 Task: Find connections with filter location Gajraula with filter topic #Culturewith filter profile language French with filter current company Global Freelance Recruiter with filter school Rathinam College of Arts and Science with filter industry Community Development and Urban Planning with filter service category Nonprofit Consulting with filter keywords title Chief Technology Officer (CTO)
Action: Mouse moved to (528, 85)
Screenshot: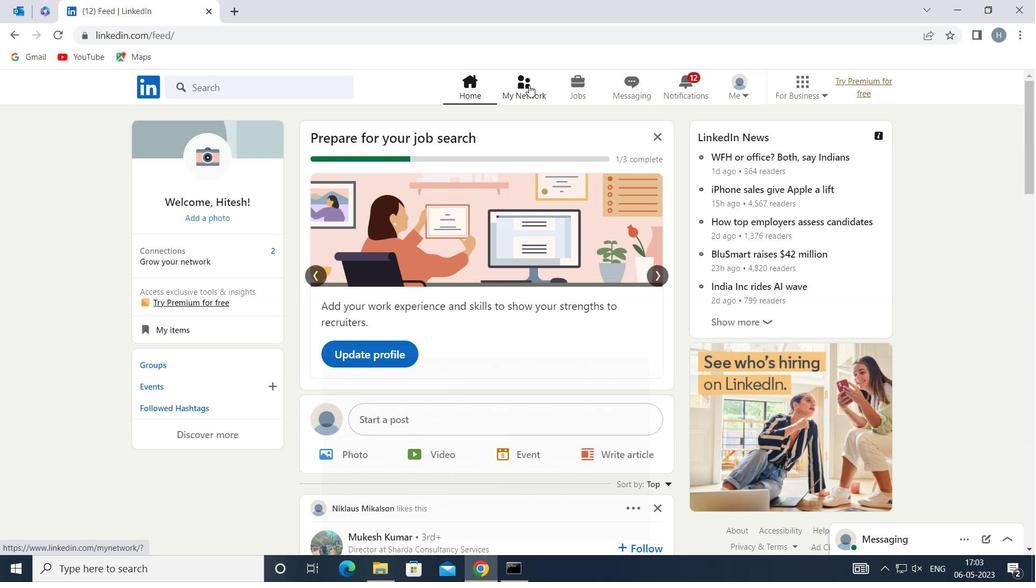 
Action: Mouse pressed left at (528, 85)
Screenshot: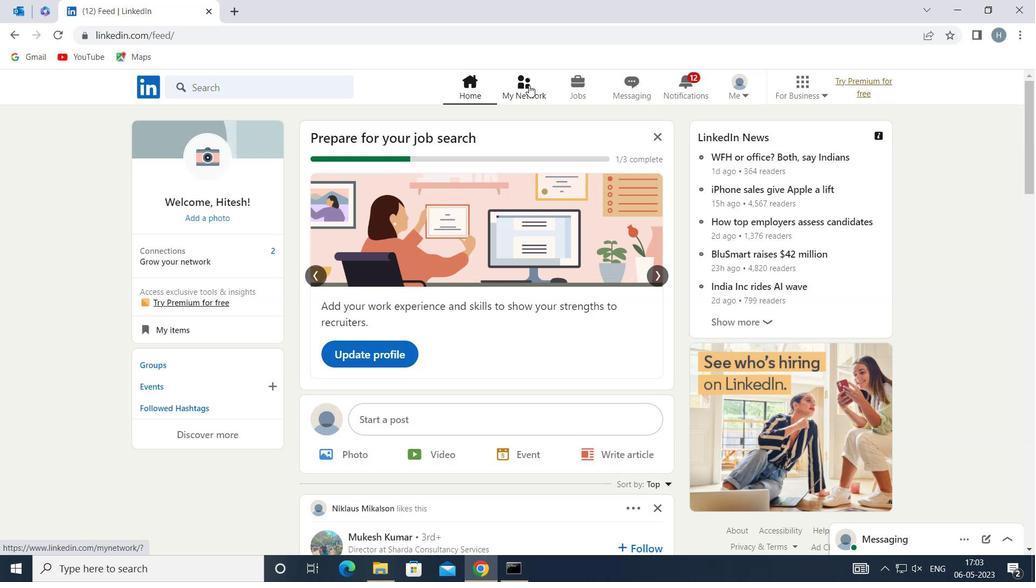 
Action: Mouse moved to (293, 159)
Screenshot: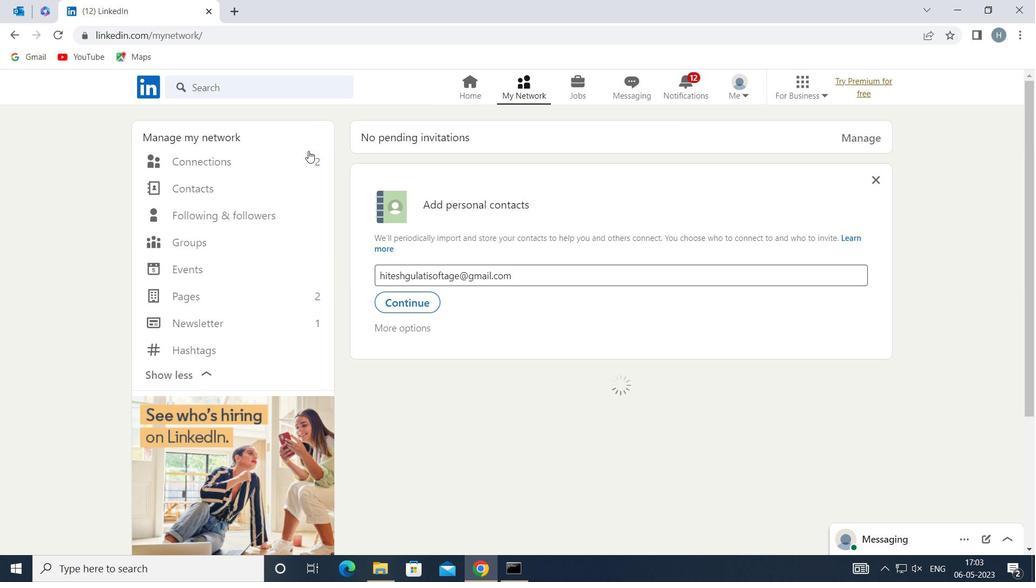 
Action: Mouse pressed left at (293, 159)
Screenshot: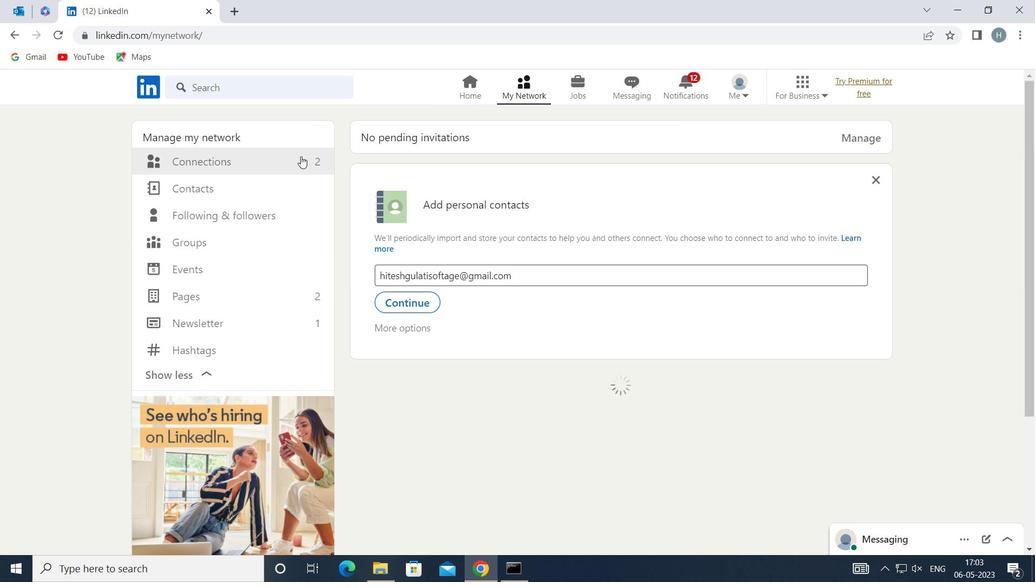 
Action: Mouse moved to (608, 166)
Screenshot: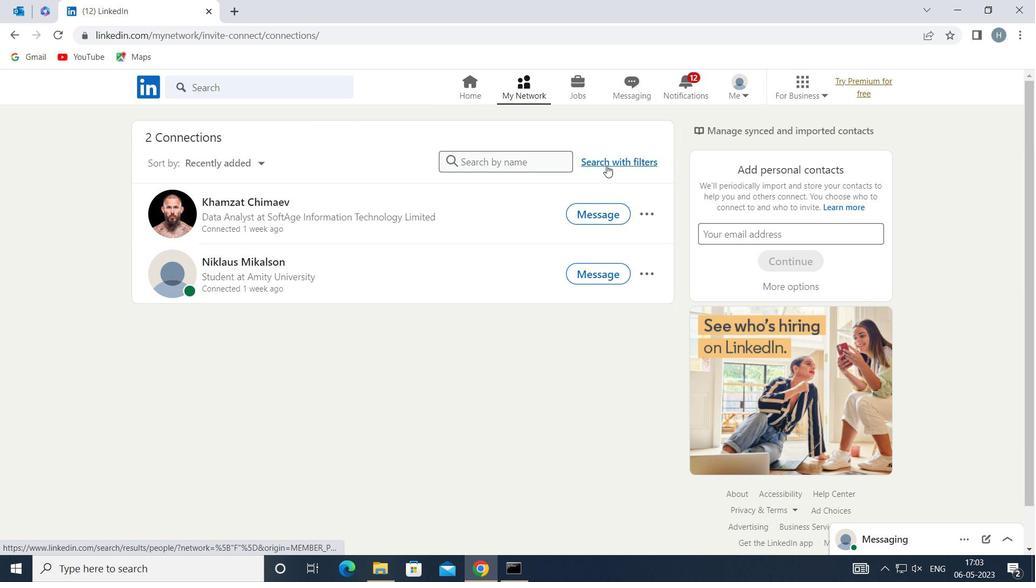 
Action: Mouse pressed left at (608, 166)
Screenshot: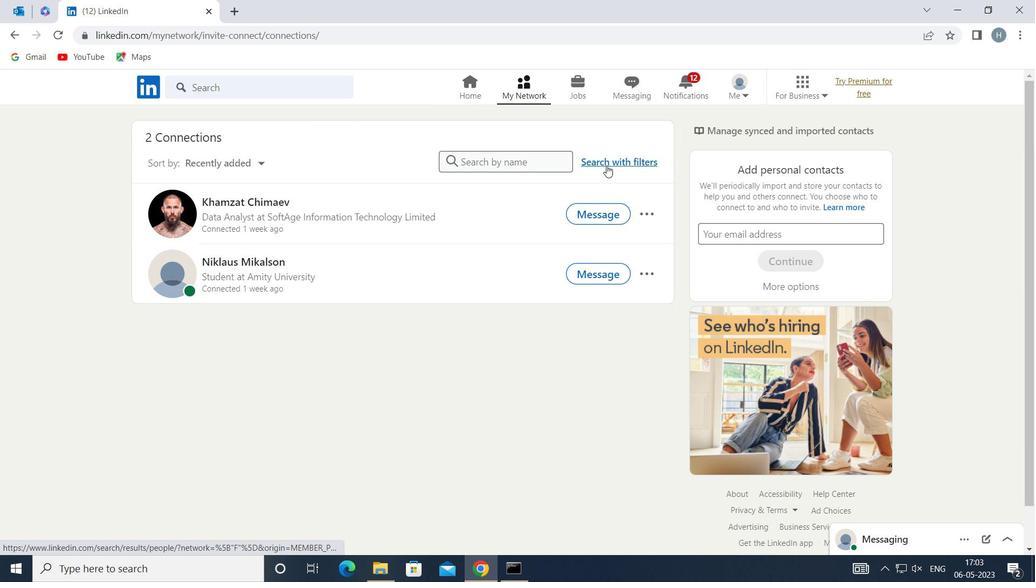 
Action: Mouse moved to (563, 122)
Screenshot: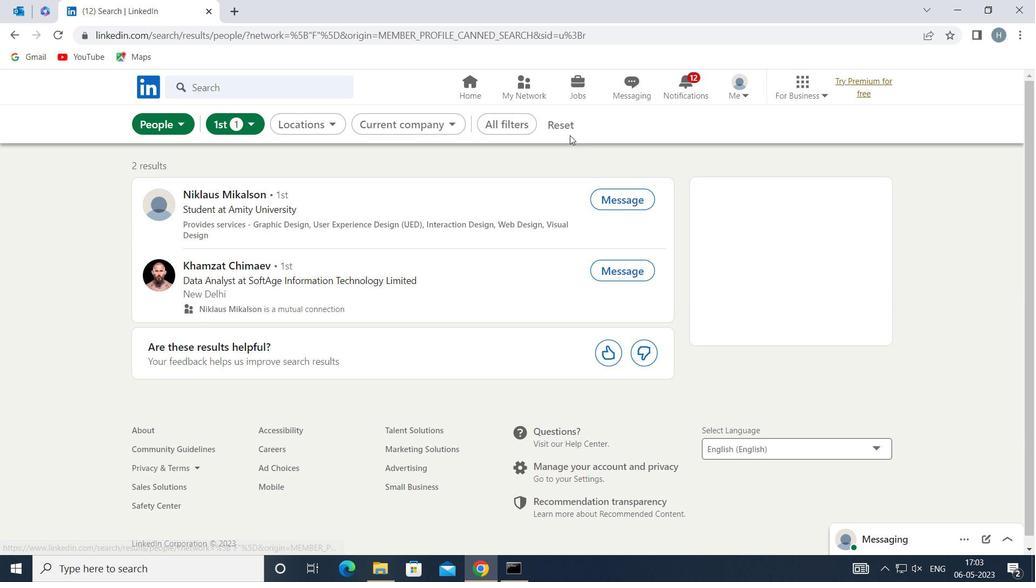 
Action: Mouse pressed left at (563, 122)
Screenshot: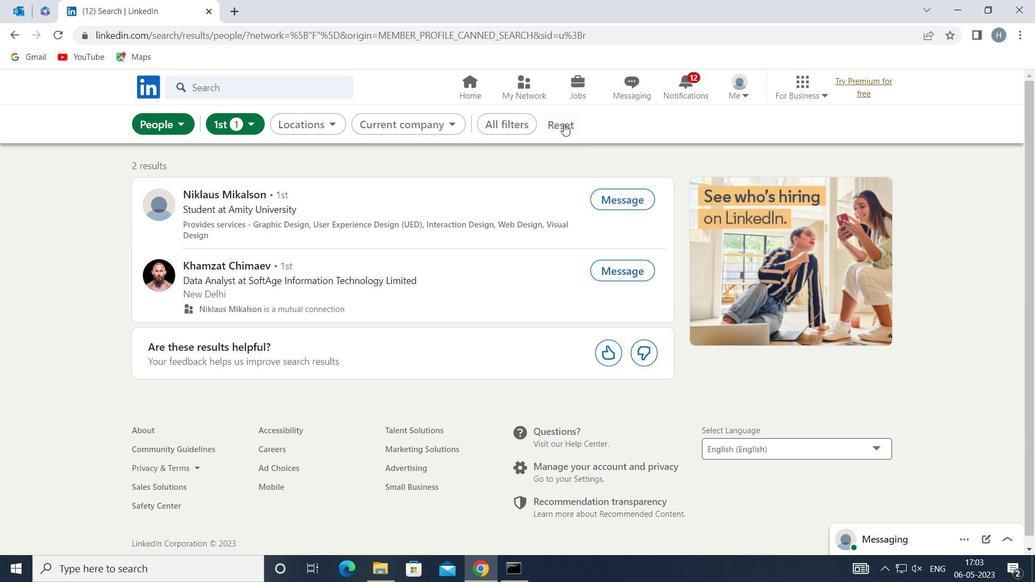 
Action: Mouse moved to (546, 121)
Screenshot: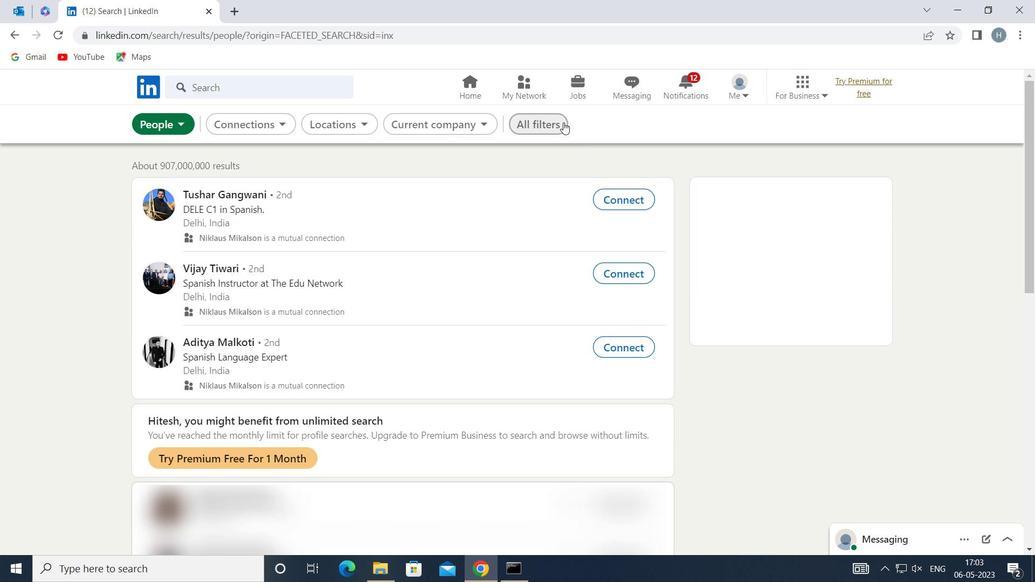 
Action: Mouse pressed left at (546, 121)
Screenshot: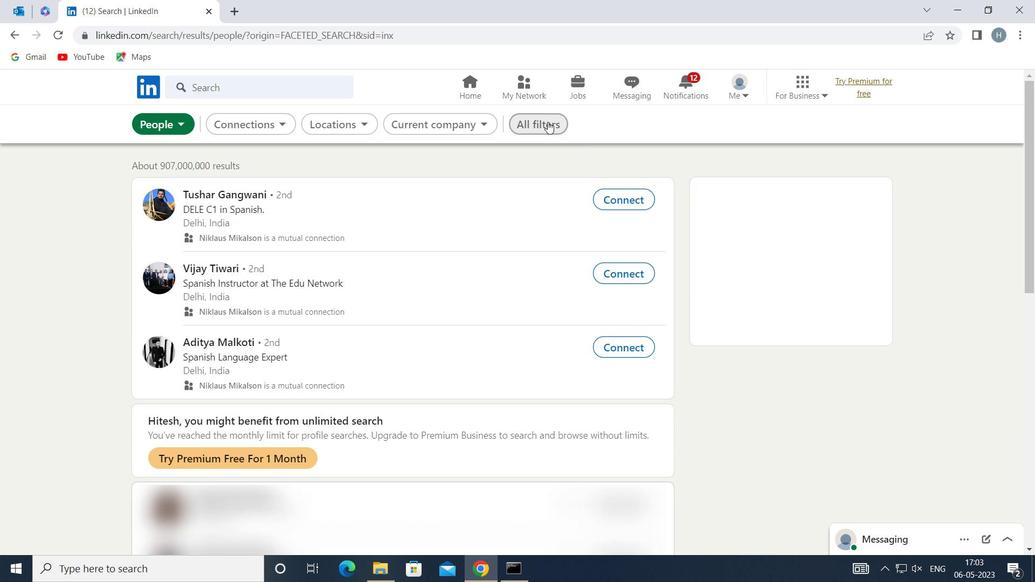 
Action: Mouse moved to (794, 294)
Screenshot: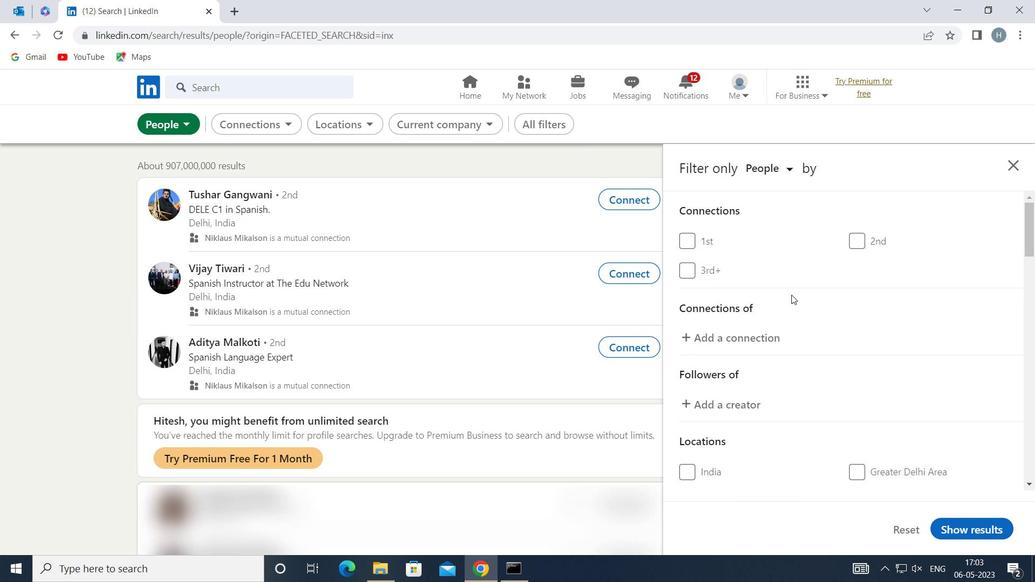 
Action: Mouse scrolled (794, 293) with delta (0, 0)
Screenshot: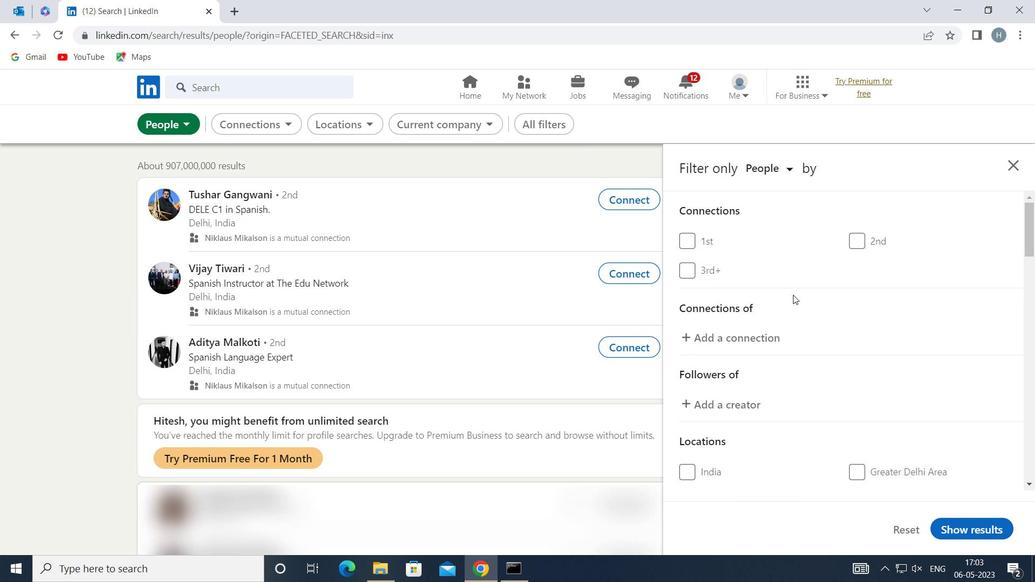 
Action: Mouse scrolled (794, 293) with delta (0, 0)
Screenshot: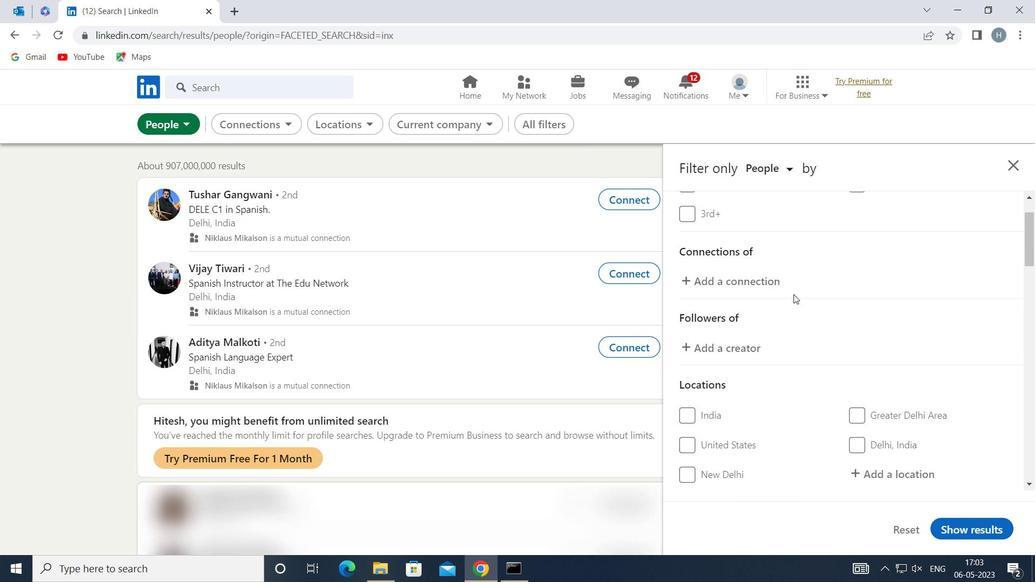 
Action: Mouse scrolled (794, 293) with delta (0, 0)
Screenshot: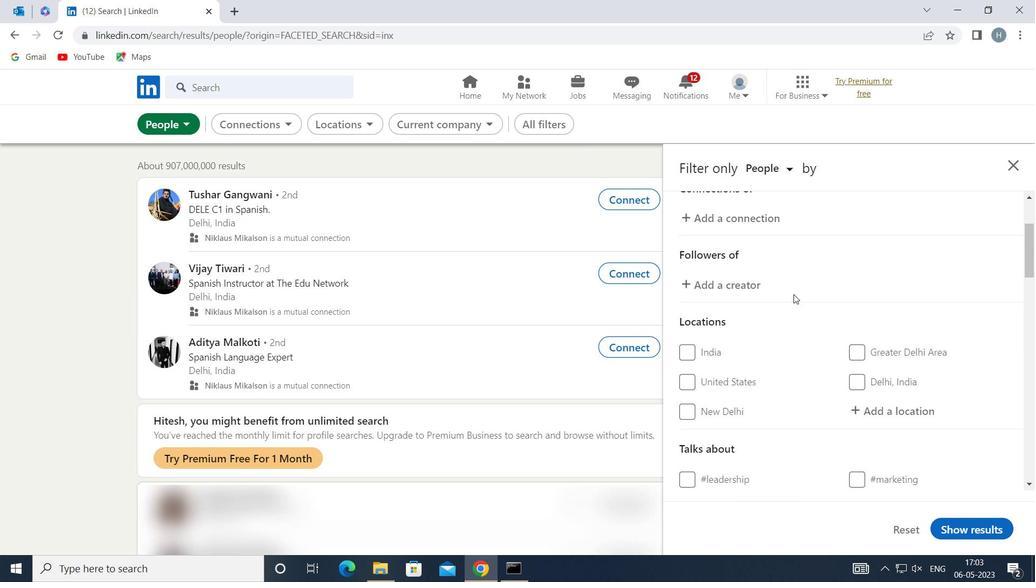 
Action: Mouse moved to (868, 322)
Screenshot: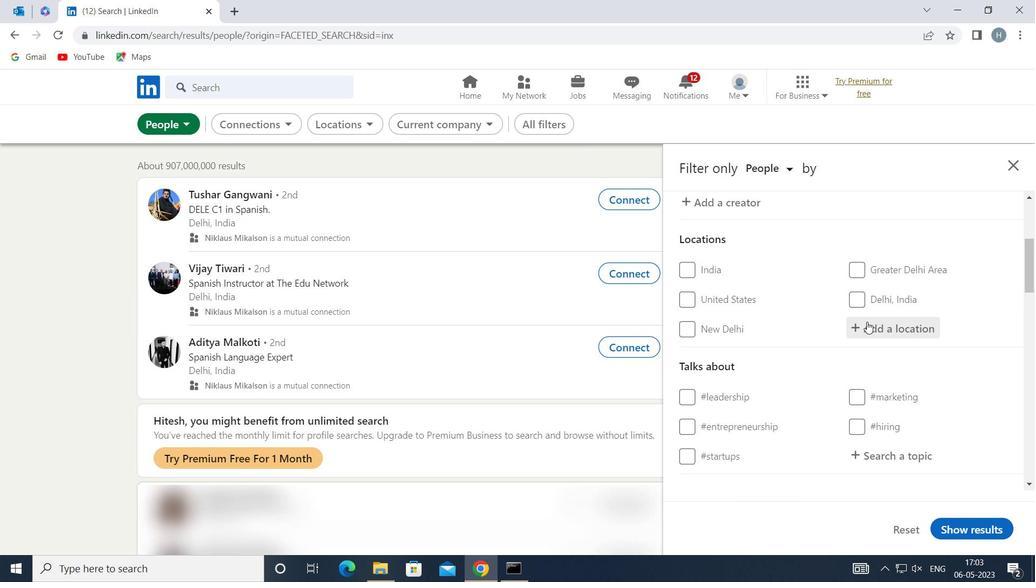 
Action: Mouse pressed left at (868, 322)
Screenshot: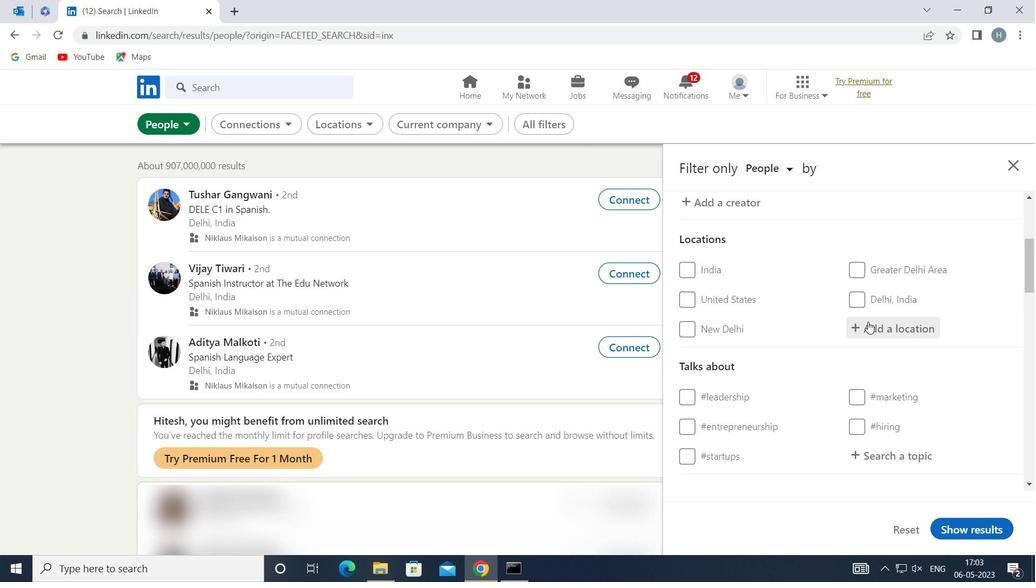 
Action: Mouse moved to (861, 322)
Screenshot: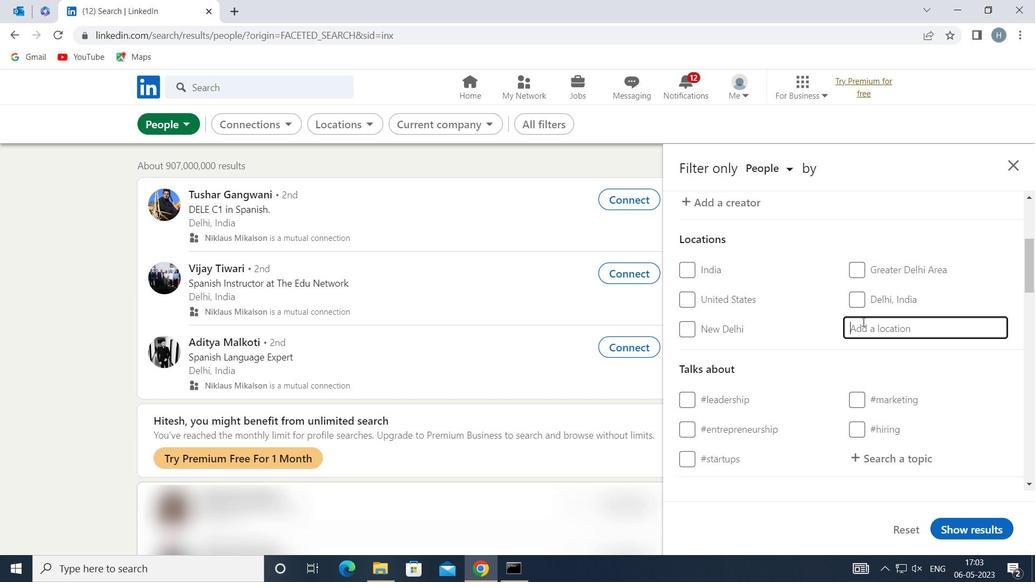 
Action: Key pressed <Key.shift>G
Screenshot: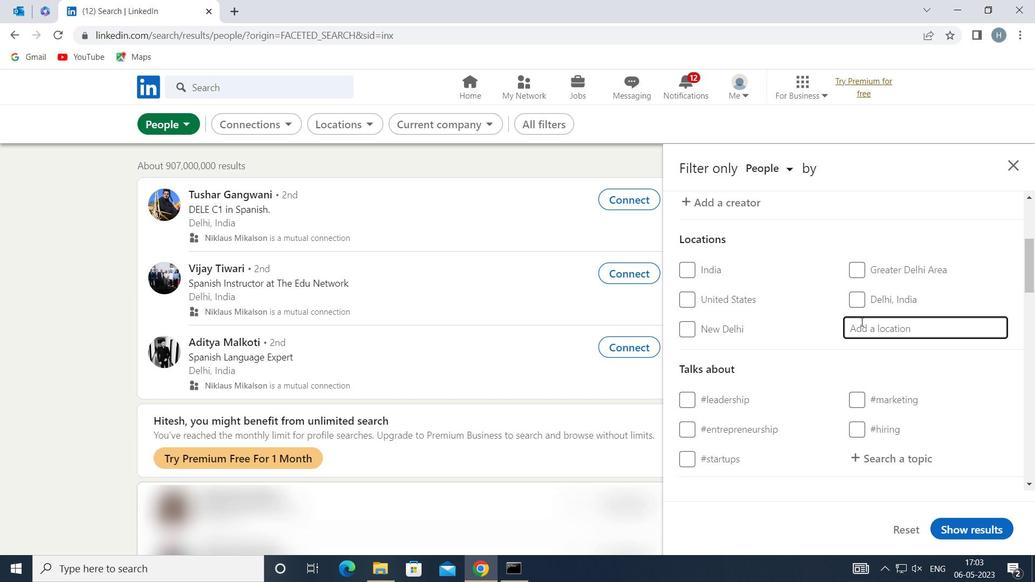 
Action: Mouse moved to (861, 322)
Screenshot: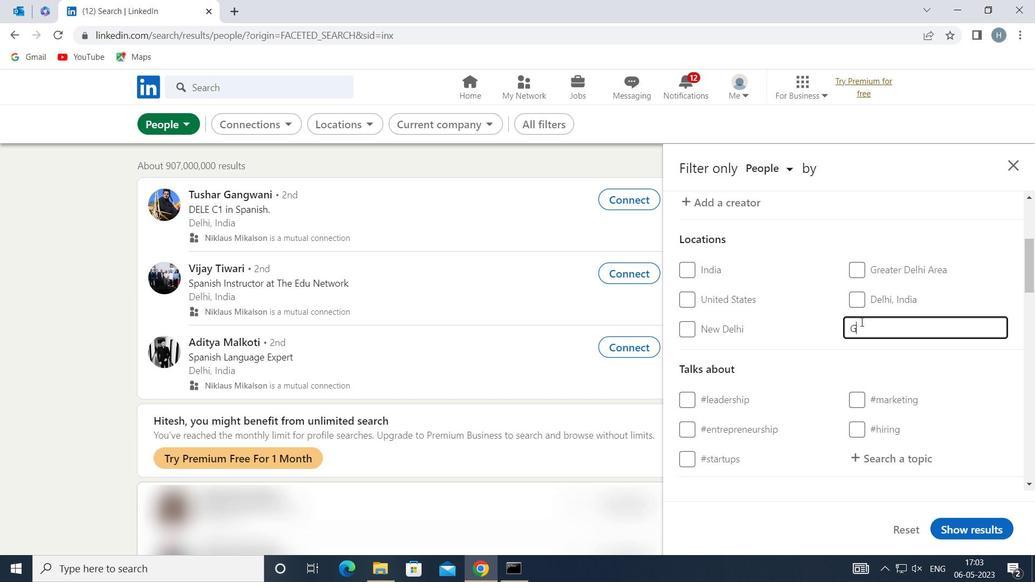 
Action: Key pressed AJRAULA
Screenshot: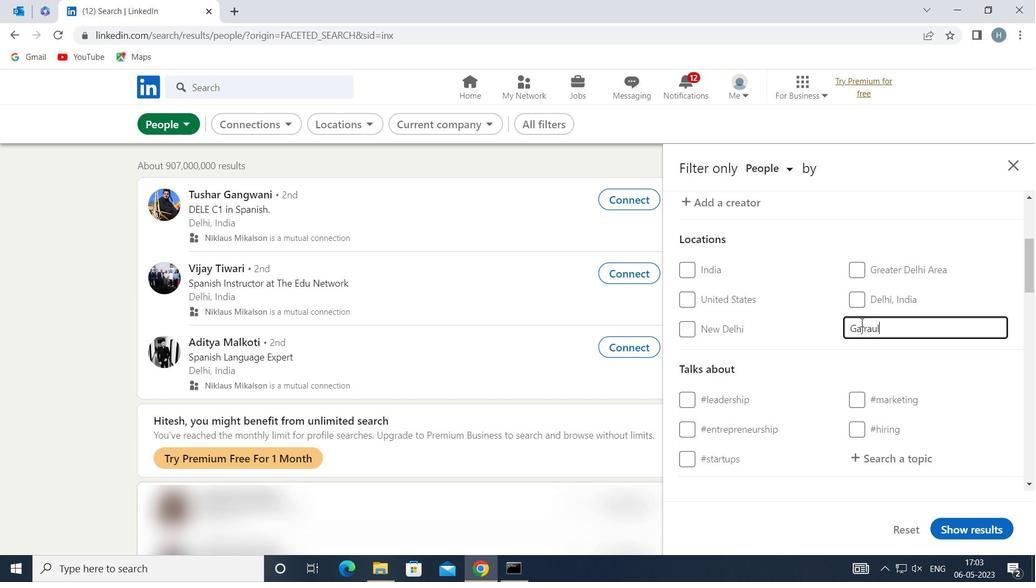 
Action: Mouse moved to (906, 344)
Screenshot: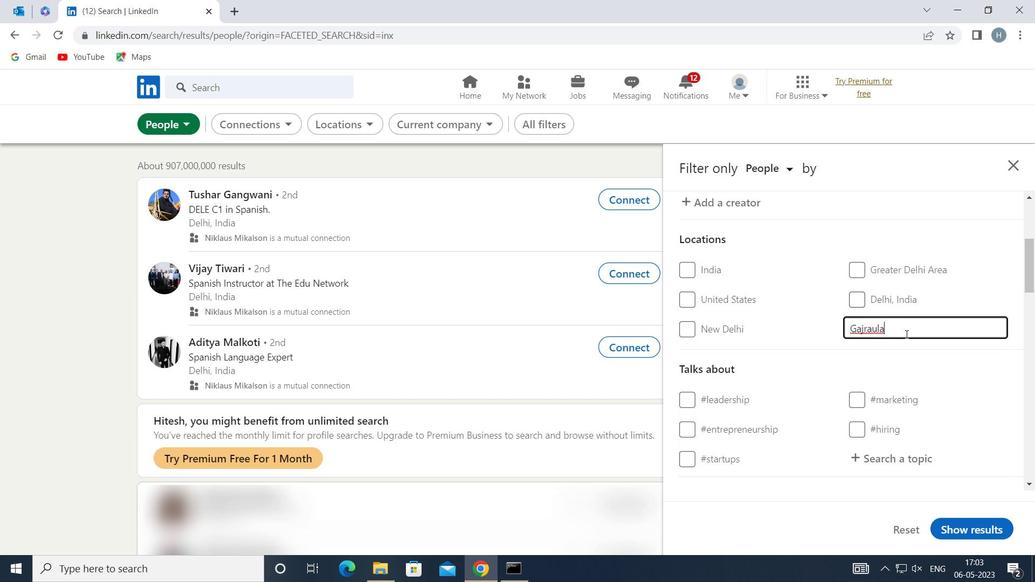 
Action: Mouse pressed left at (906, 344)
Screenshot: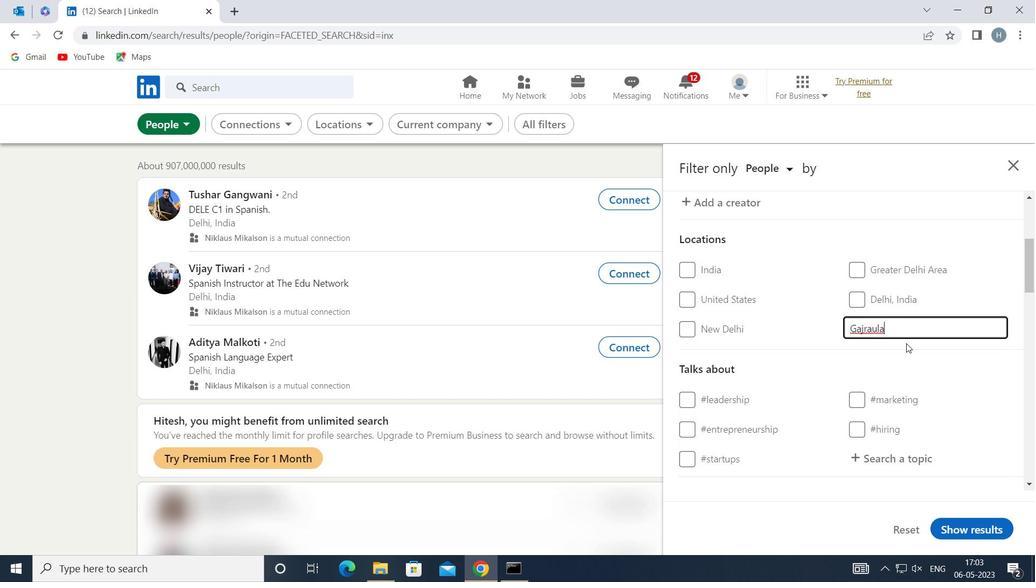 
Action: Mouse moved to (899, 352)
Screenshot: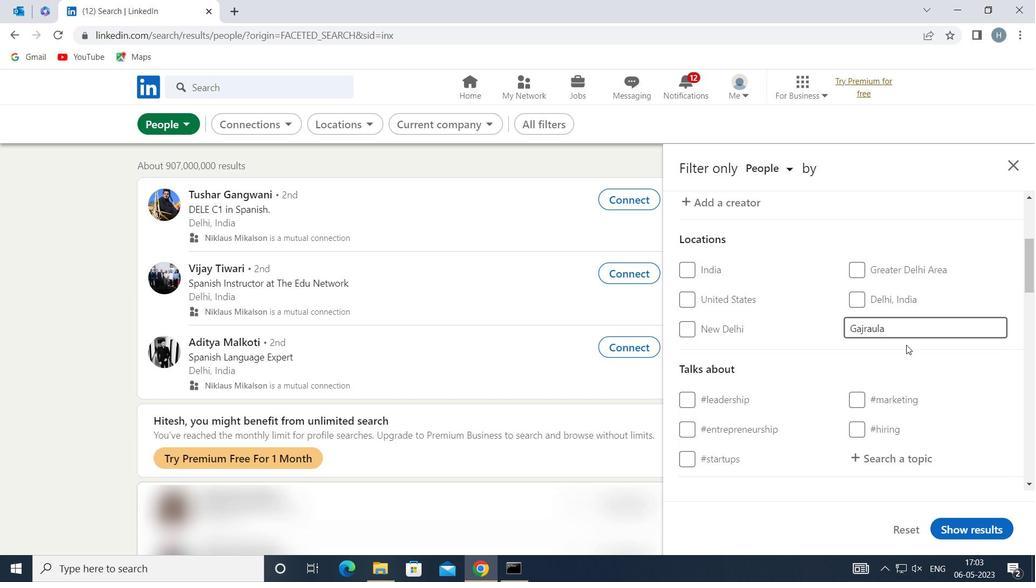 
Action: Mouse scrolled (899, 351) with delta (0, 0)
Screenshot: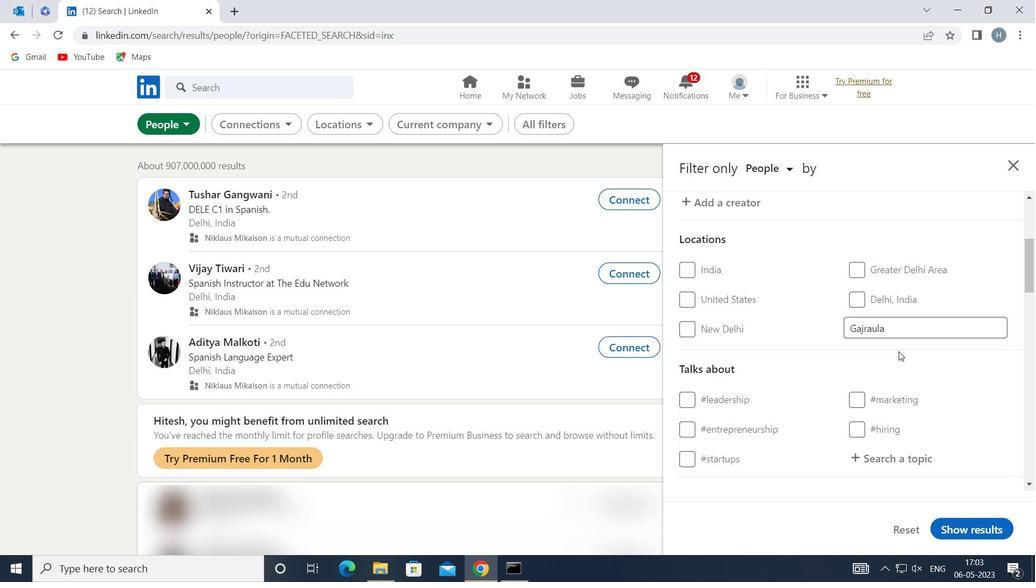 
Action: Mouse moved to (903, 385)
Screenshot: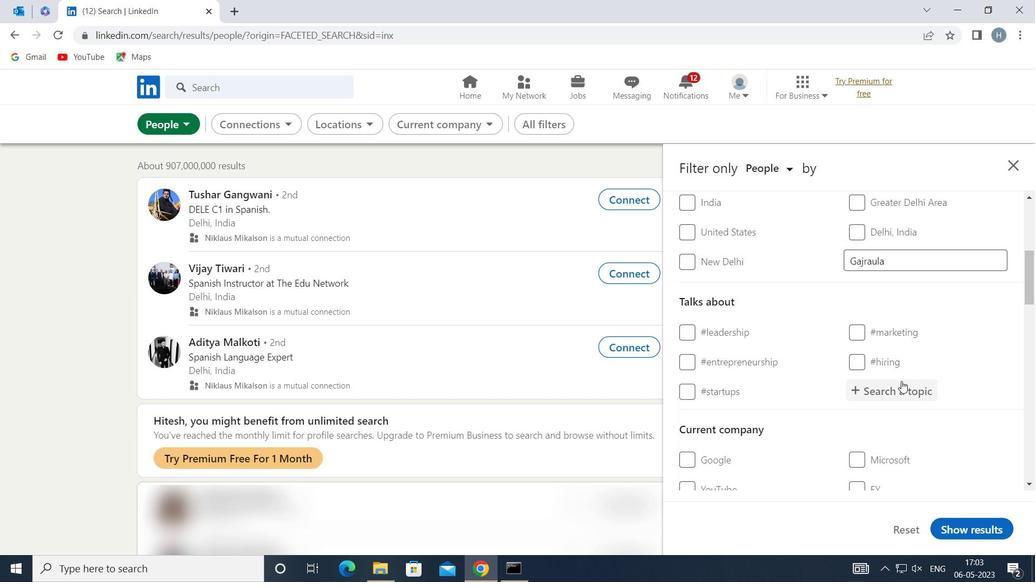 
Action: Mouse pressed left at (903, 385)
Screenshot: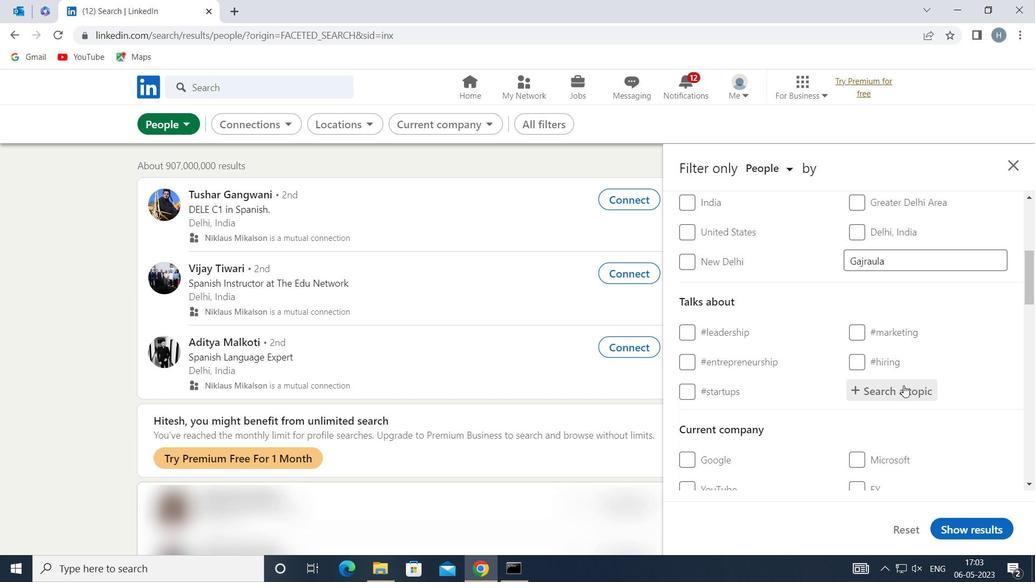 
Action: Key pressed <Key.shift>CULTURE
Screenshot: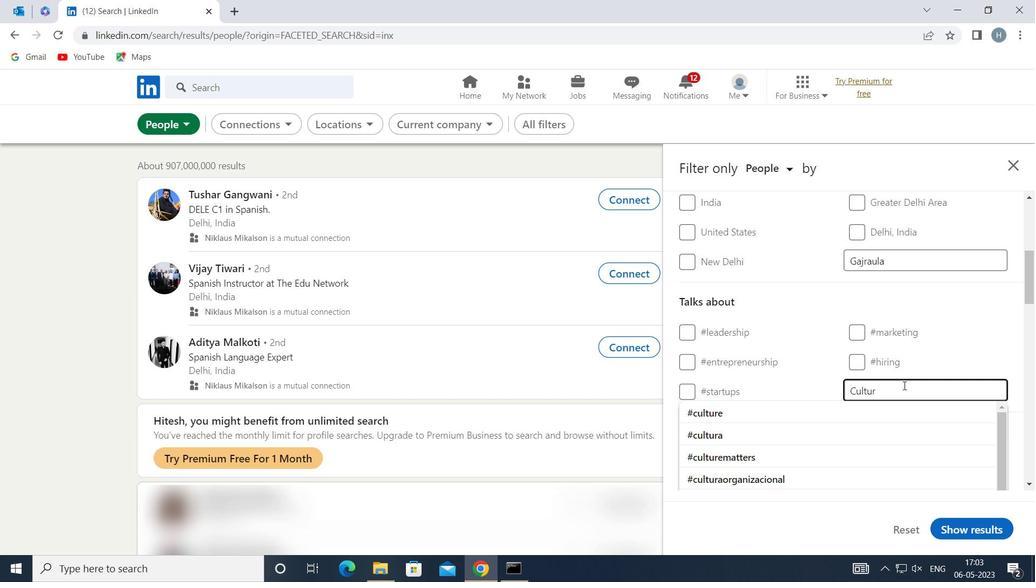 
Action: Mouse moved to (850, 412)
Screenshot: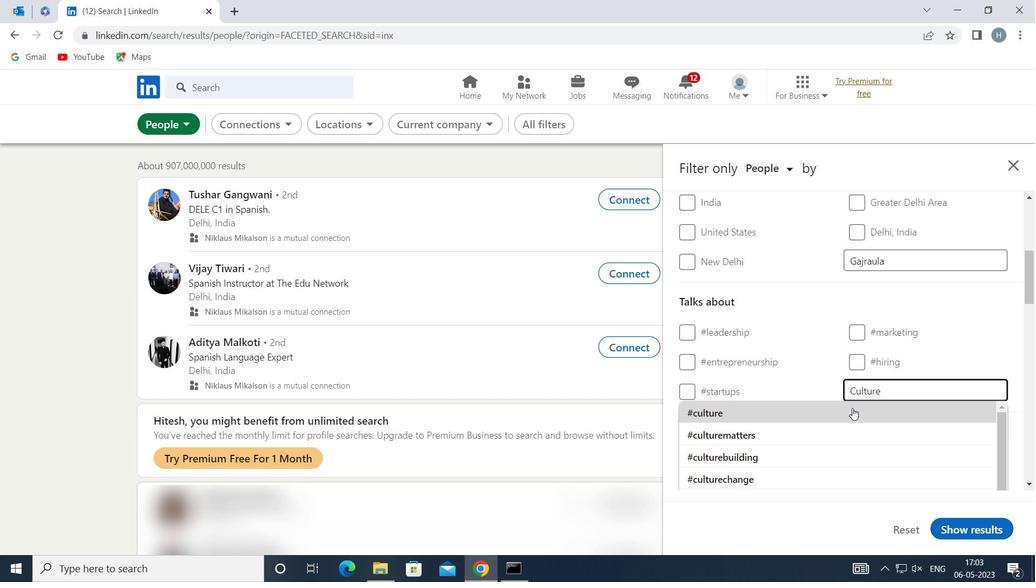 
Action: Mouse pressed left at (850, 412)
Screenshot: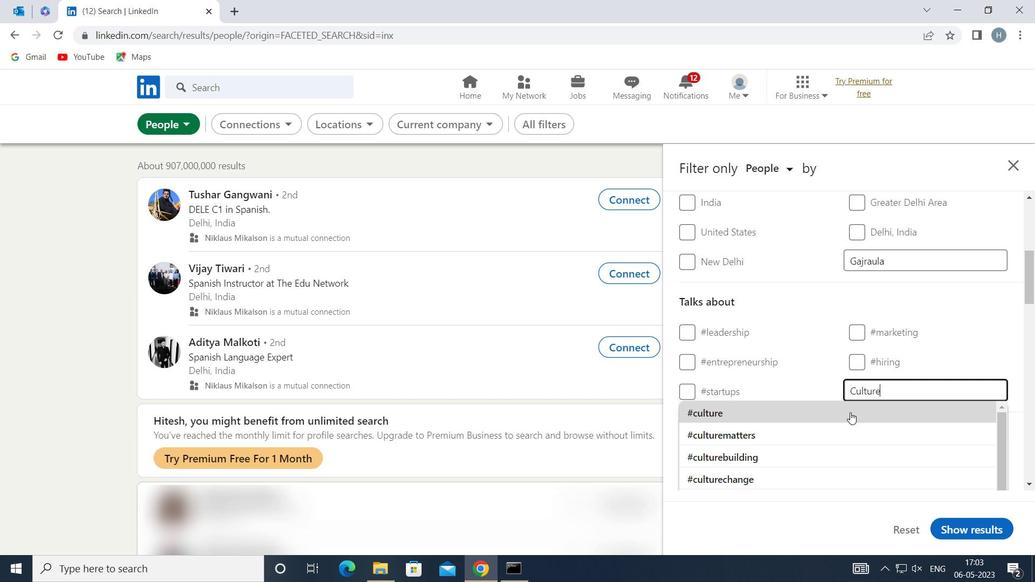 
Action: Mouse moved to (827, 386)
Screenshot: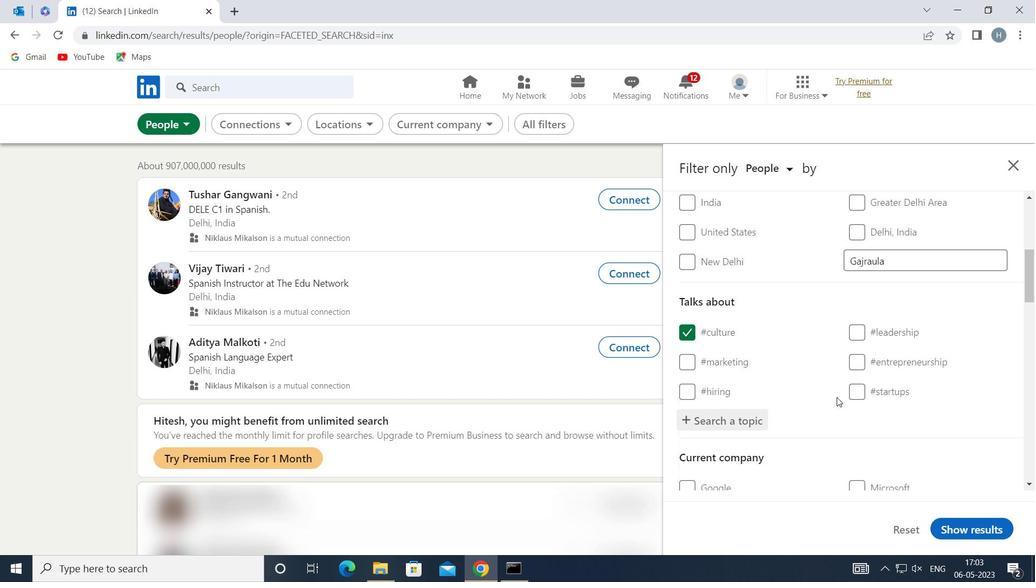 
Action: Mouse scrolled (827, 386) with delta (0, 0)
Screenshot: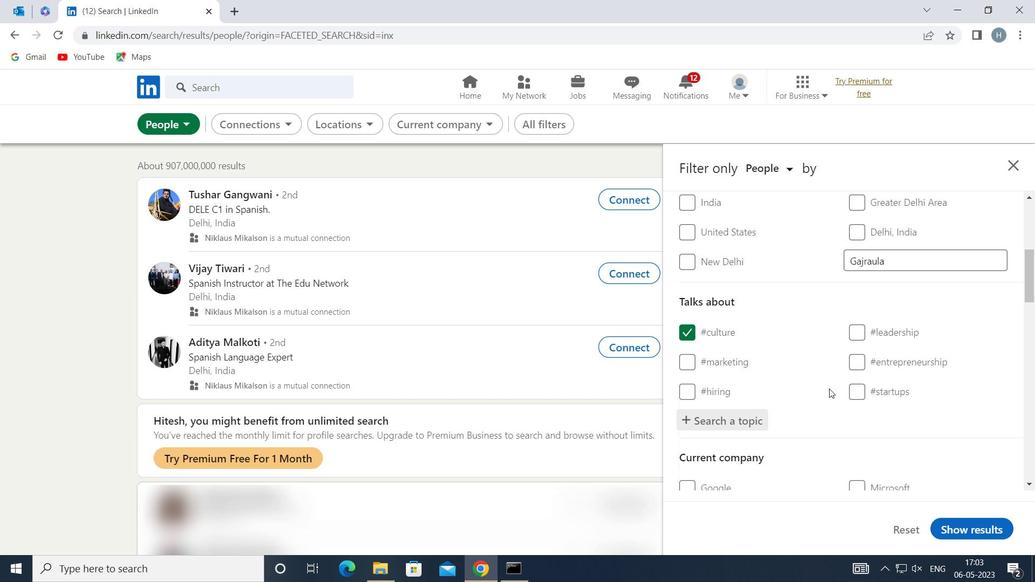 
Action: Mouse moved to (827, 385)
Screenshot: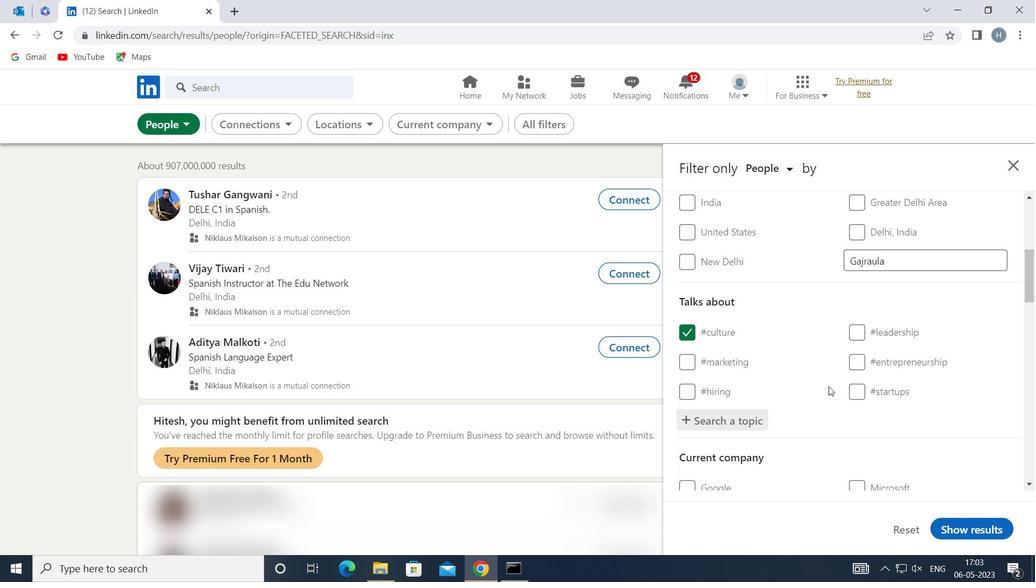 
Action: Mouse scrolled (827, 384) with delta (0, 0)
Screenshot: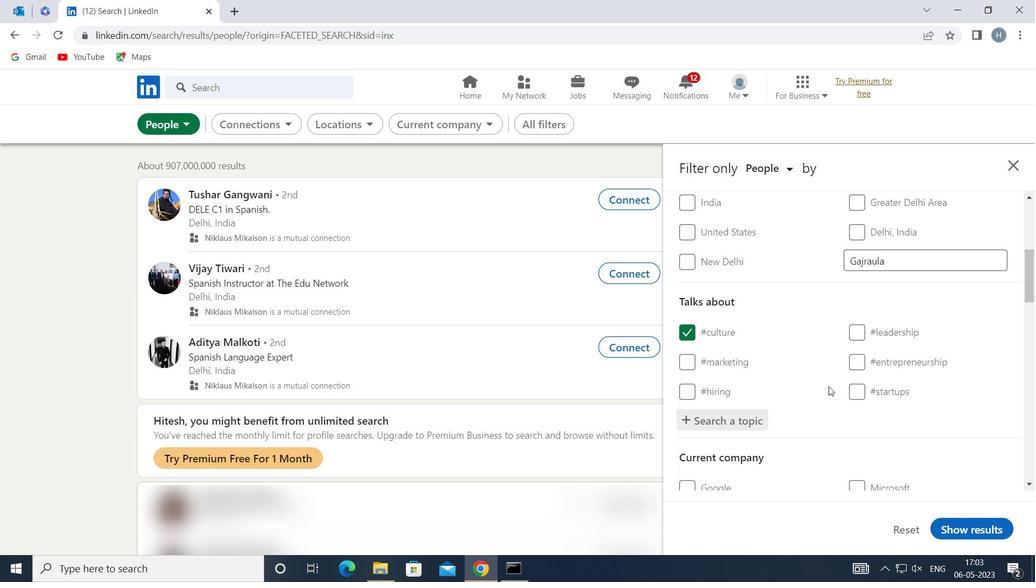 
Action: Mouse moved to (826, 373)
Screenshot: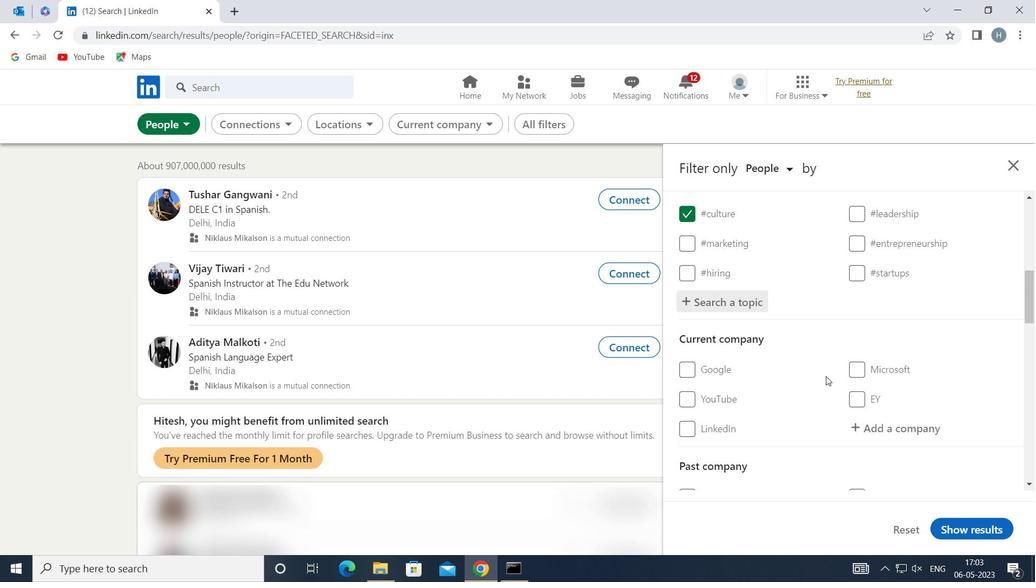 
Action: Mouse scrolled (826, 372) with delta (0, 0)
Screenshot: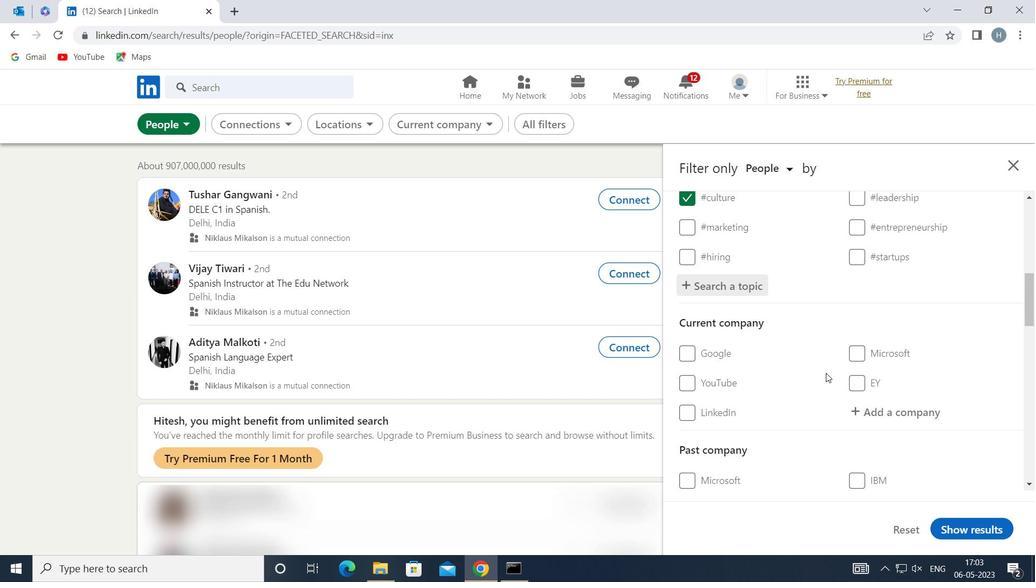 
Action: Mouse moved to (826, 368)
Screenshot: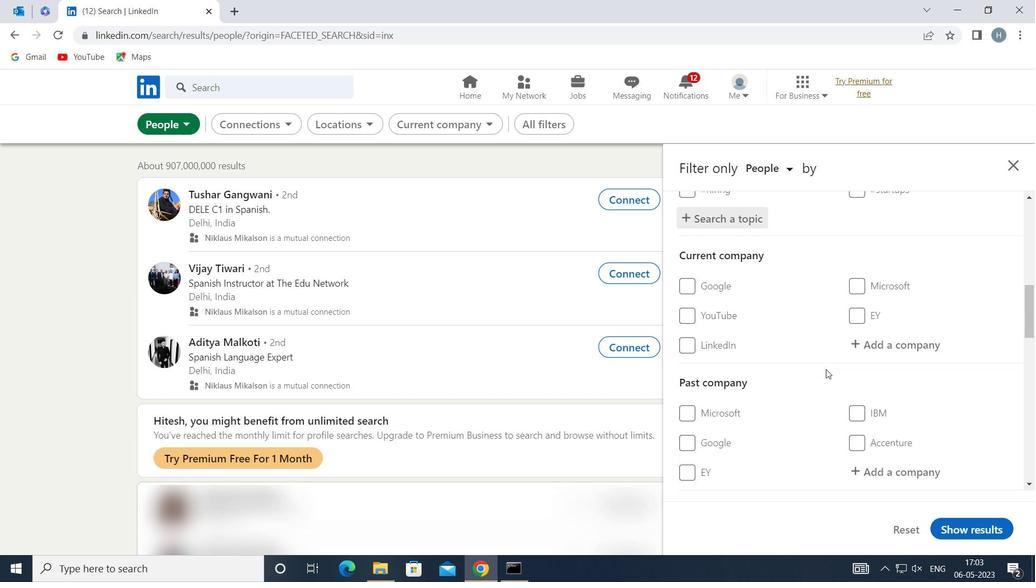 
Action: Mouse scrolled (826, 367) with delta (0, 0)
Screenshot: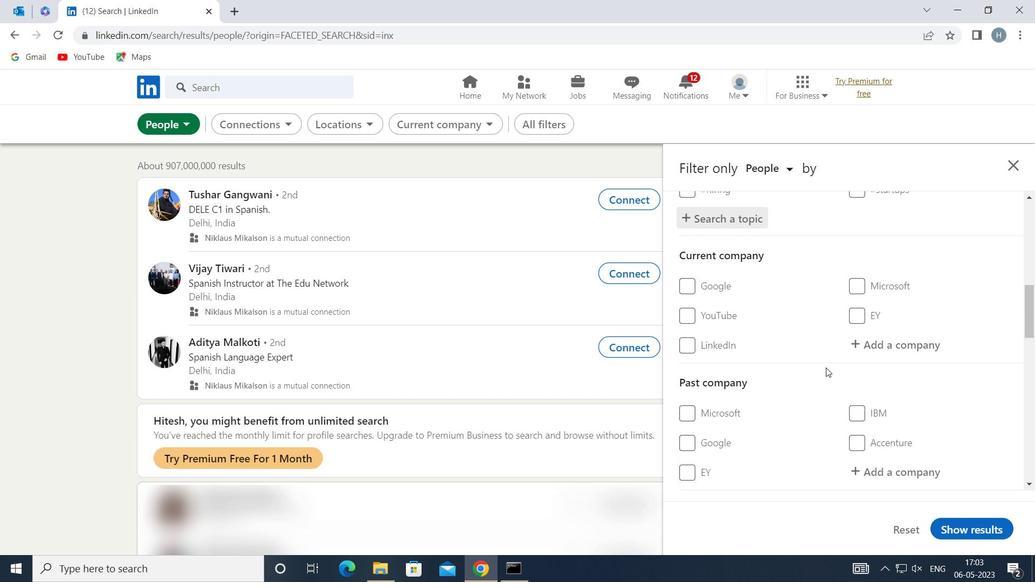 
Action: Mouse moved to (826, 367)
Screenshot: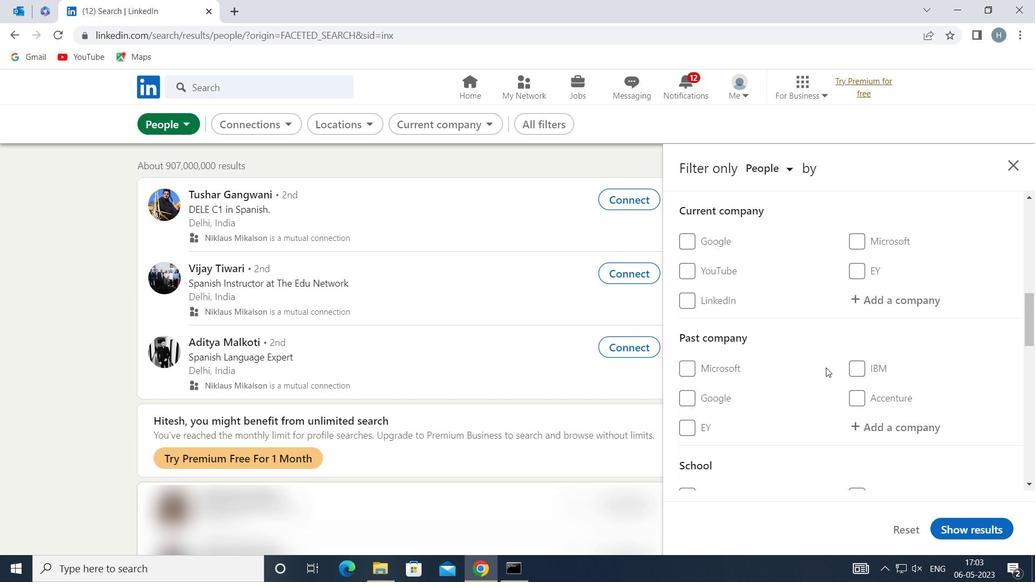 
Action: Mouse scrolled (826, 366) with delta (0, 0)
Screenshot: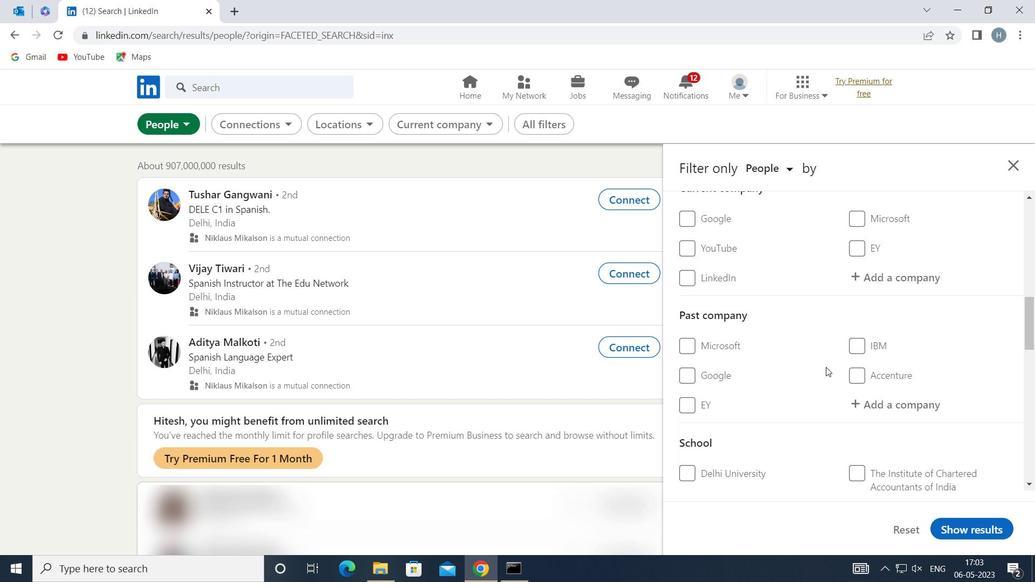 
Action: Mouse moved to (826, 366)
Screenshot: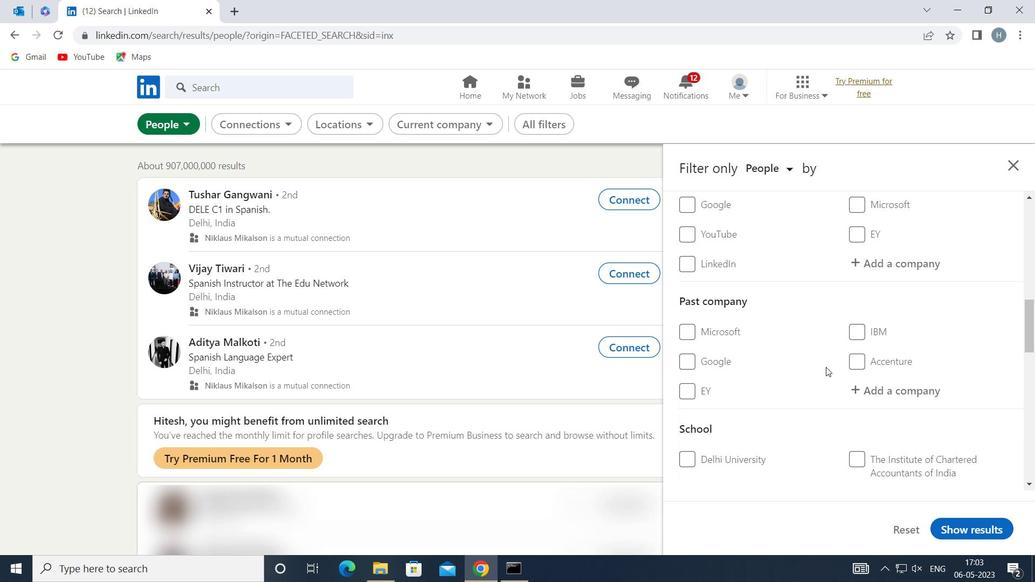 
Action: Mouse scrolled (826, 366) with delta (0, 0)
Screenshot: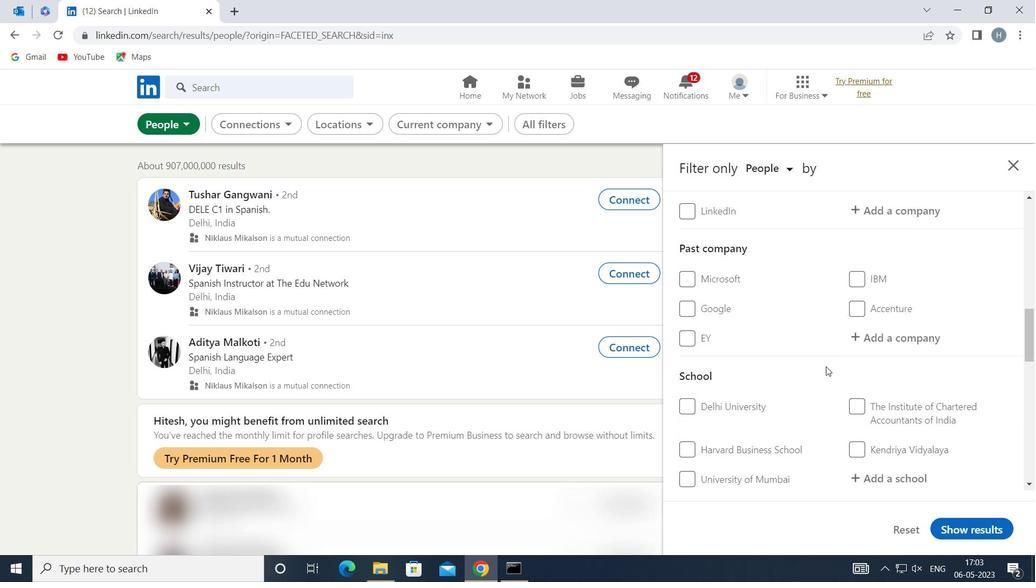 
Action: Mouse scrolled (826, 366) with delta (0, 0)
Screenshot: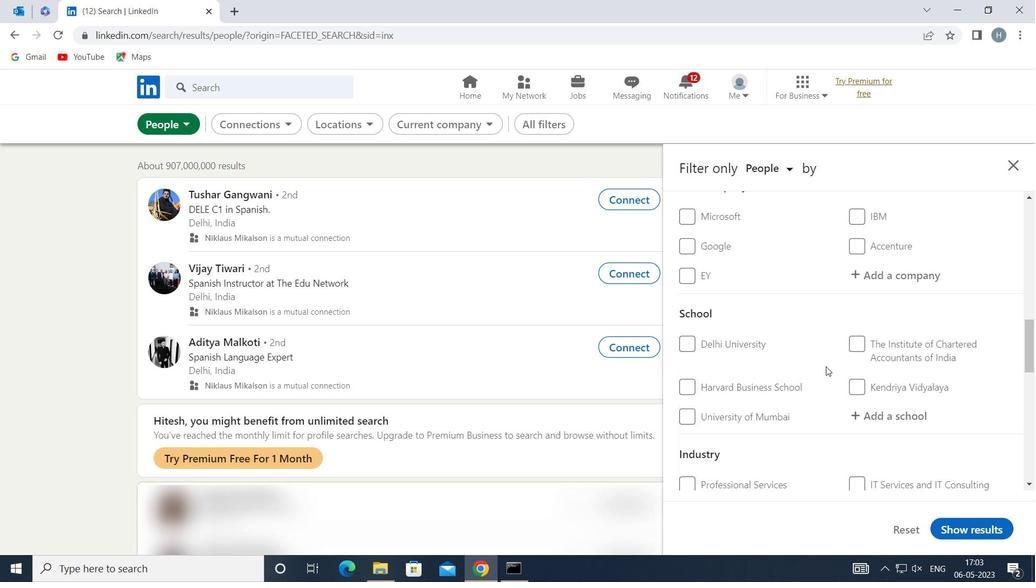 
Action: Mouse scrolled (826, 366) with delta (0, 0)
Screenshot: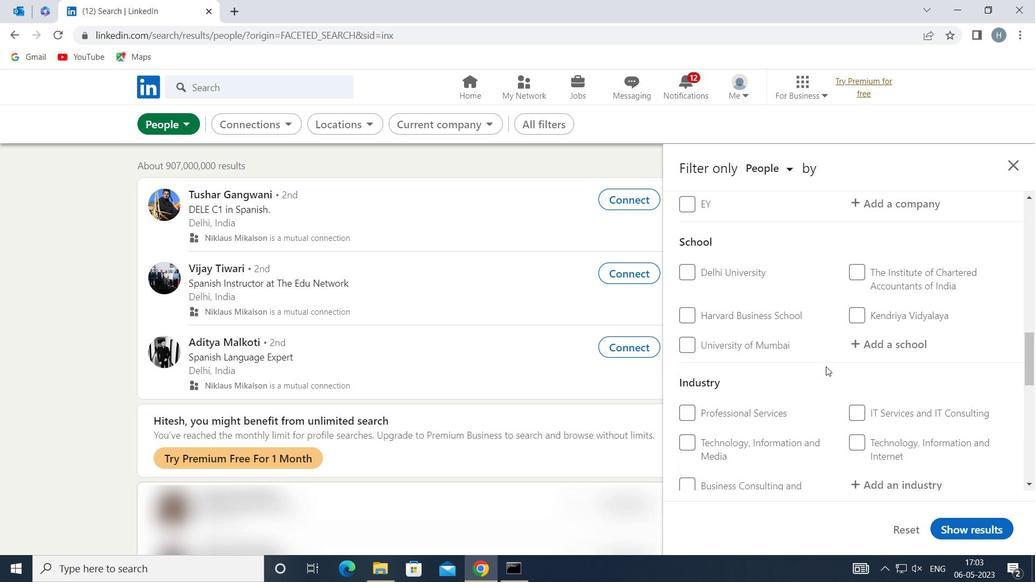 
Action: Mouse scrolled (826, 366) with delta (0, 0)
Screenshot: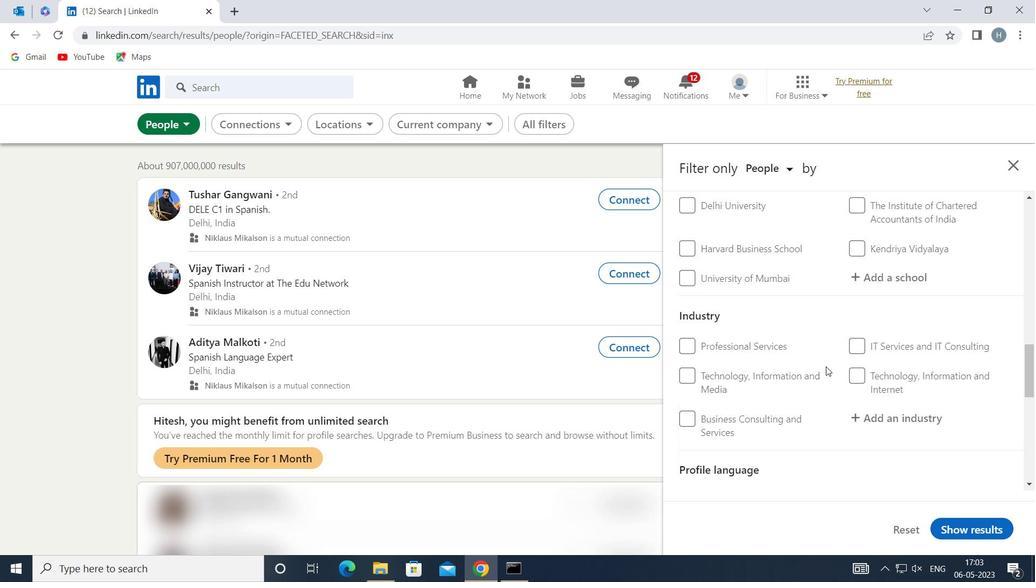 
Action: Mouse scrolled (826, 366) with delta (0, 0)
Screenshot: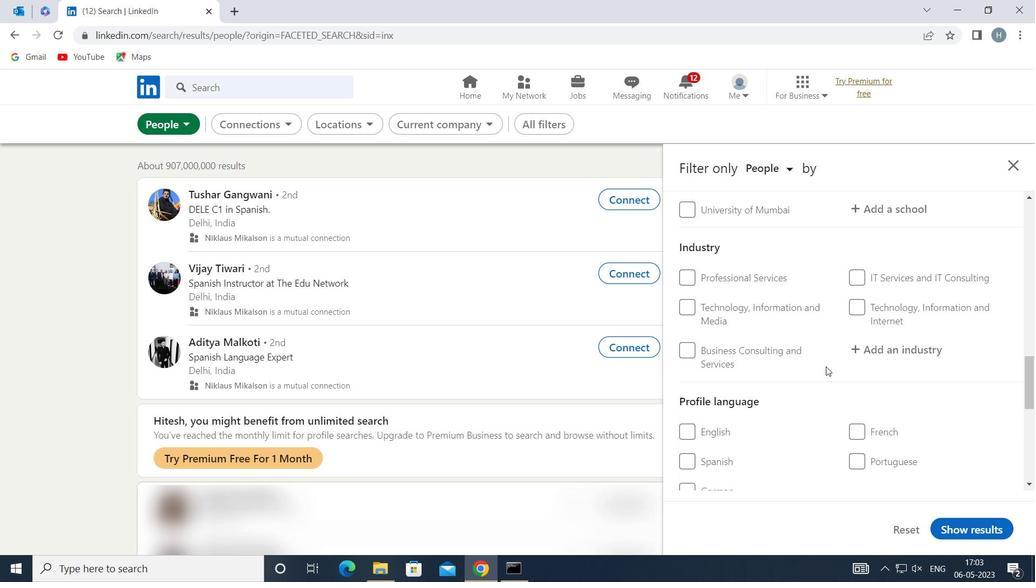 
Action: Mouse moved to (849, 366)
Screenshot: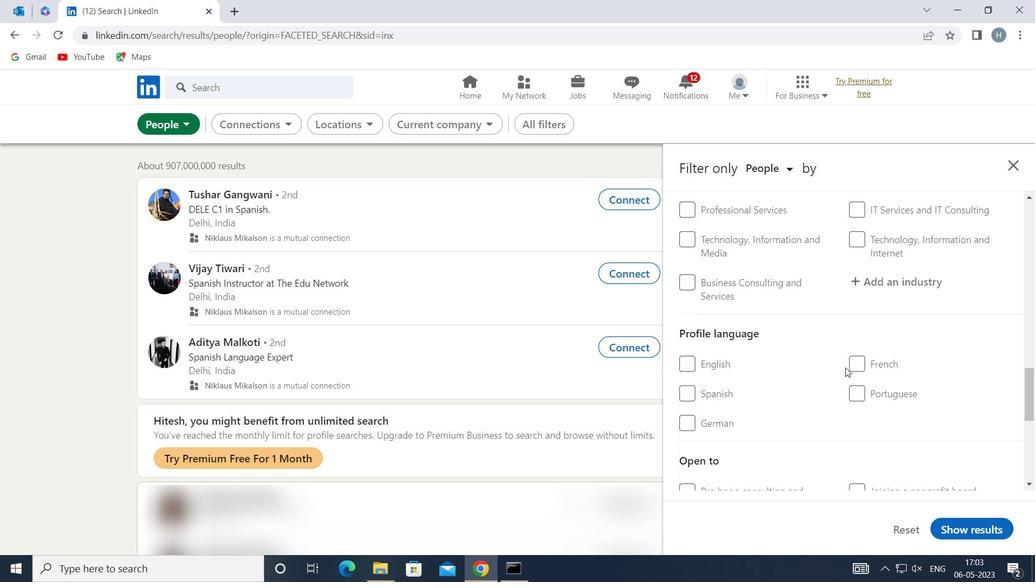 
Action: Mouse pressed left at (849, 366)
Screenshot: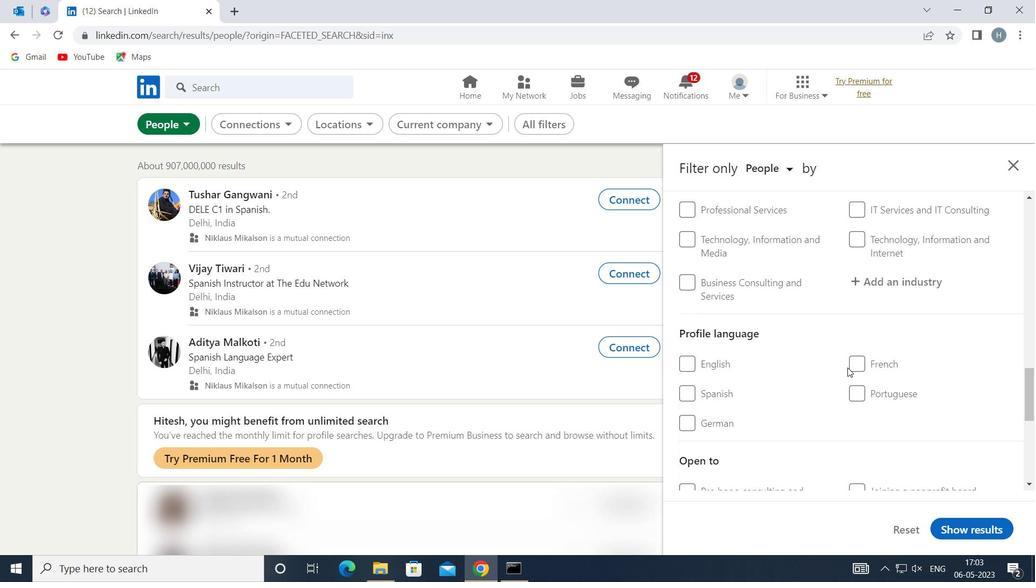 
Action: Mouse moved to (810, 382)
Screenshot: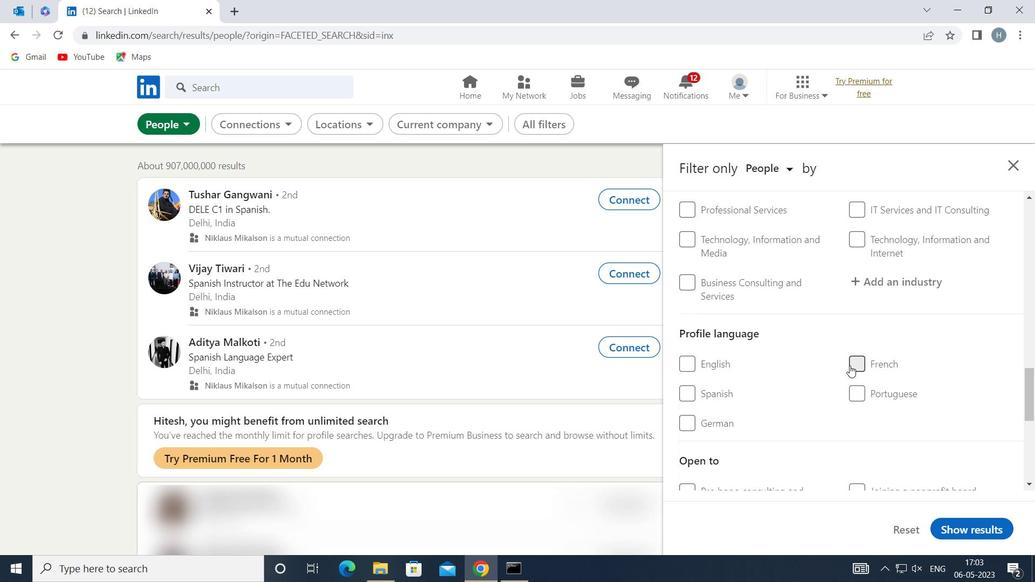 
Action: Mouse scrolled (810, 383) with delta (0, 0)
Screenshot: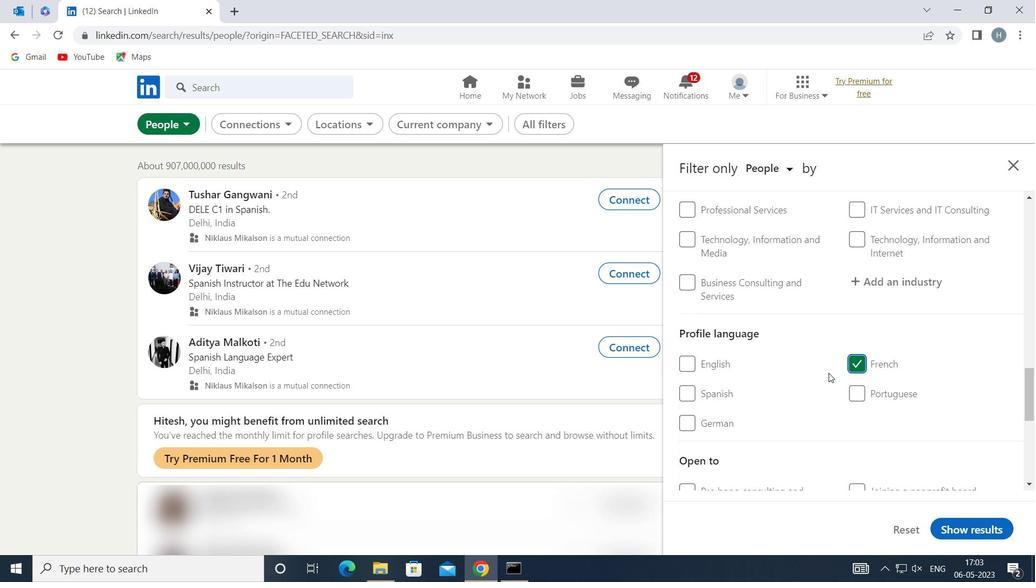 
Action: Mouse scrolled (810, 383) with delta (0, 0)
Screenshot: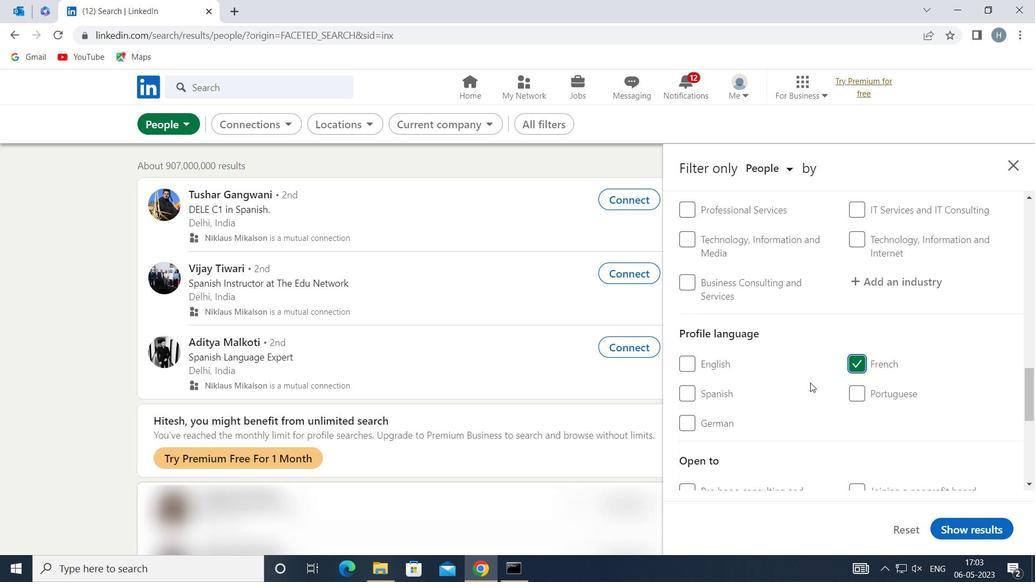
Action: Mouse moved to (809, 381)
Screenshot: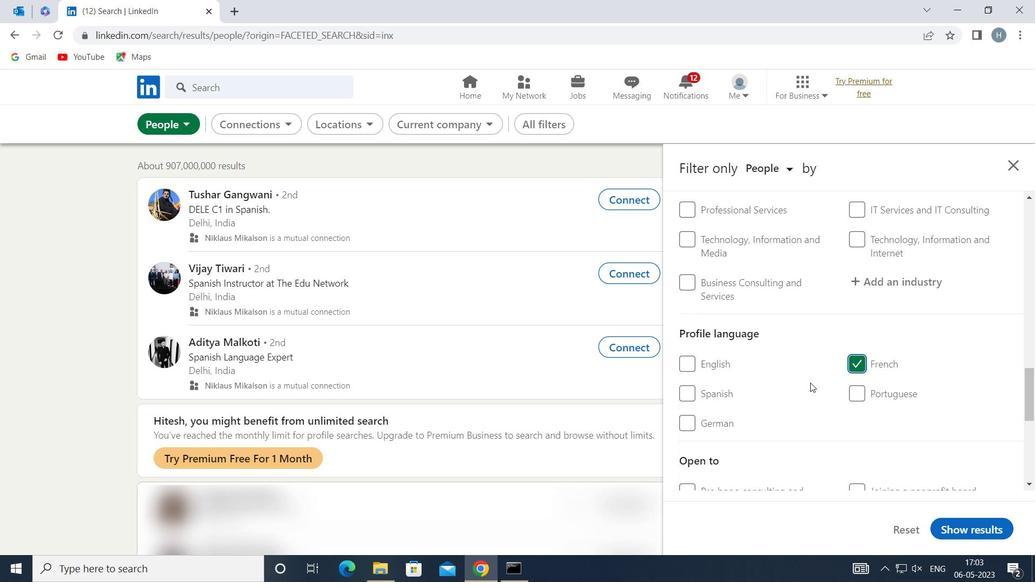
Action: Mouse scrolled (809, 381) with delta (0, 0)
Screenshot: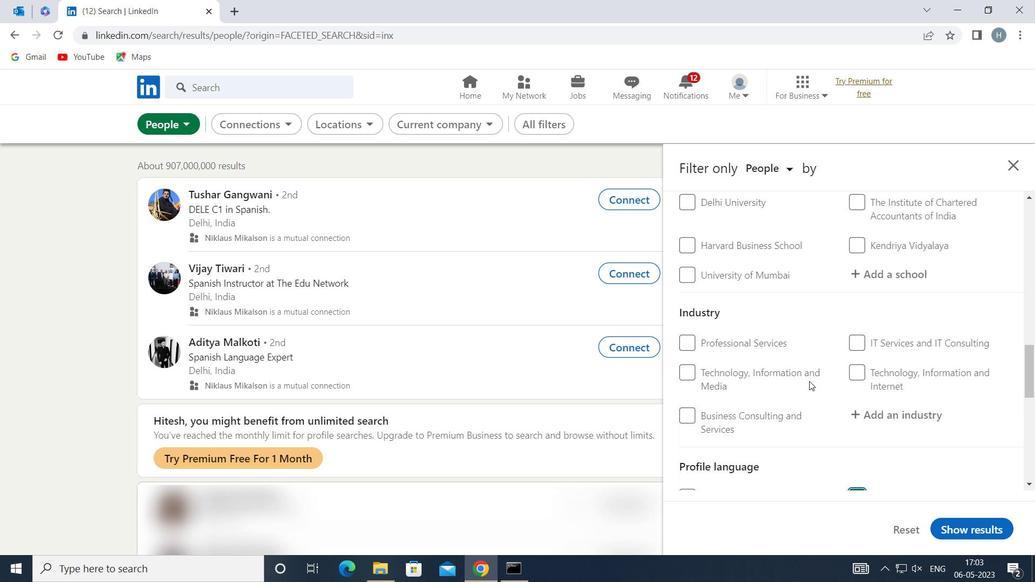 
Action: Mouse scrolled (809, 381) with delta (0, 0)
Screenshot: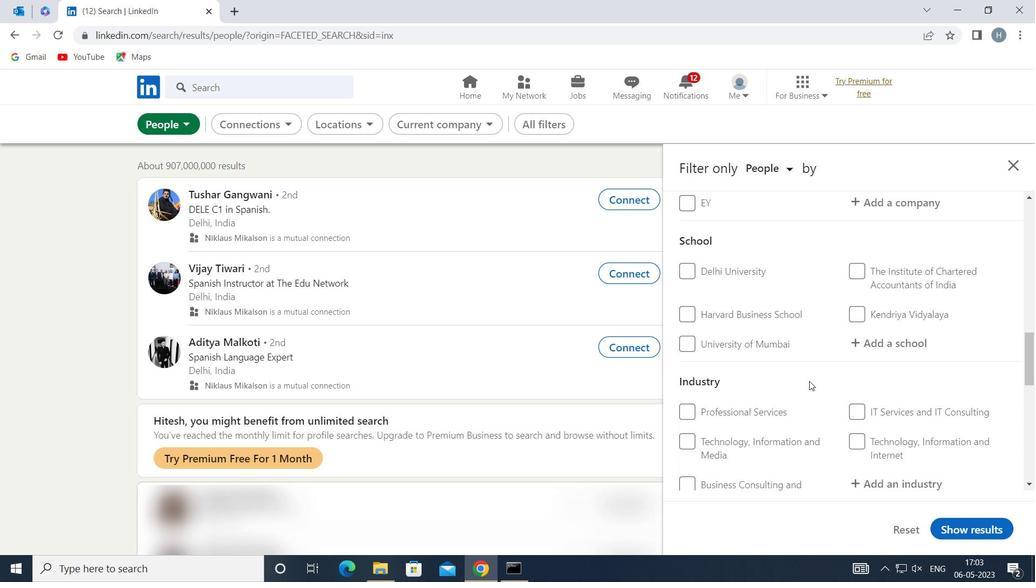 
Action: Mouse scrolled (809, 381) with delta (0, 0)
Screenshot: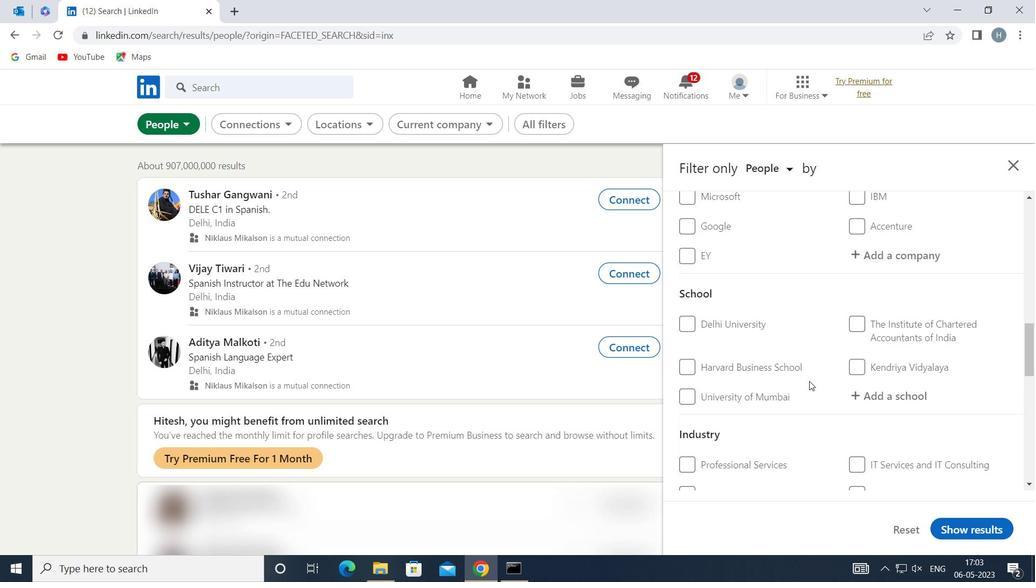 
Action: Mouse scrolled (809, 381) with delta (0, 0)
Screenshot: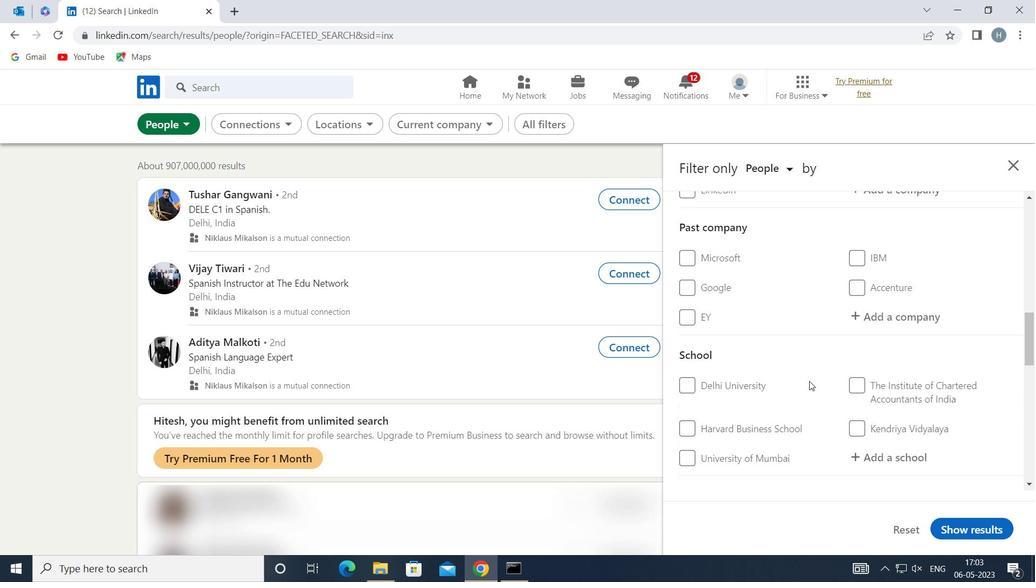 
Action: Mouse scrolled (809, 381) with delta (0, 0)
Screenshot: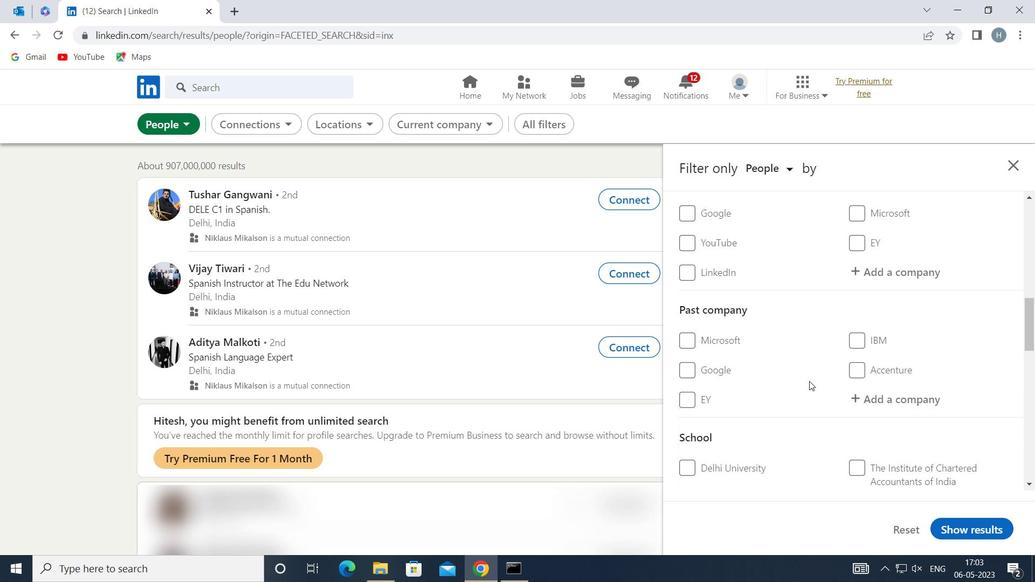 
Action: Mouse scrolled (809, 381) with delta (0, 0)
Screenshot: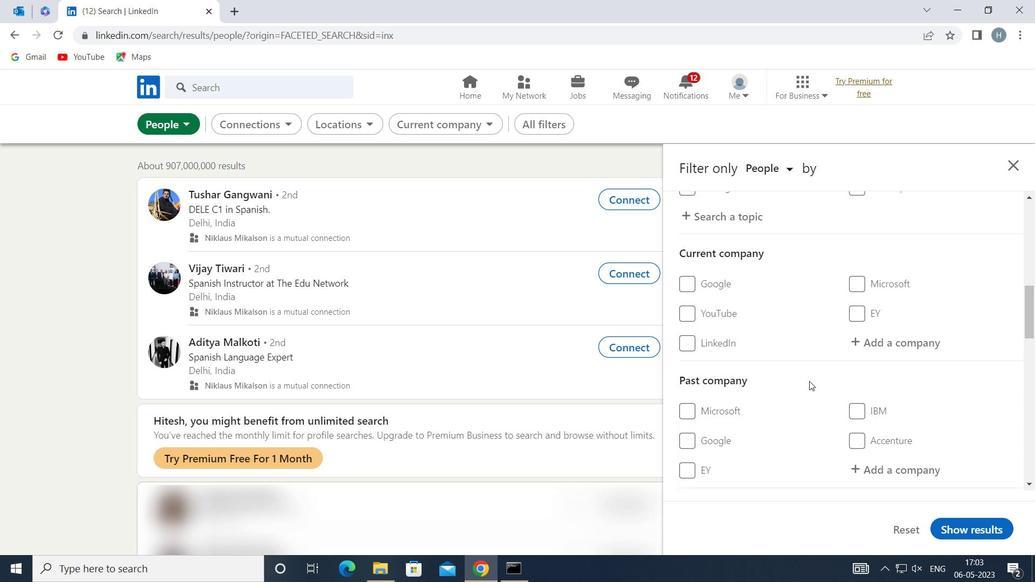 
Action: Mouse moved to (863, 406)
Screenshot: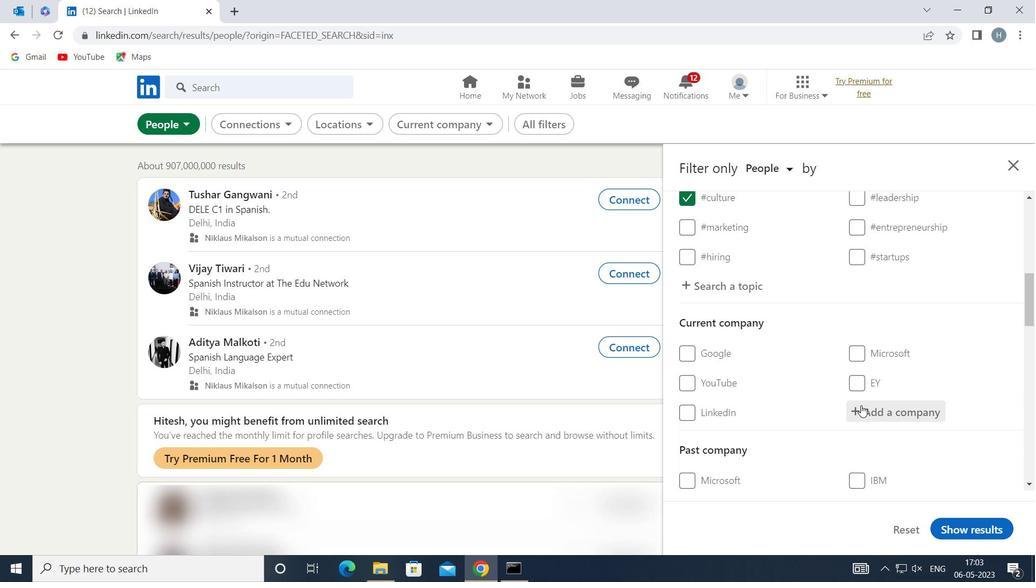 
Action: Mouse pressed left at (863, 406)
Screenshot: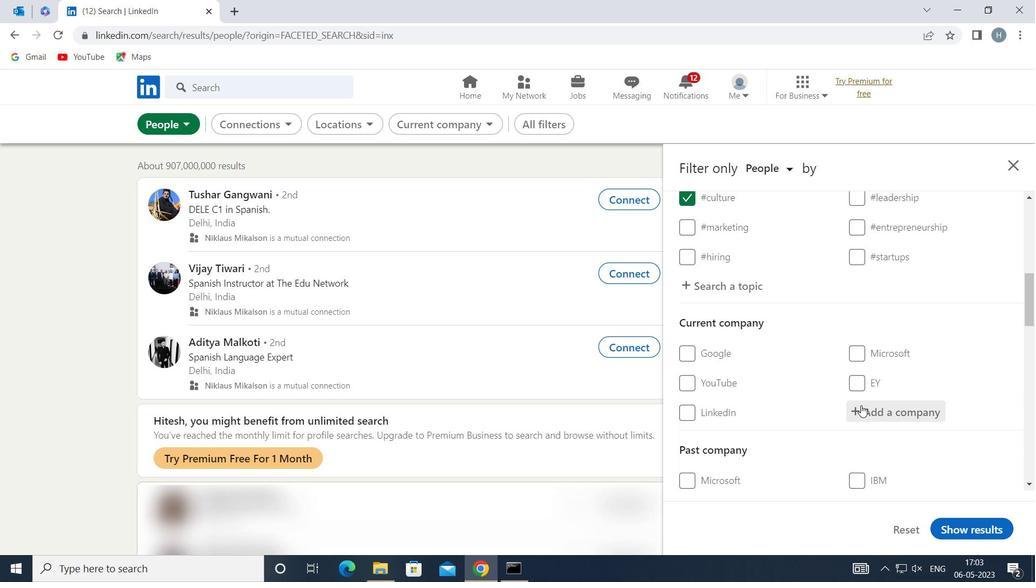 
Action: Mouse moved to (863, 406)
Screenshot: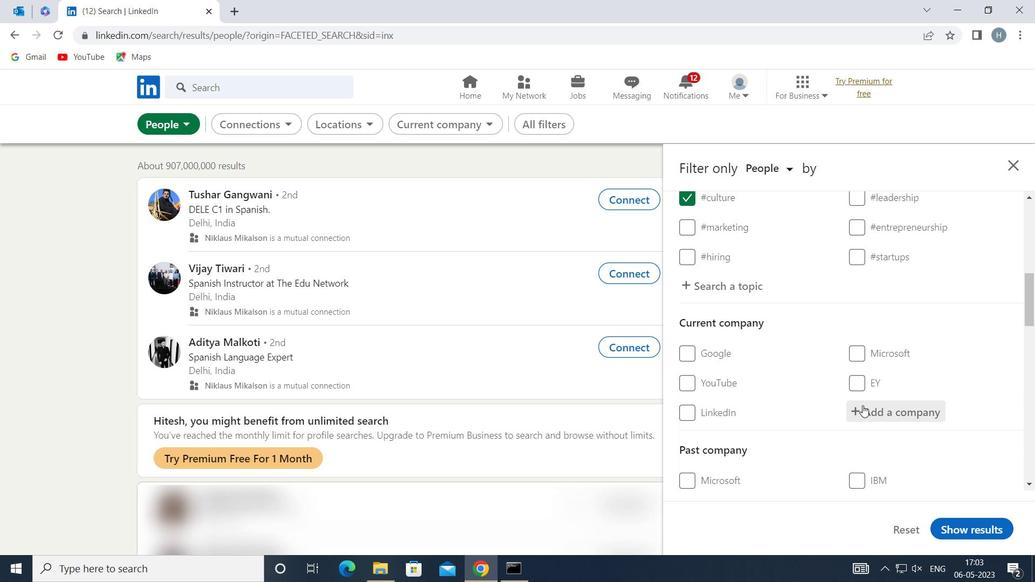
Action: Key pressed <Key.shift>GLOBAL<Key.space><Key.shift>FREELANCE<Key.space>
Screenshot: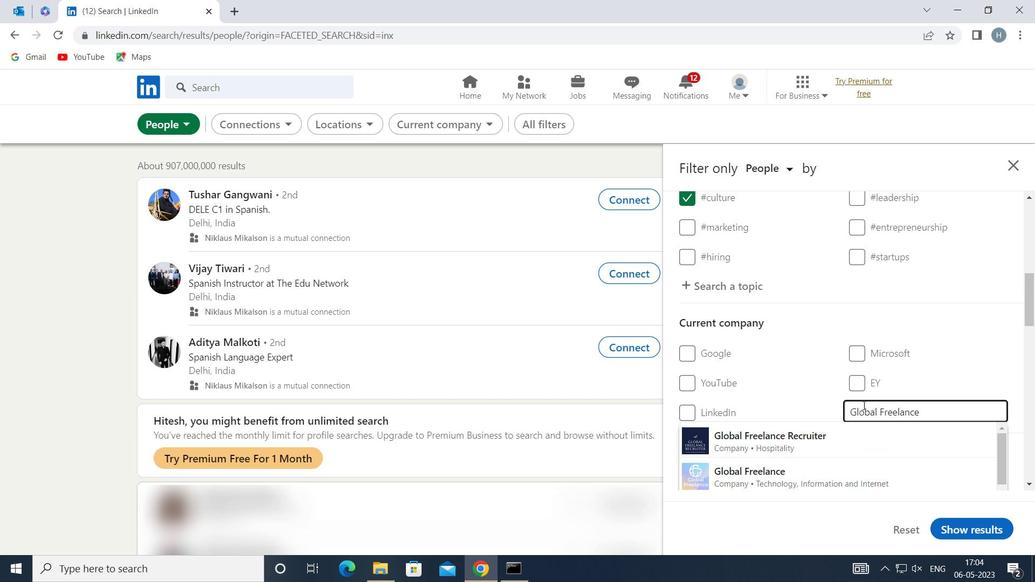 
Action: Mouse moved to (820, 441)
Screenshot: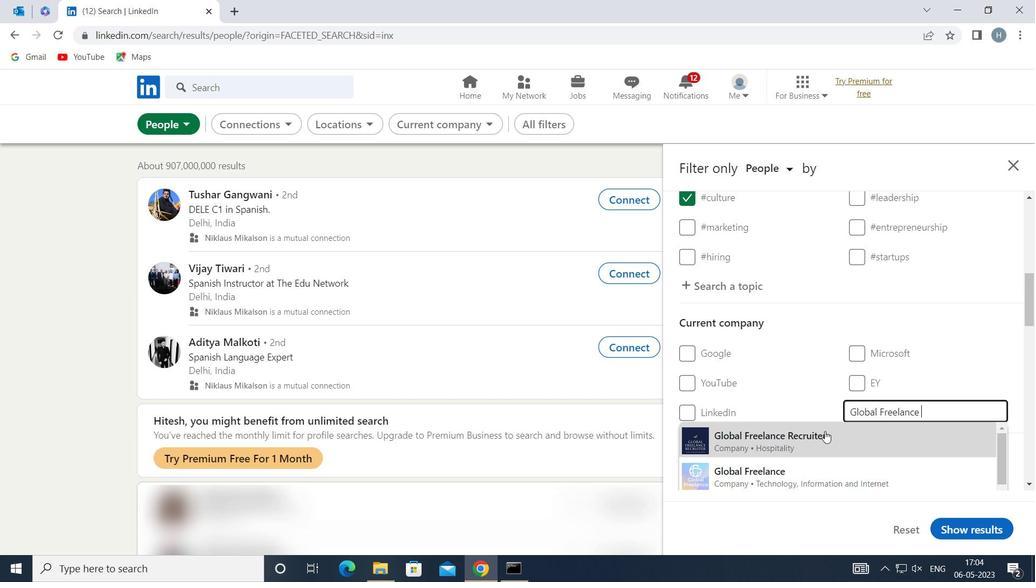 
Action: Mouse pressed left at (820, 441)
Screenshot: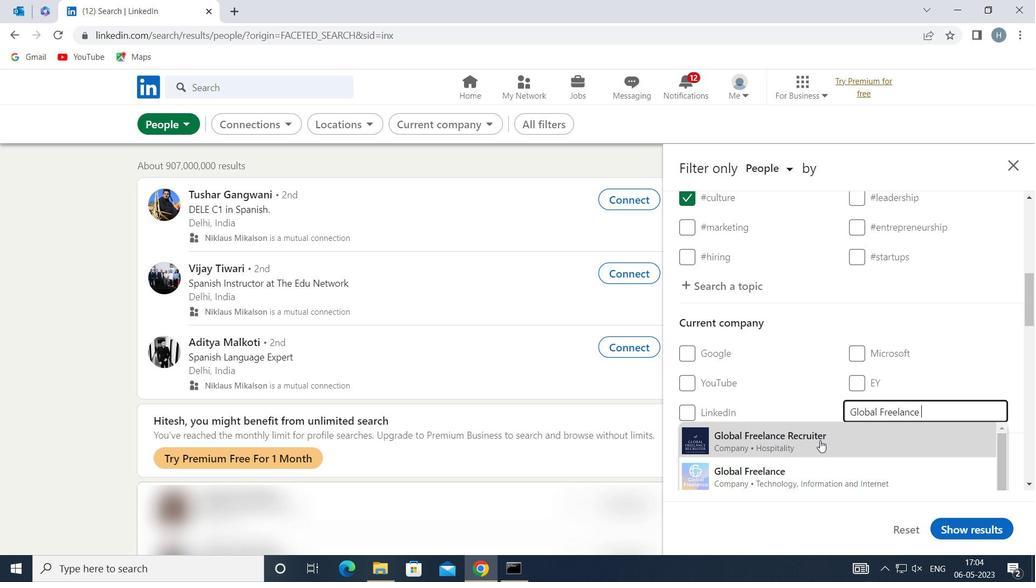 
Action: Mouse moved to (814, 410)
Screenshot: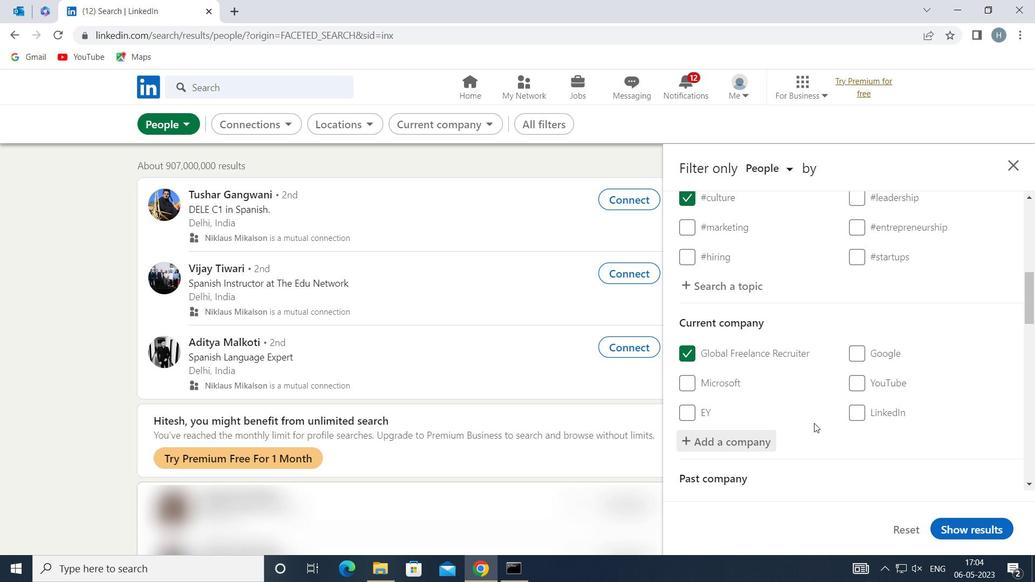 
Action: Mouse scrolled (814, 409) with delta (0, 0)
Screenshot: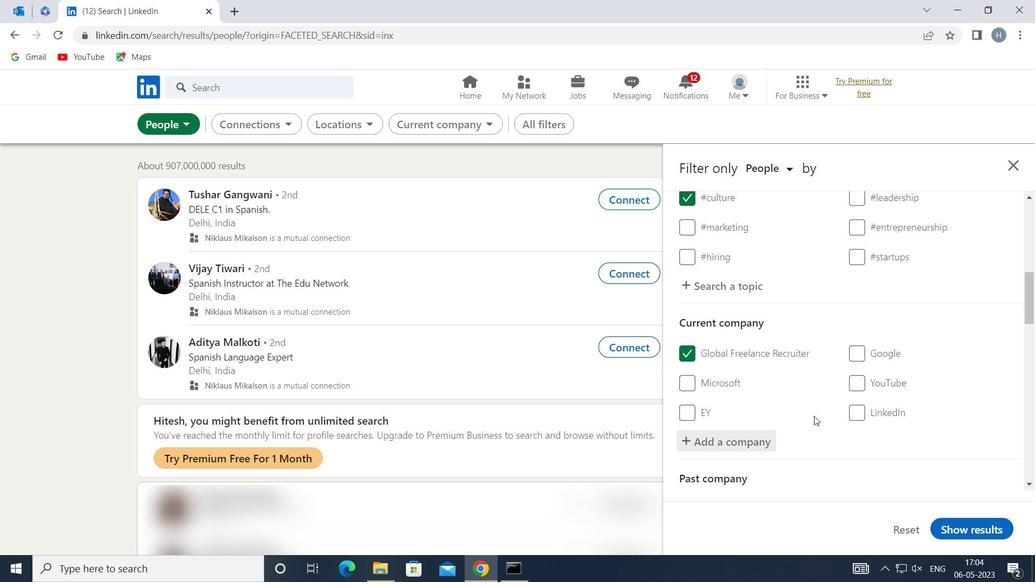 
Action: Mouse scrolled (814, 409) with delta (0, 0)
Screenshot: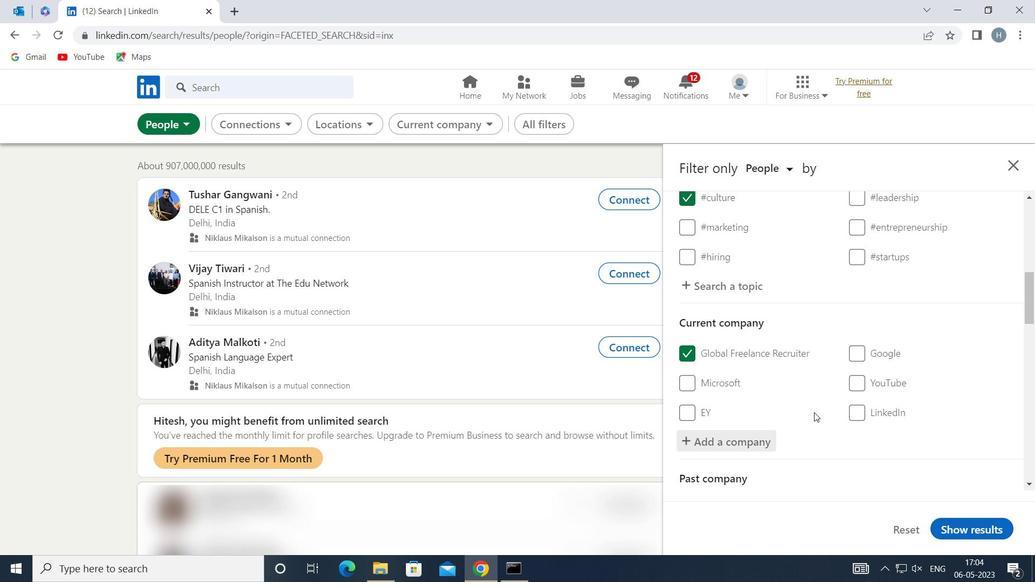 
Action: Mouse moved to (812, 402)
Screenshot: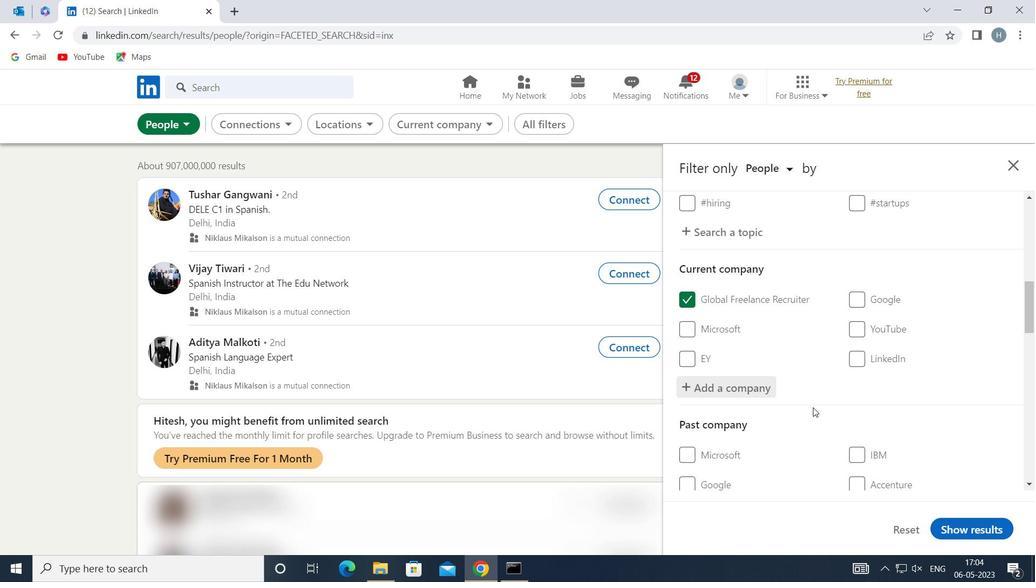 
Action: Mouse scrolled (812, 401) with delta (0, 0)
Screenshot: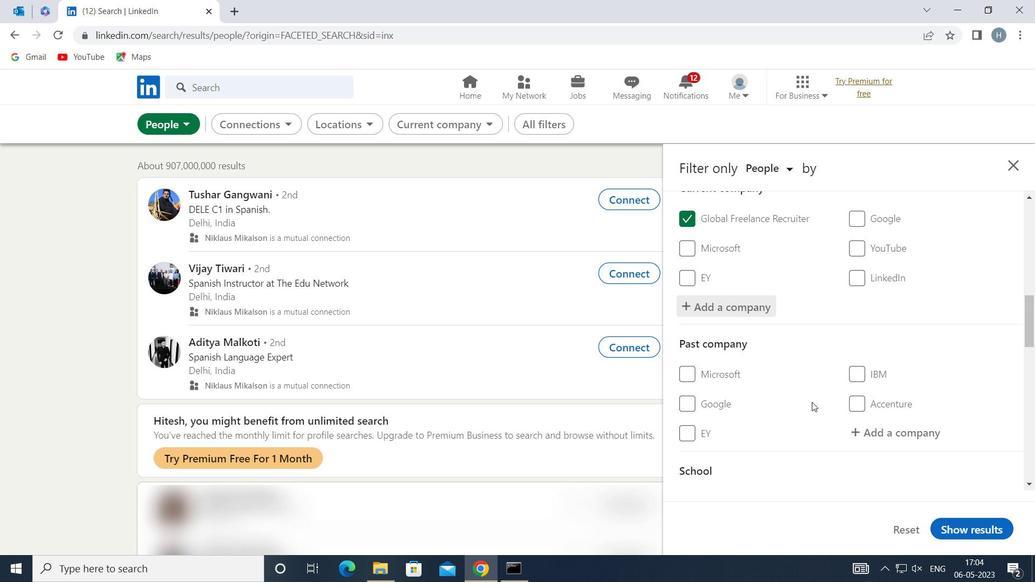 
Action: Mouse moved to (812, 400)
Screenshot: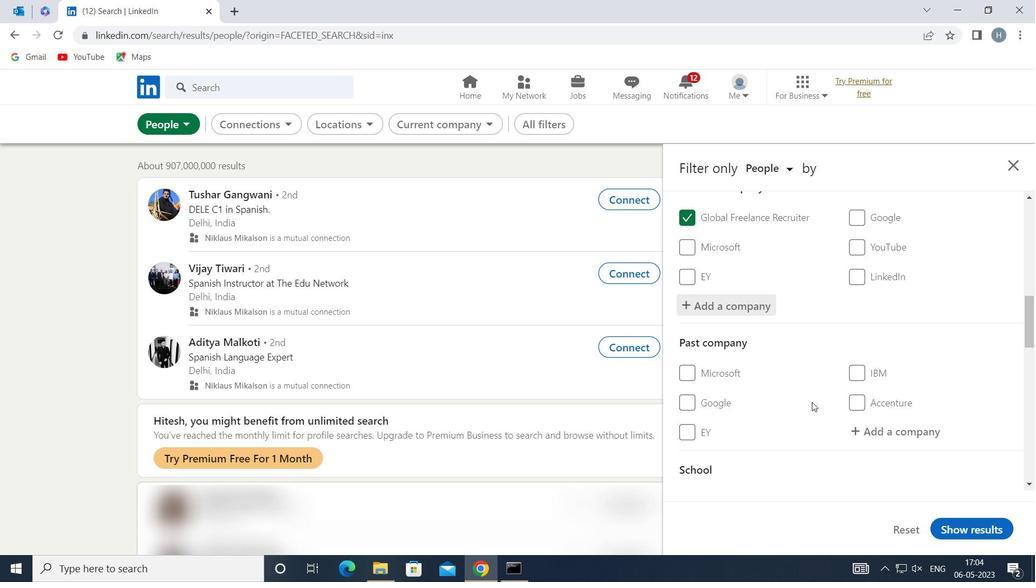 
Action: Mouse scrolled (812, 400) with delta (0, 0)
Screenshot: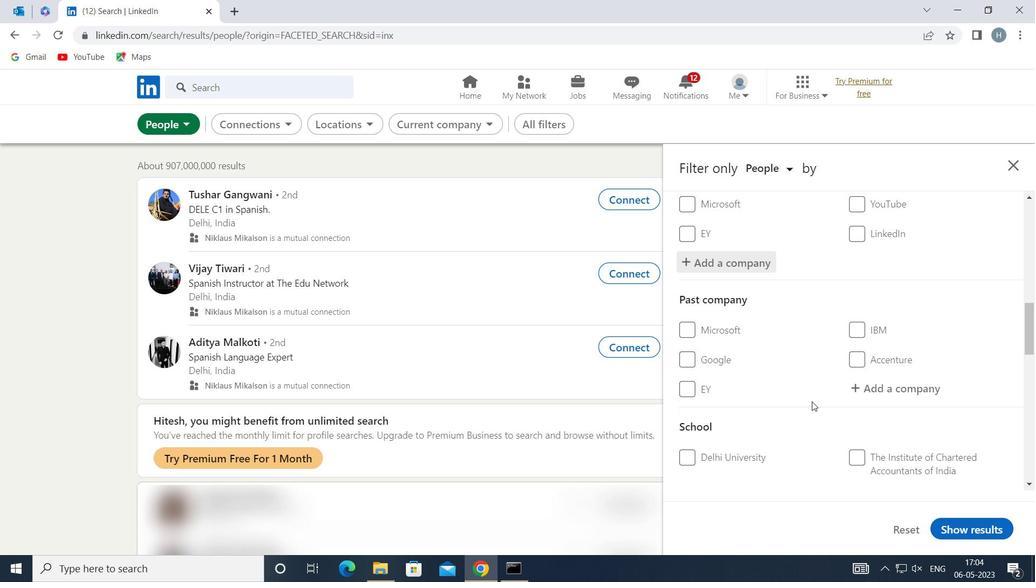
Action: Mouse scrolled (812, 400) with delta (0, 0)
Screenshot: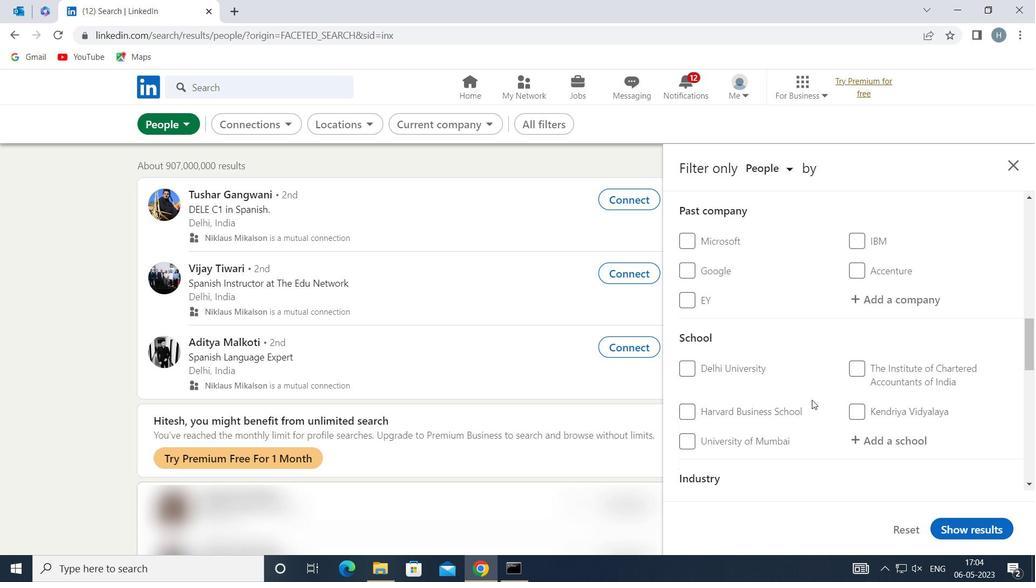 
Action: Mouse moved to (895, 372)
Screenshot: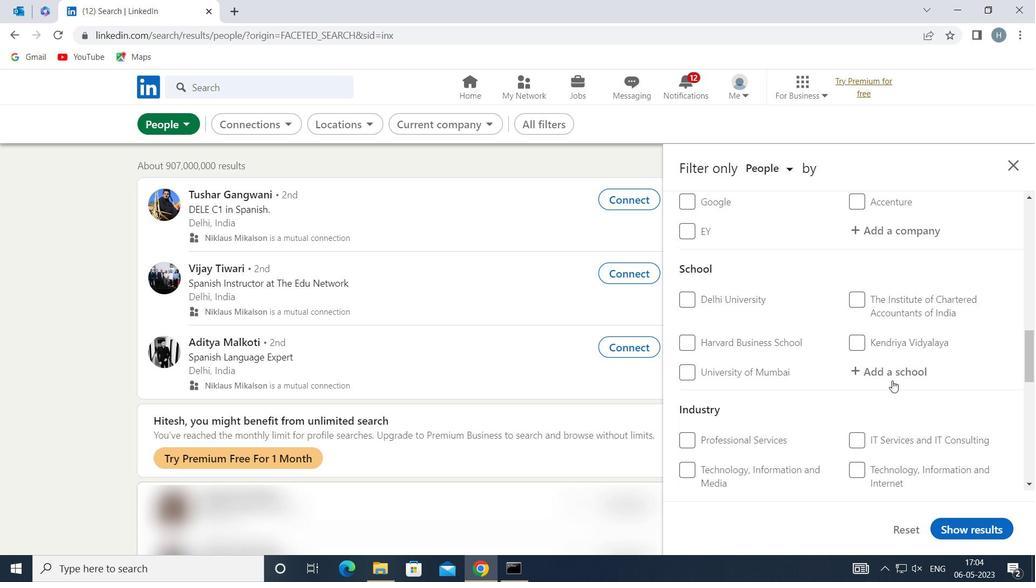 
Action: Mouse pressed left at (895, 372)
Screenshot: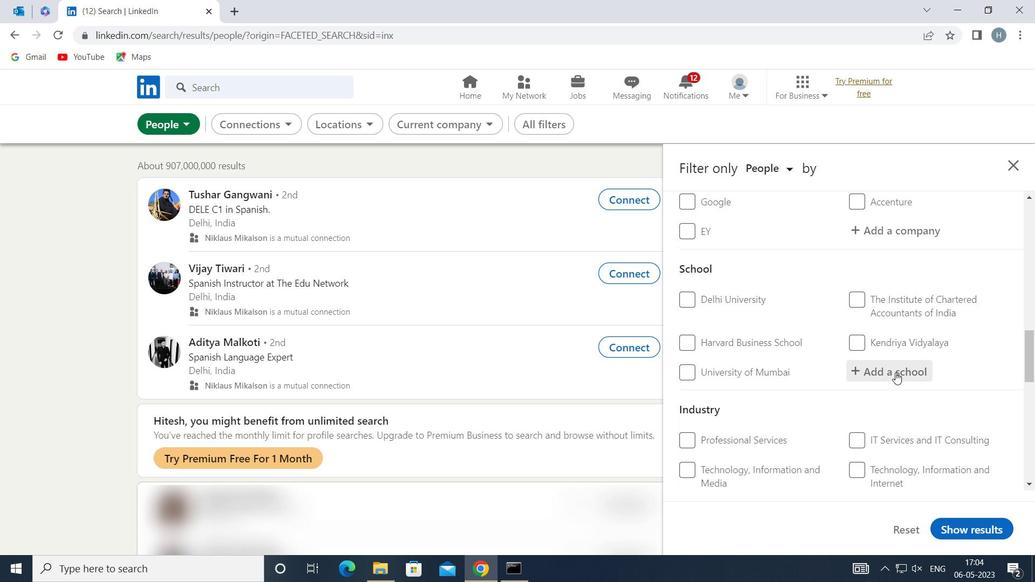 
Action: Mouse moved to (896, 372)
Screenshot: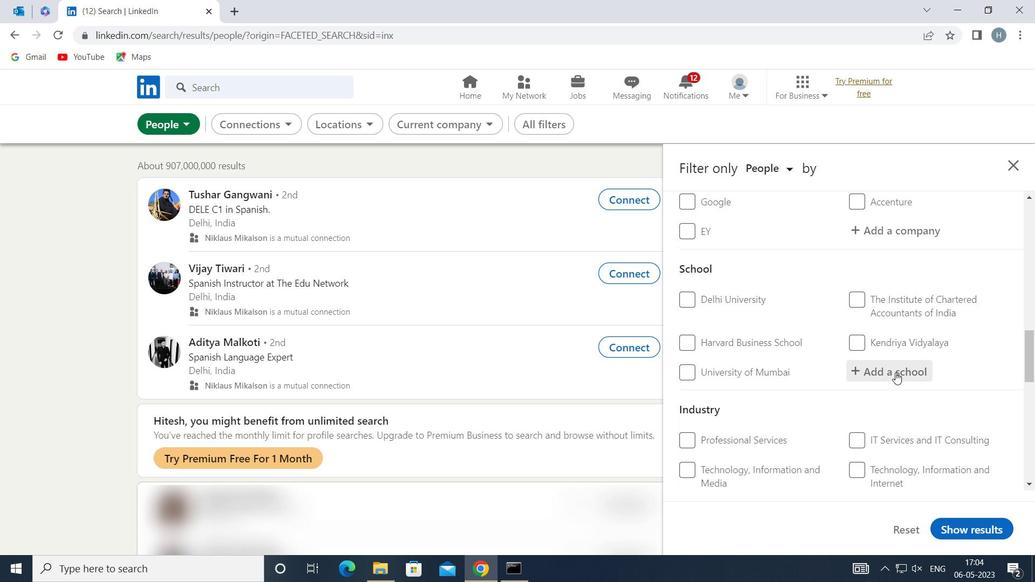 
Action: Key pressed <Key.shift>RATHINAM<Key.space><Key.shift>COLL
Screenshot: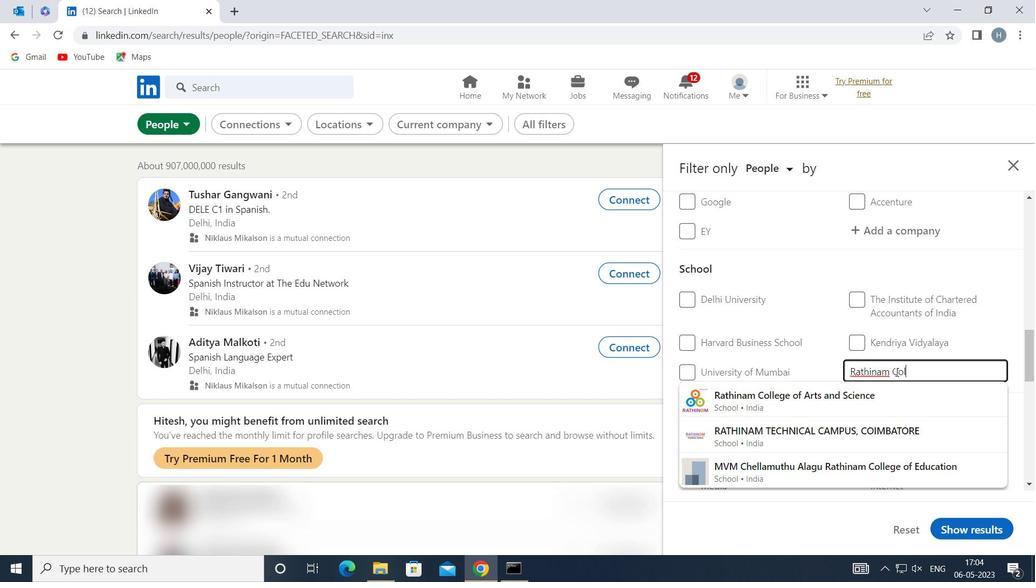 
Action: Mouse moved to (843, 387)
Screenshot: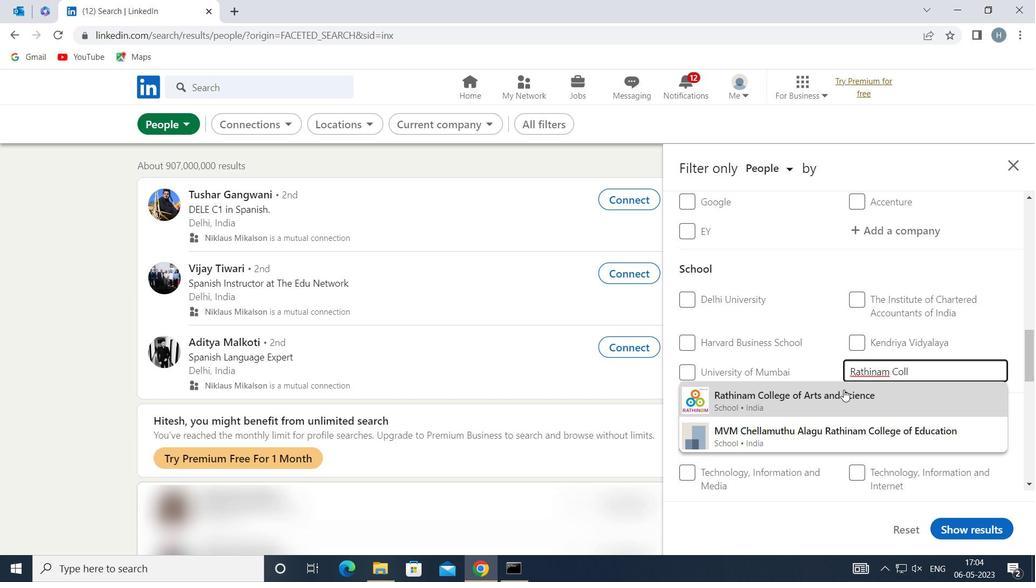 
Action: Mouse pressed left at (843, 387)
Screenshot: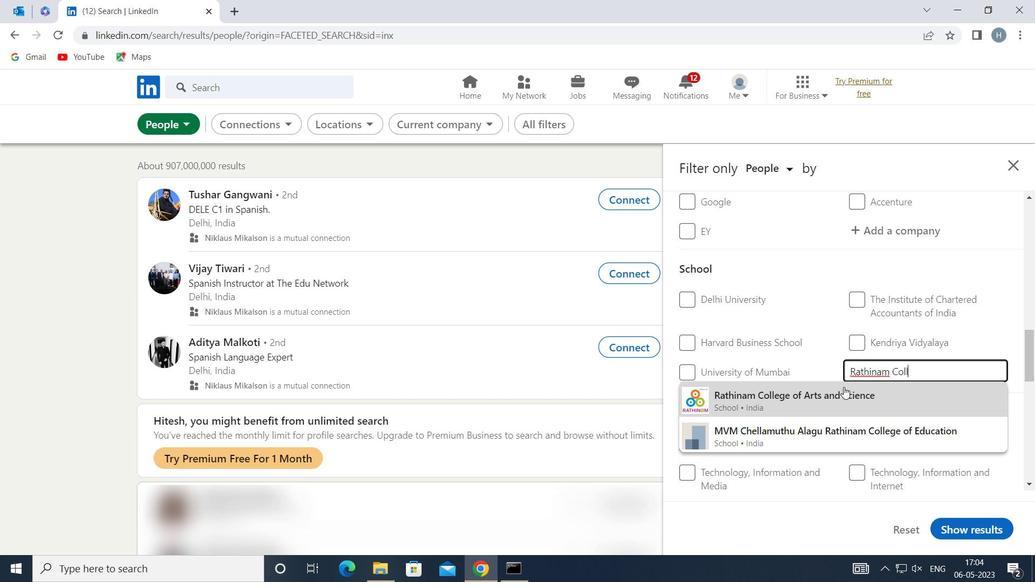 
Action: Mouse moved to (819, 373)
Screenshot: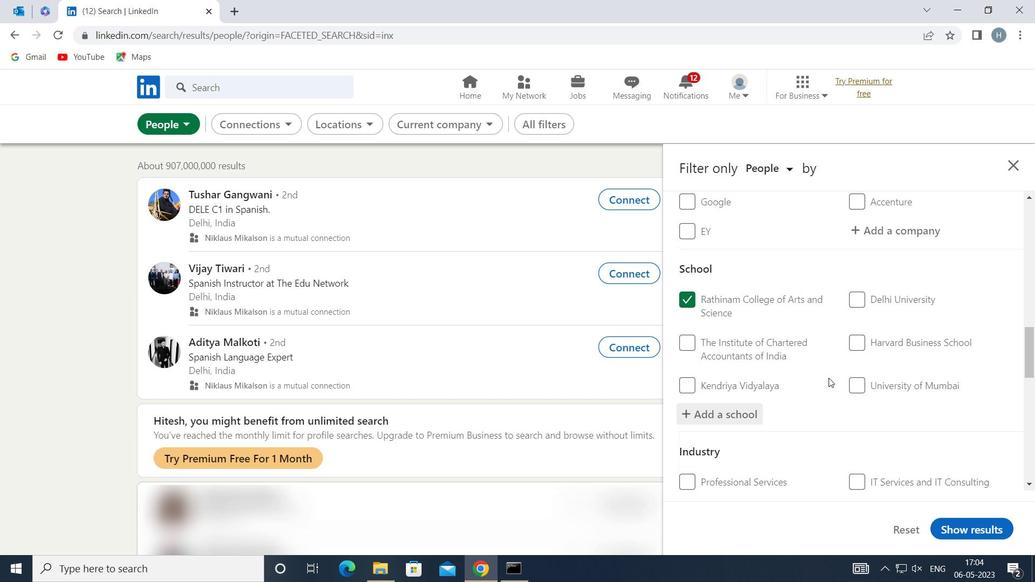 
Action: Mouse scrolled (819, 373) with delta (0, 0)
Screenshot: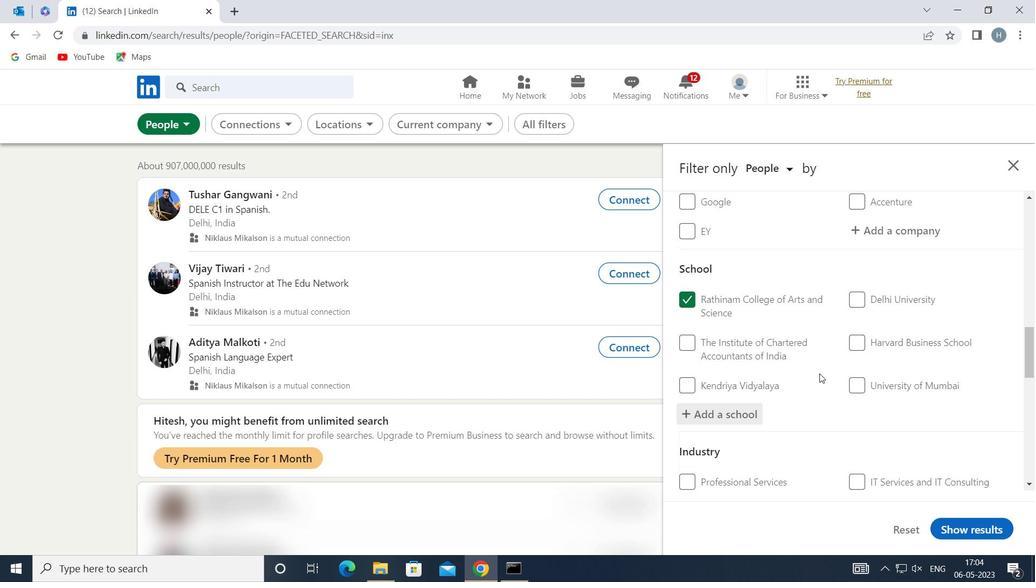 
Action: Mouse scrolled (819, 373) with delta (0, 0)
Screenshot: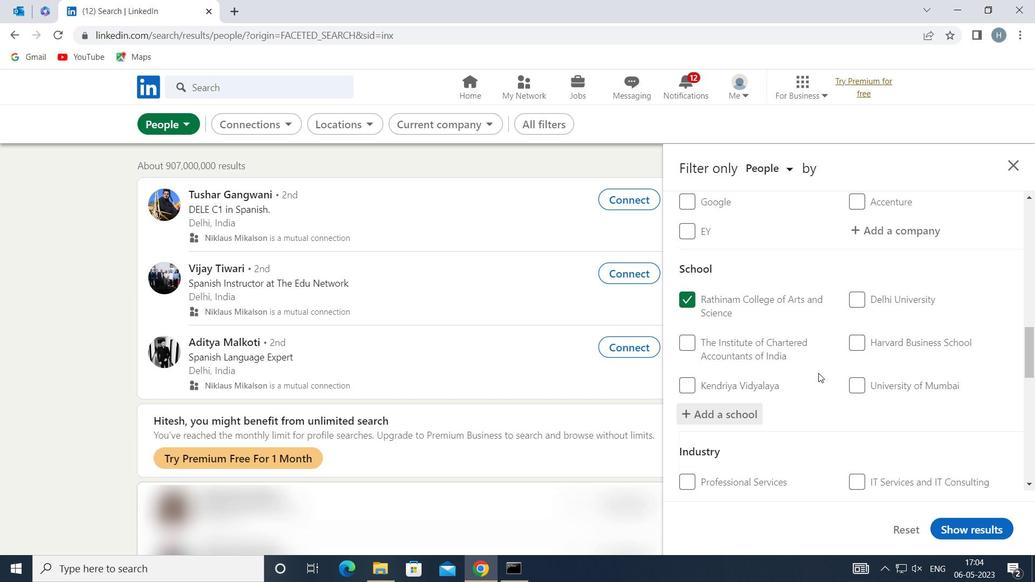 
Action: Mouse moved to (817, 368)
Screenshot: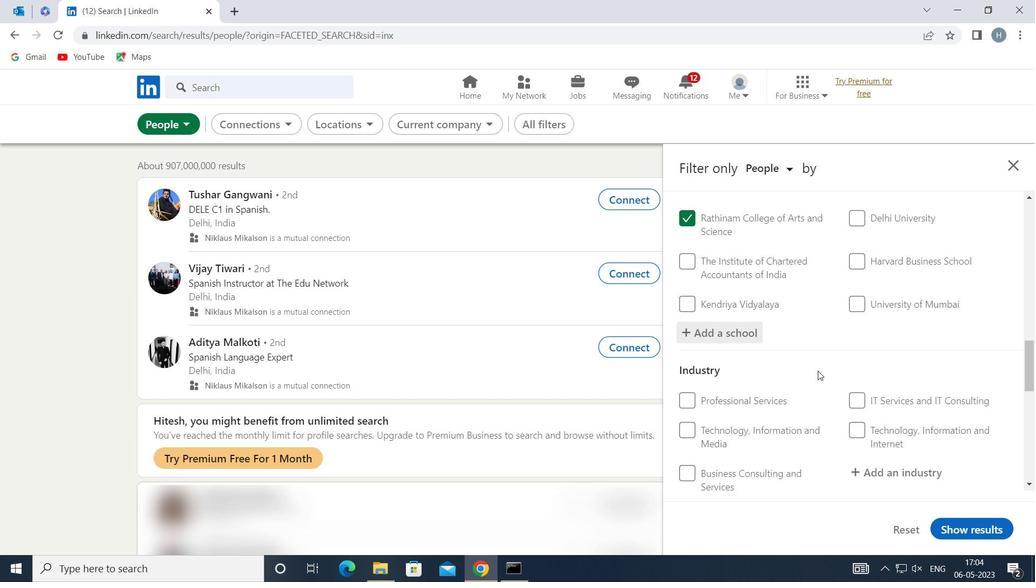 
Action: Mouse scrolled (817, 368) with delta (0, 0)
Screenshot: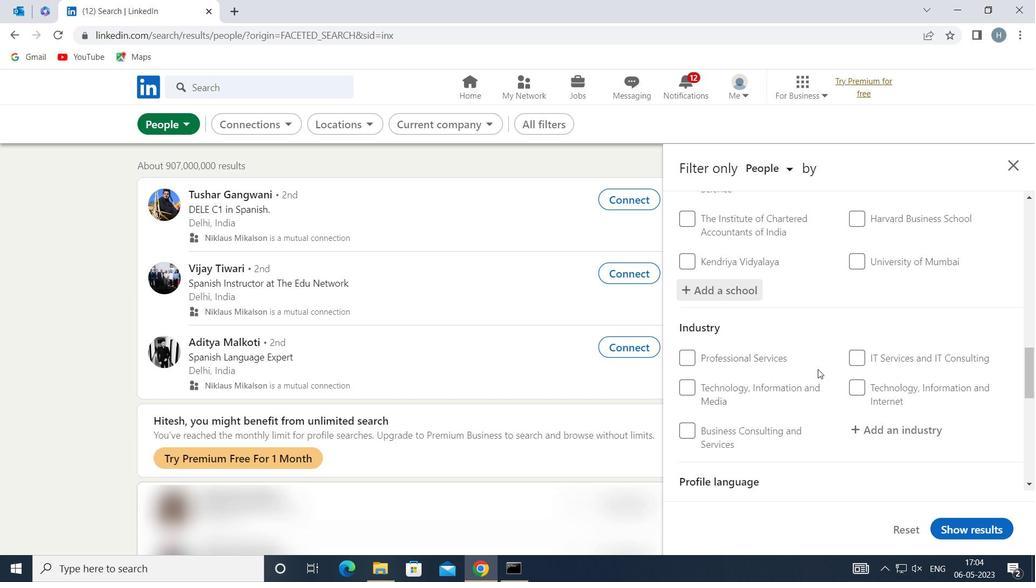 
Action: Mouse moved to (902, 351)
Screenshot: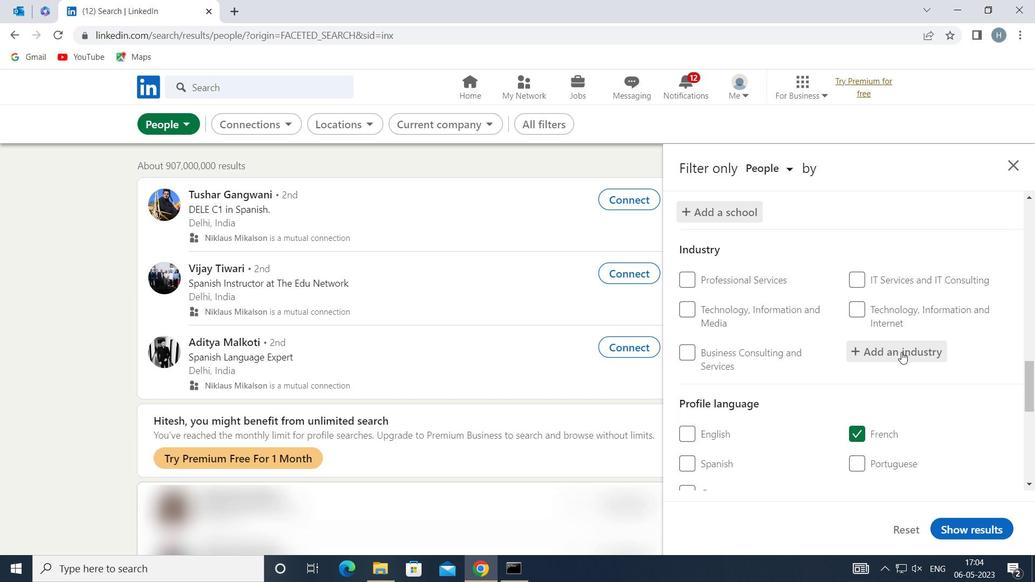 
Action: Mouse pressed left at (902, 351)
Screenshot: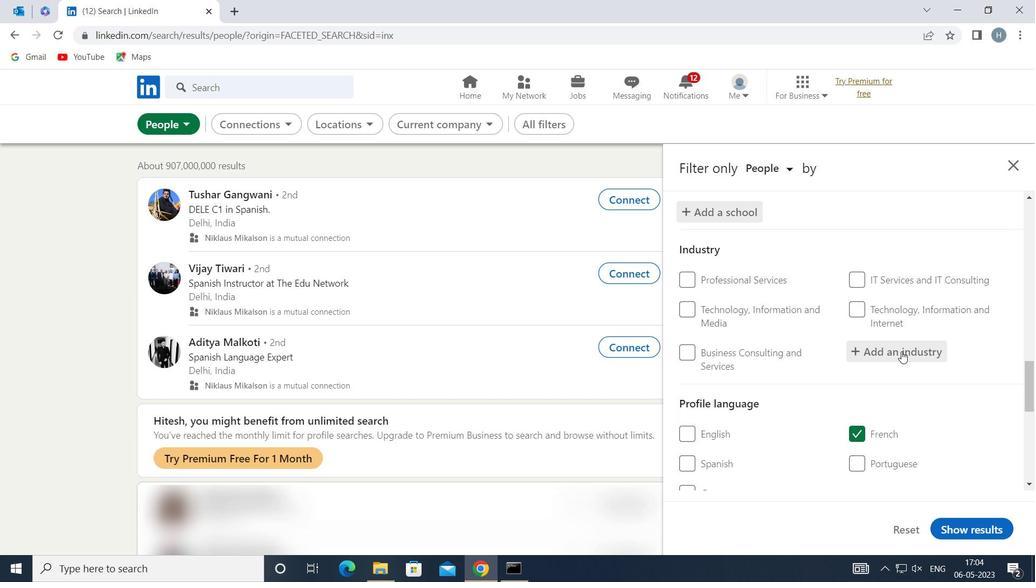 
Action: Key pressed <Key.shift>COMMUNITY<Key.space><Key.shift>D
Screenshot: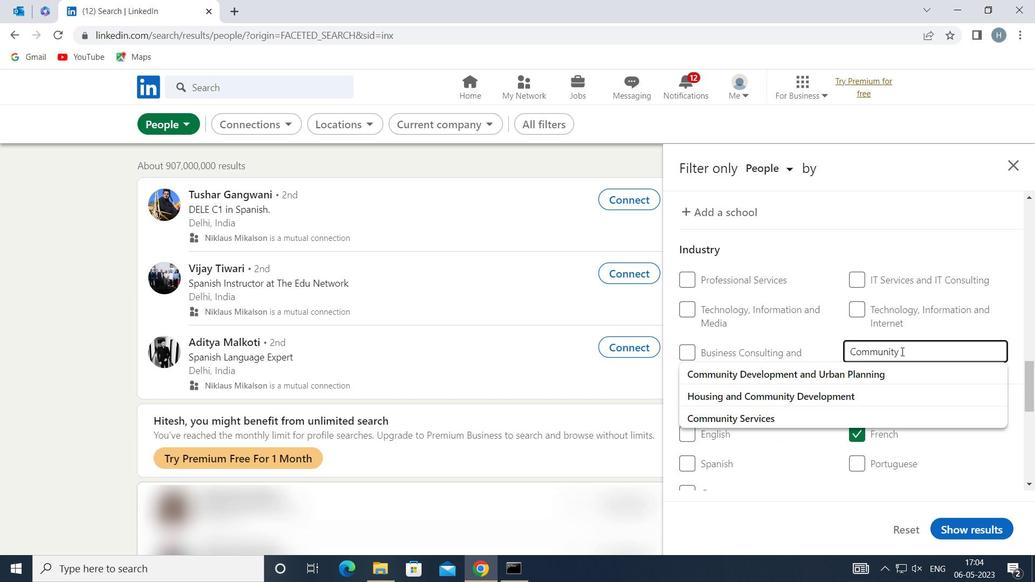 
Action: Mouse moved to (828, 373)
Screenshot: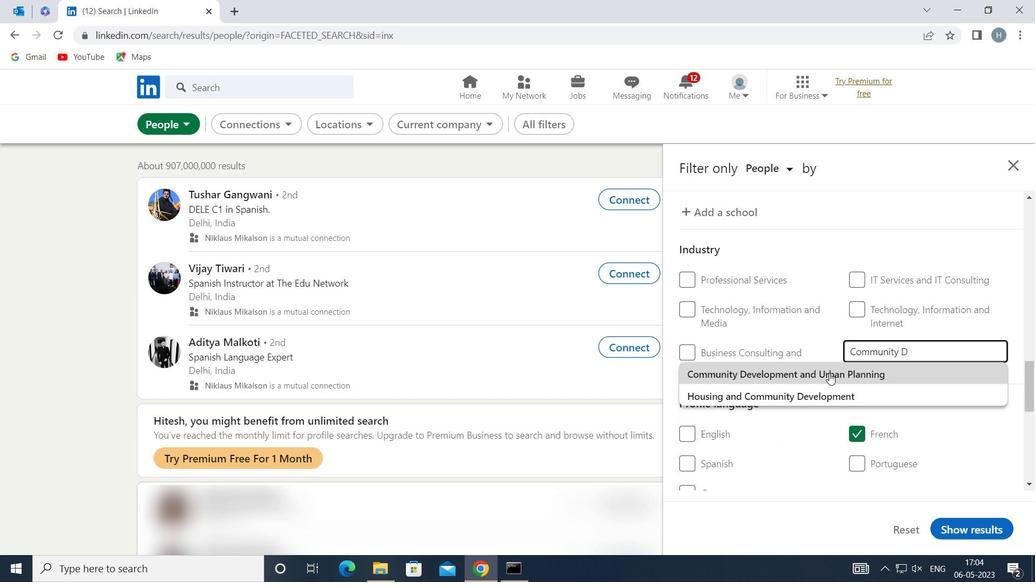 
Action: Mouse pressed left at (828, 373)
Screenshot: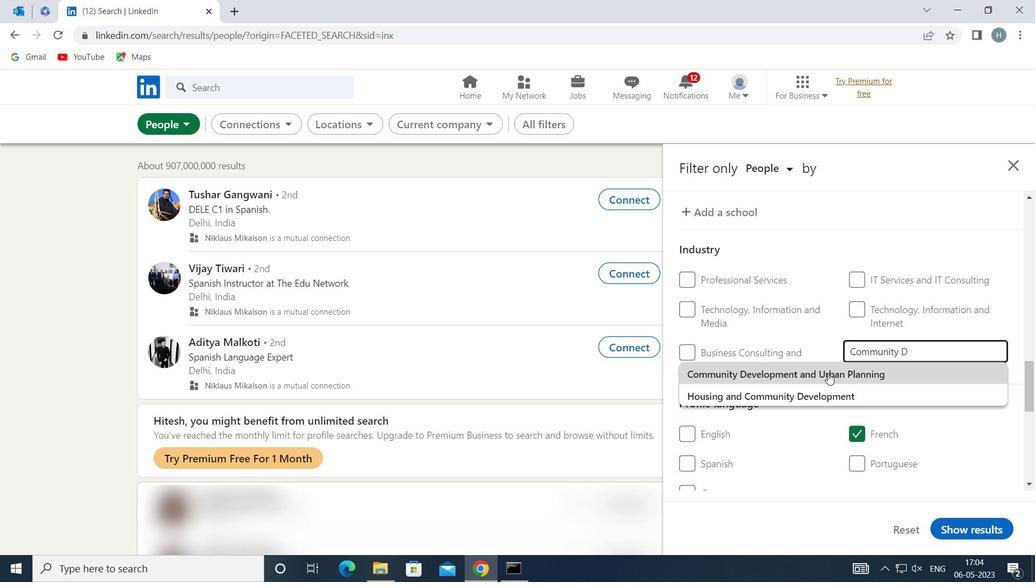 
Action: Mouse moved to (813, 369)
Screenshot: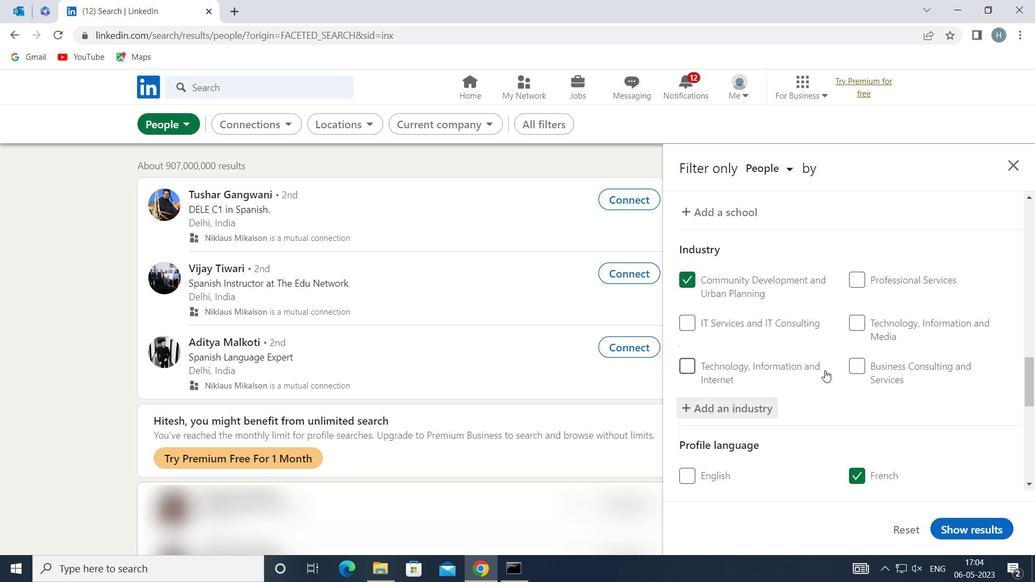 
Action: Mouse scrolled (813, 368) with delta (0, 0)
Screenshot: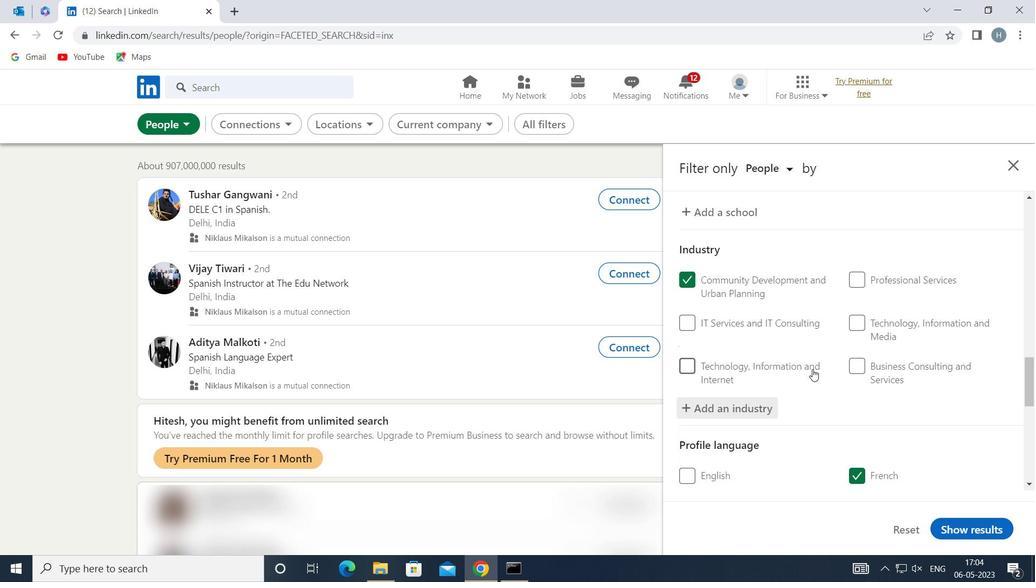 
Action: Mouse scrolled (813, 368) with delta (0, 0)
Screenshot: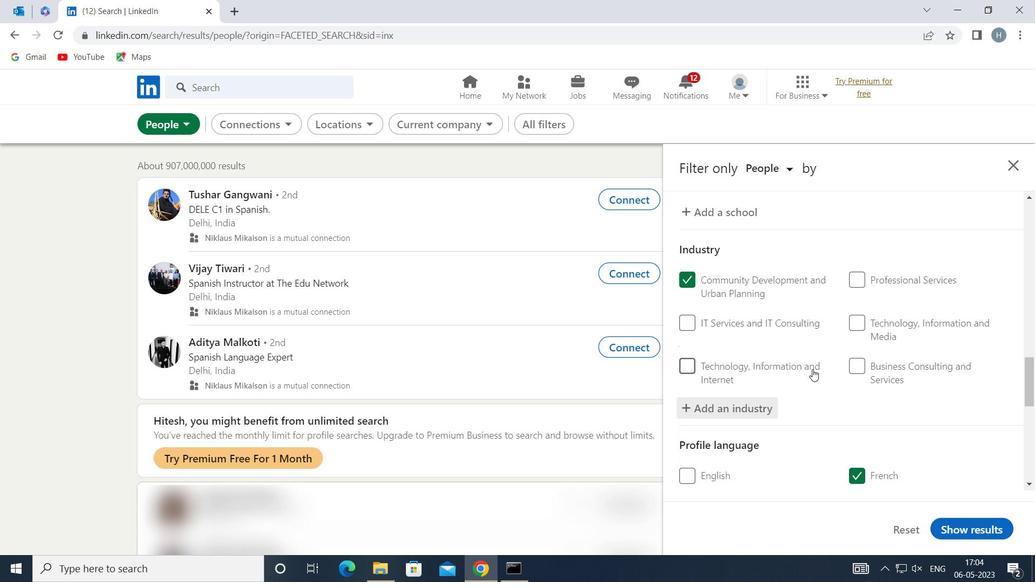 
Action: Mouse moved to (811, 369)
Screenshot: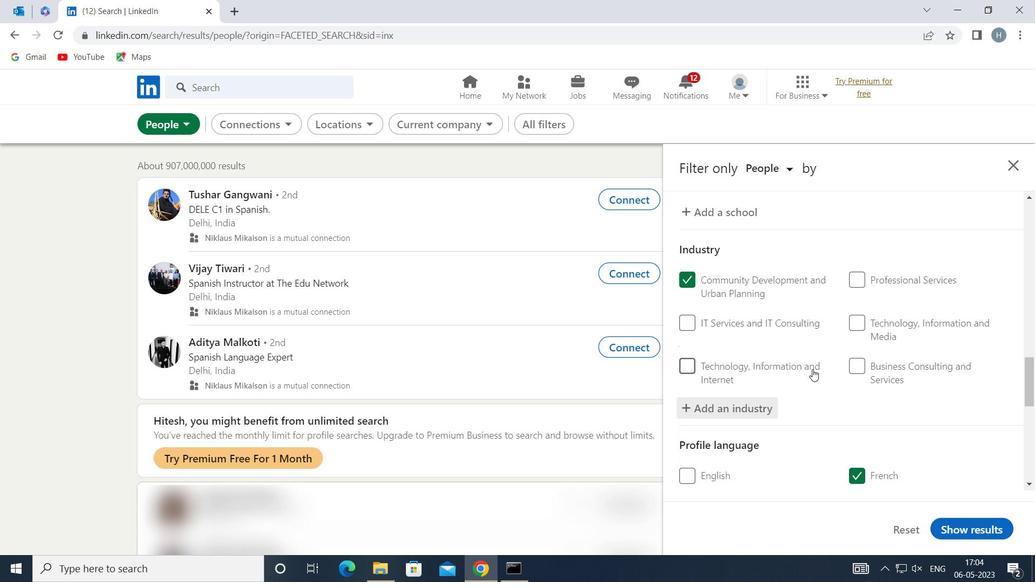 
Action: Mouse scrolled (811, 368) with delta (0, 0)
Screenshot: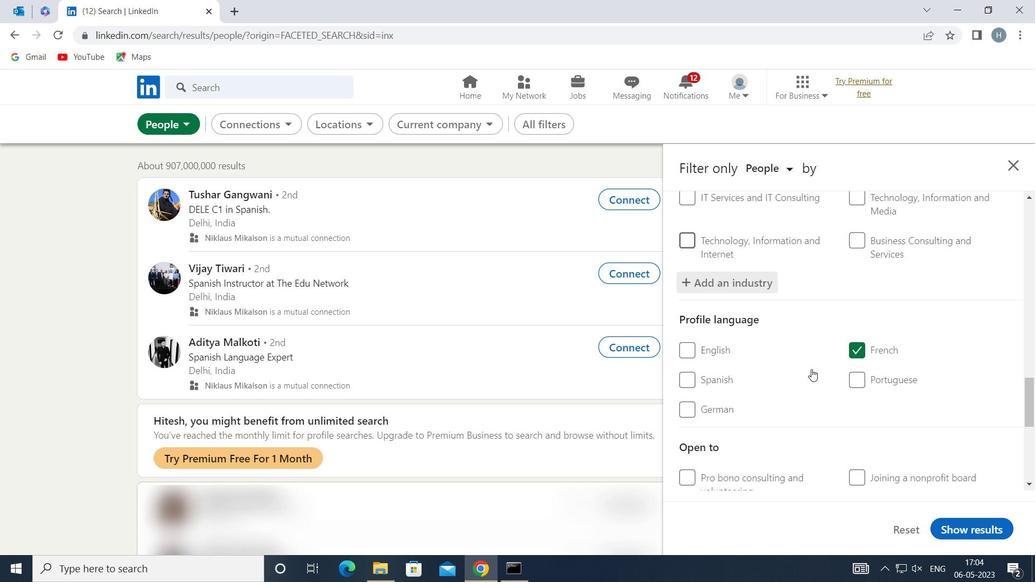 
Action: Mouse moved to (811, 369)
Screenshot: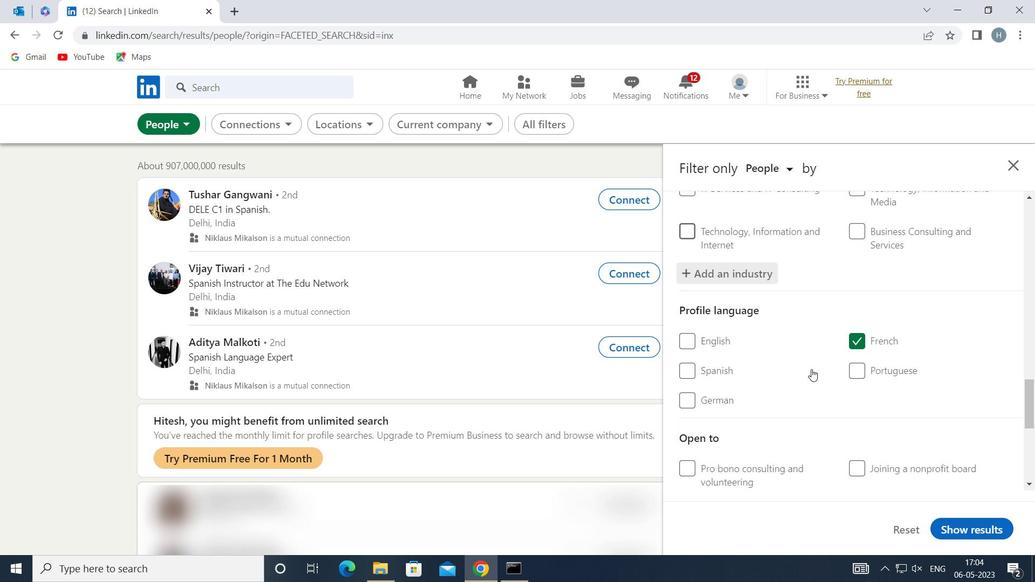
Action: Mouse scrolled (811, 368) with delta (0, 0)
Screenshot: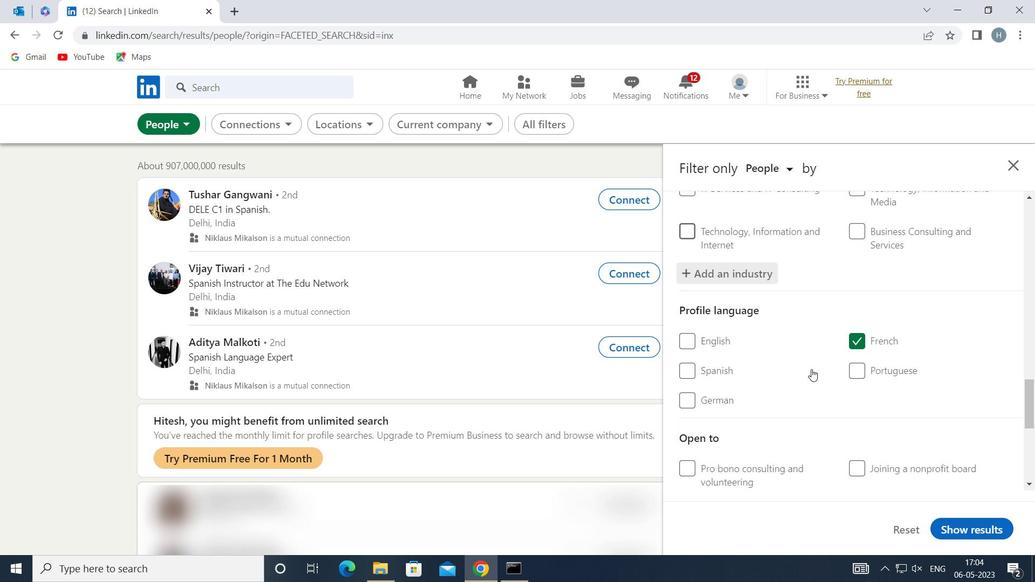 
Action: Mouse scrolled (811, 369) with delta (0, 0)
Screenshot: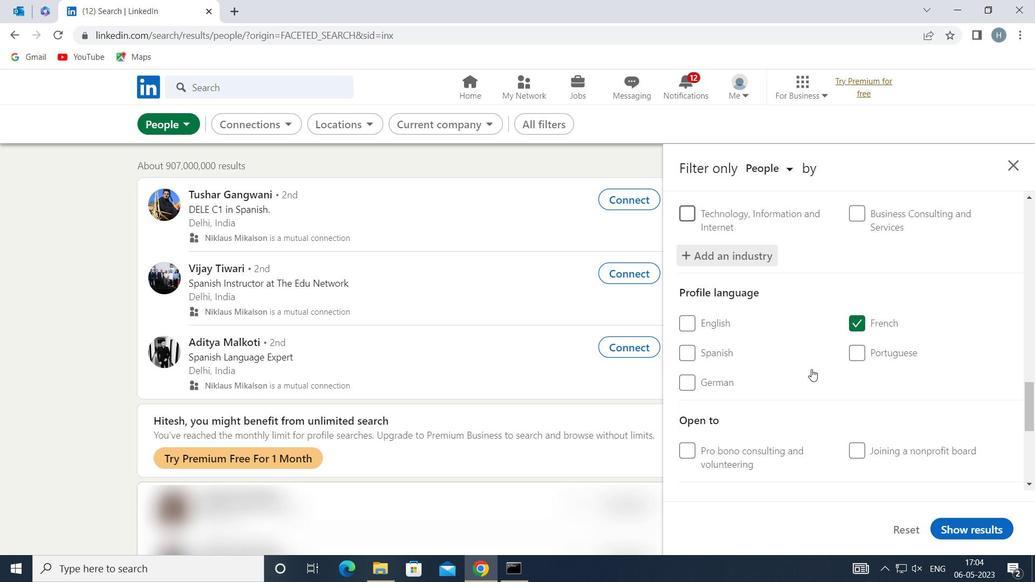 
Action: Mouse moved to (810, 369)
Screenshot: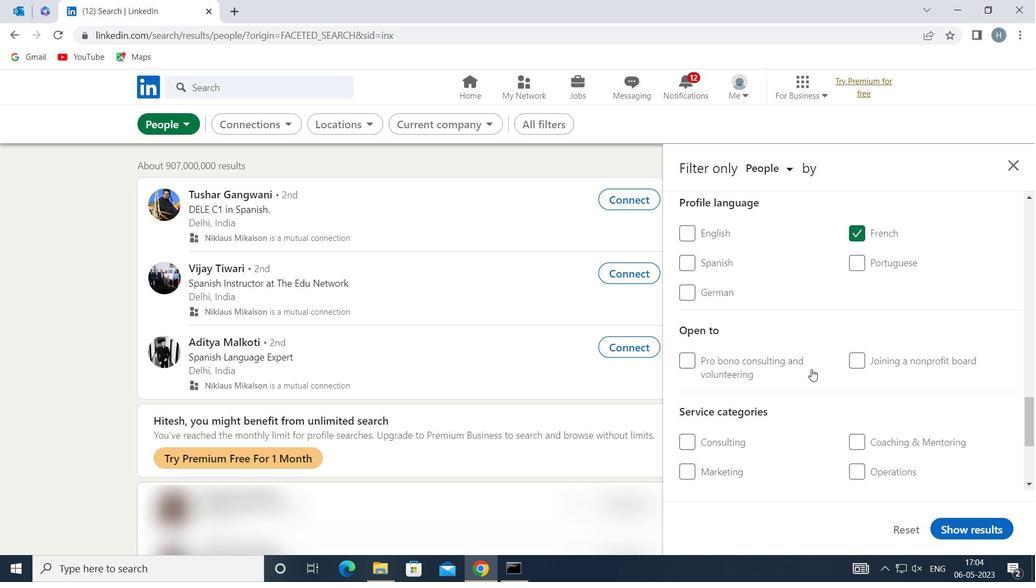 
Action: Mouse scrolled (810, 369) with delta (0, 0)
Screenshot: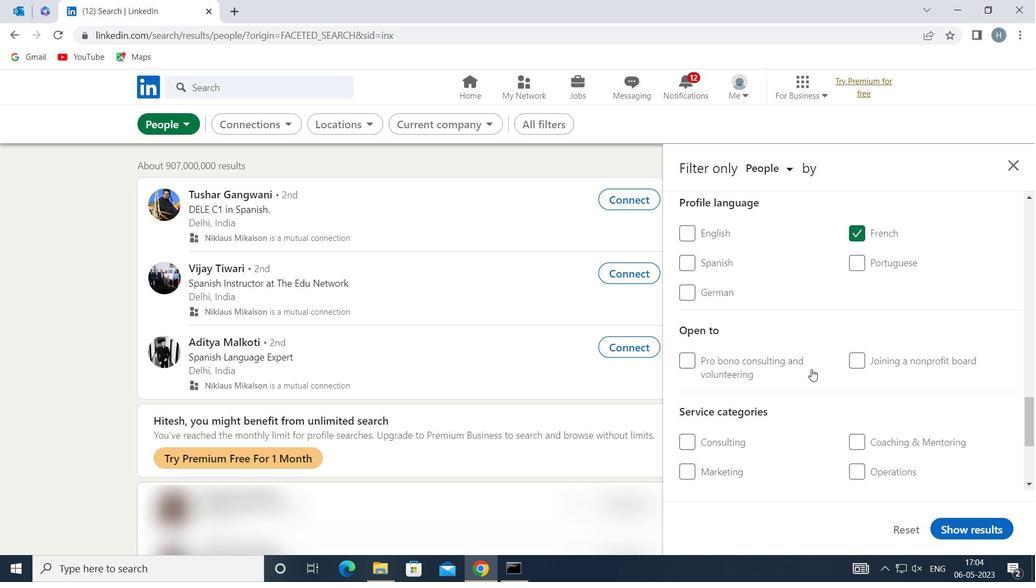 
Action: Mouse moved to (875, 396)
Screenshot: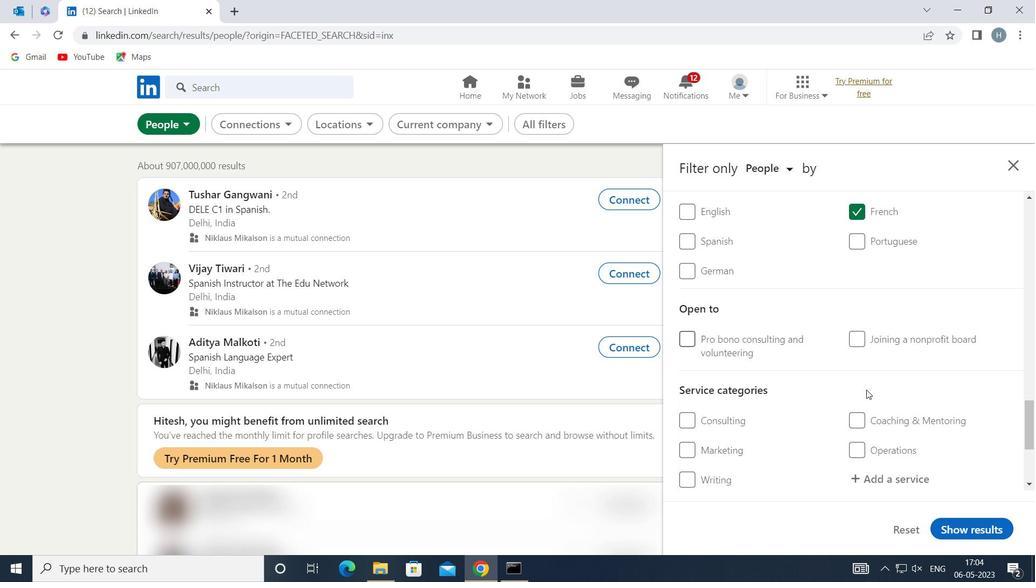 
Action: Mouse scrolled (875, 395) with delta (0, 0)
Screenshot: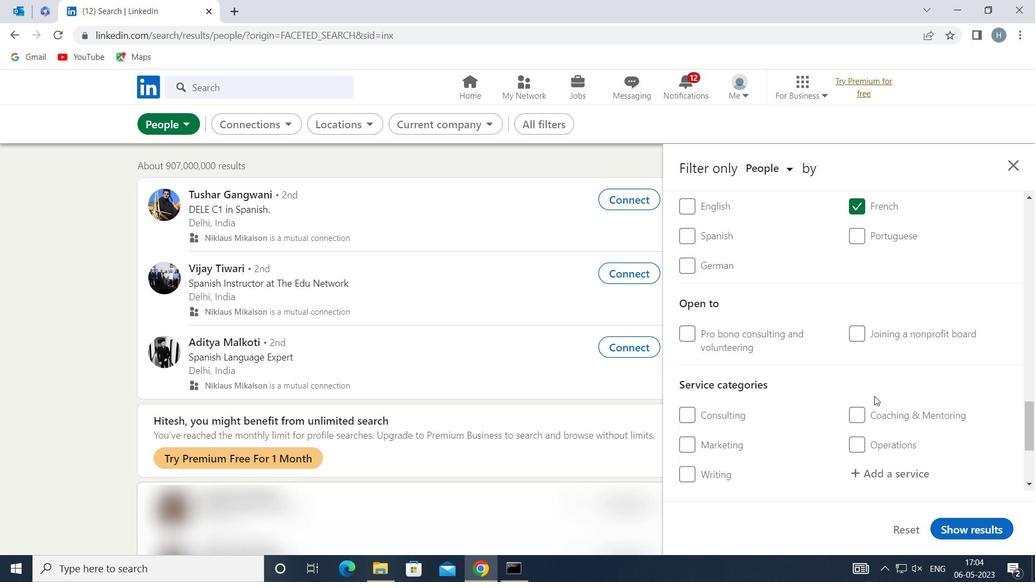 
Action: Mouse moved to (883, 401)
Screenshot: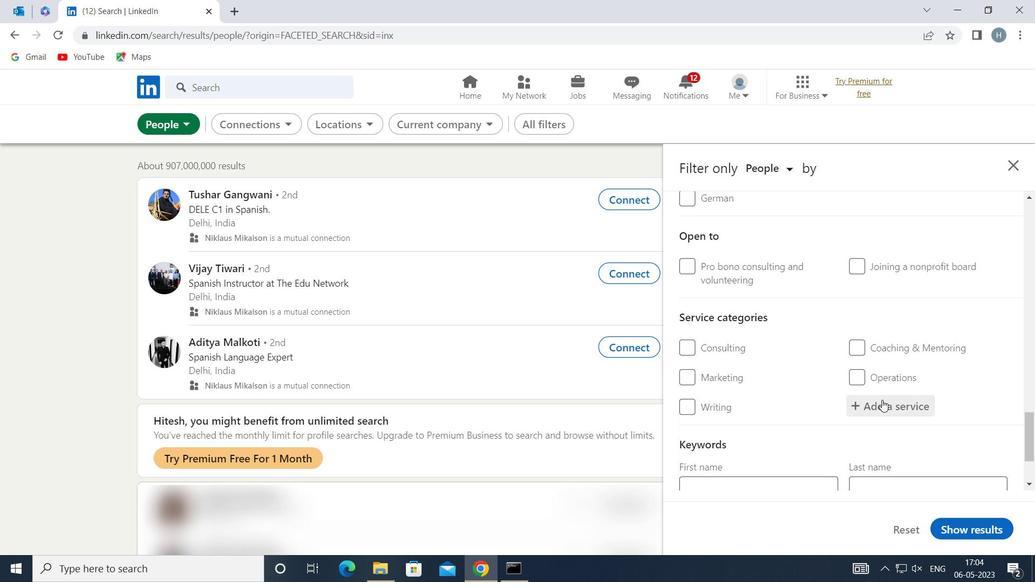 
Action: Mouse pressed left at (883, 401)
Screenshot: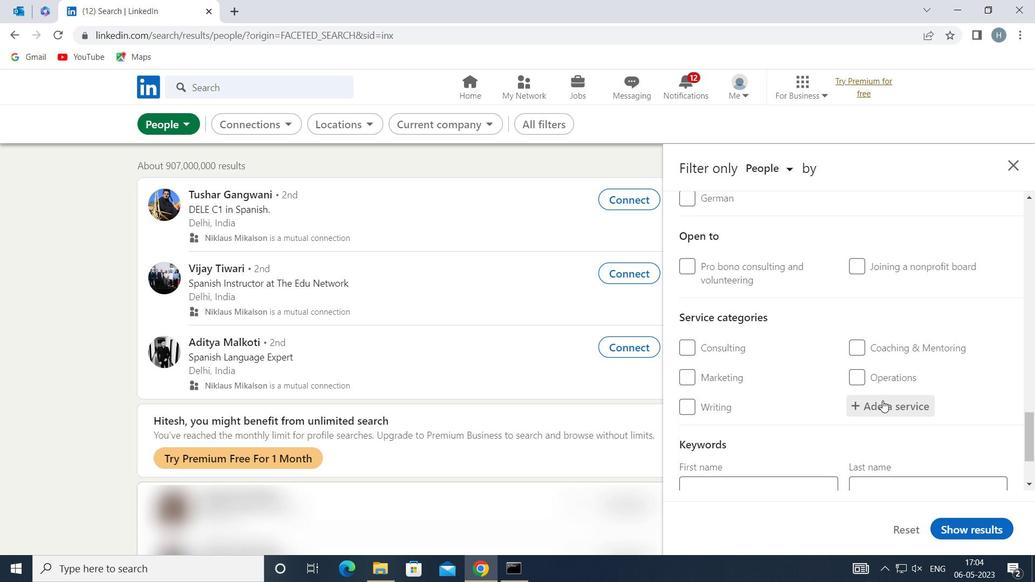 
Action: Mouse moved to (884, 401)
Screenshot: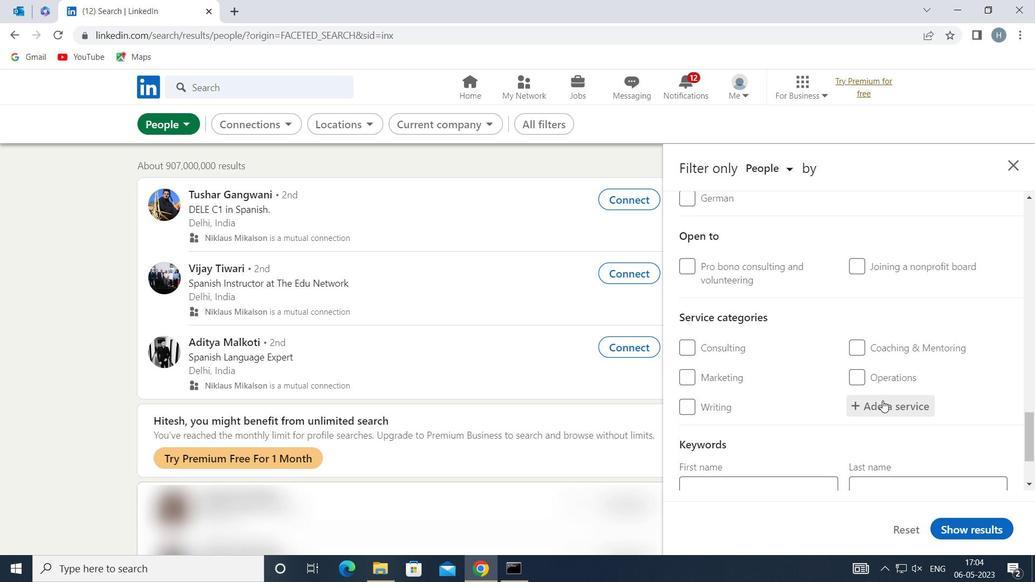 
Action: Key pressed <Key.shift>NON
Screenshot: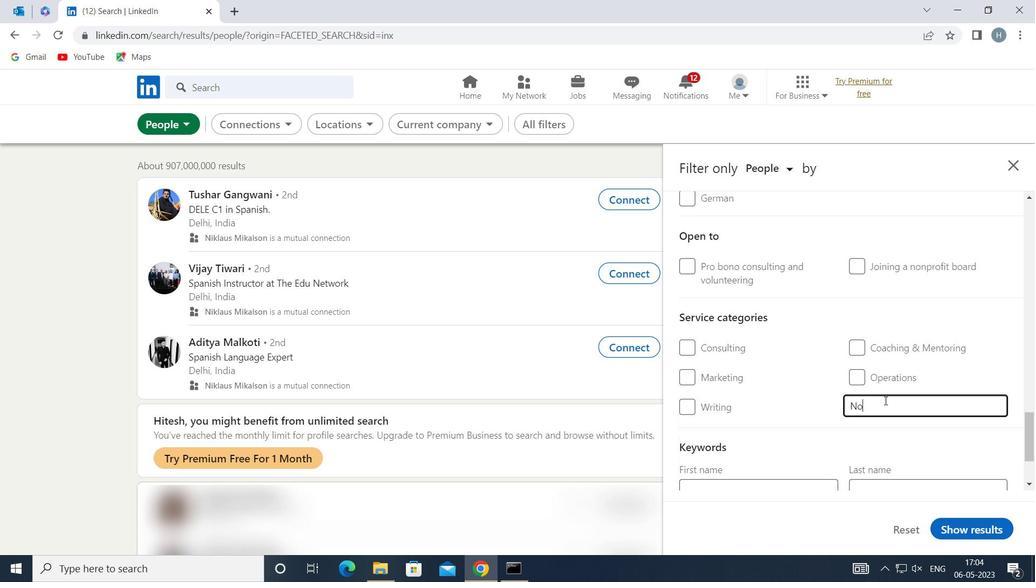 
Action: Mouse moved to (843, 440)
Screenshot: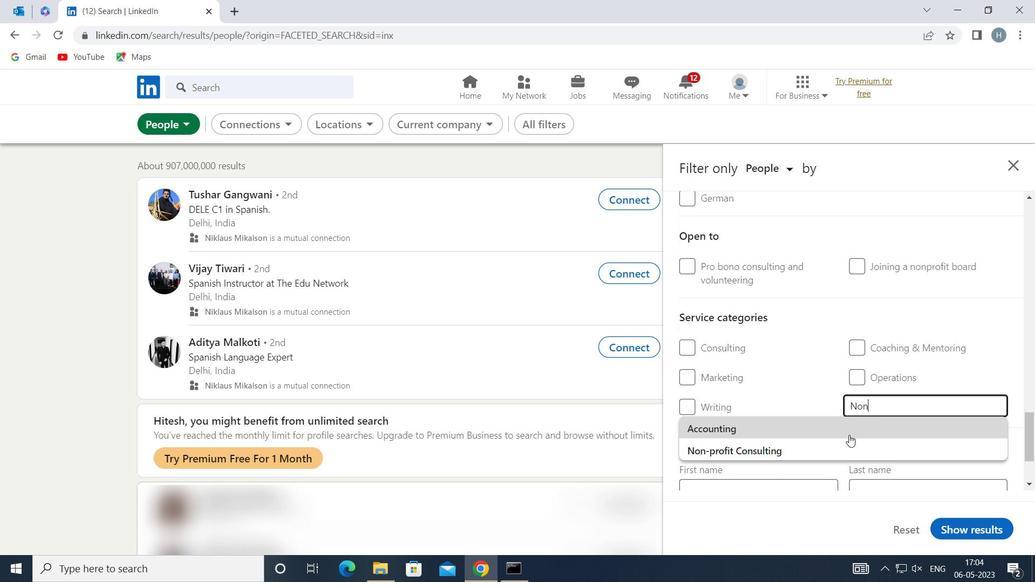 
Action: Mouse pressed left at (843, 440)
Screenshot: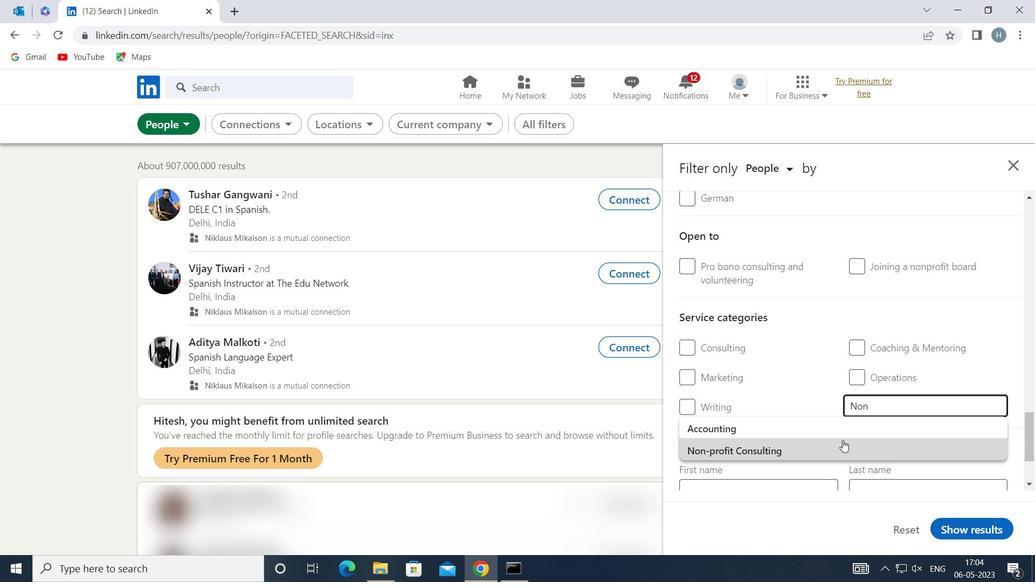 
Action: Mouse moved to (833, 389)
Screenshot: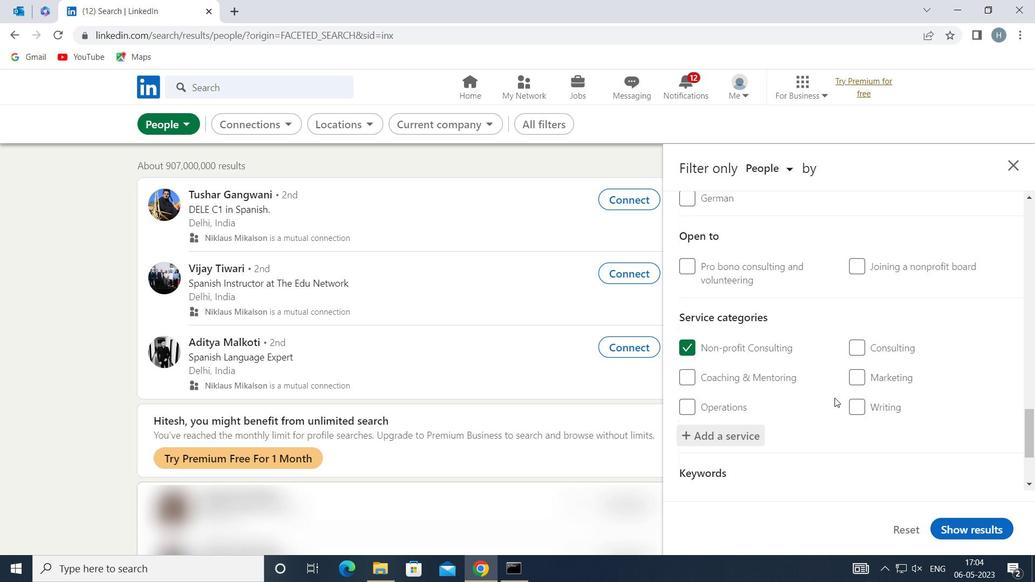 
Action: Mouse scrolled (833, 388) with delta (0, 0)
Screenshot: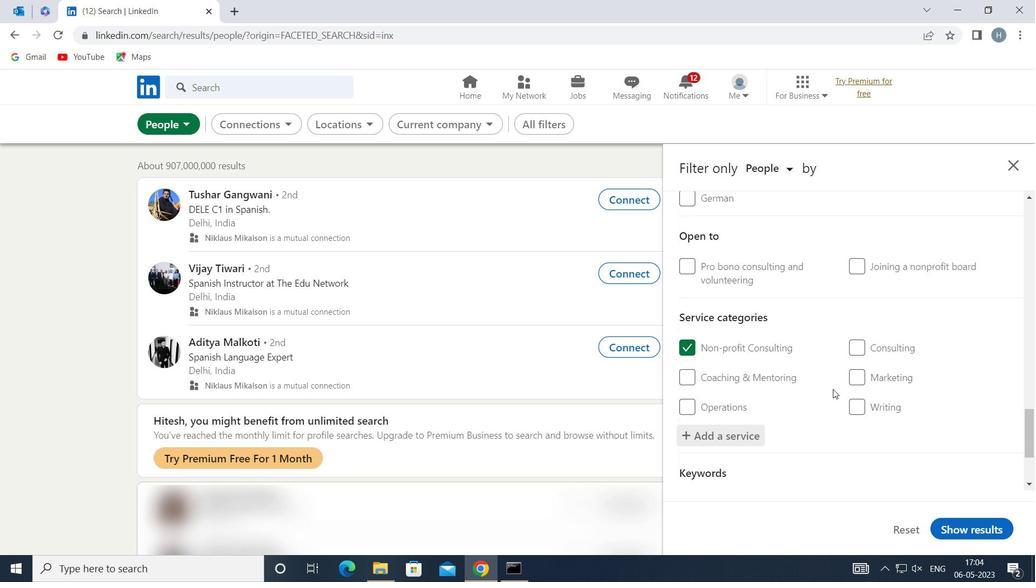 
Action: Mouse scrolled (833, 388) with delta (0, 0)
Screenshot: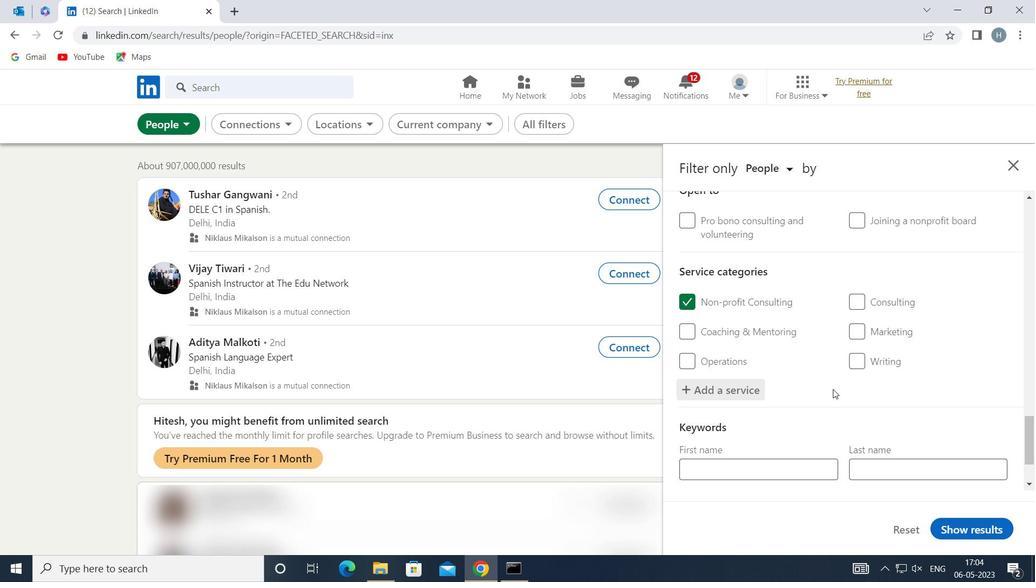 
Action: Mouse scrolled (833, 388) with delta (0, 0)
Screenshot: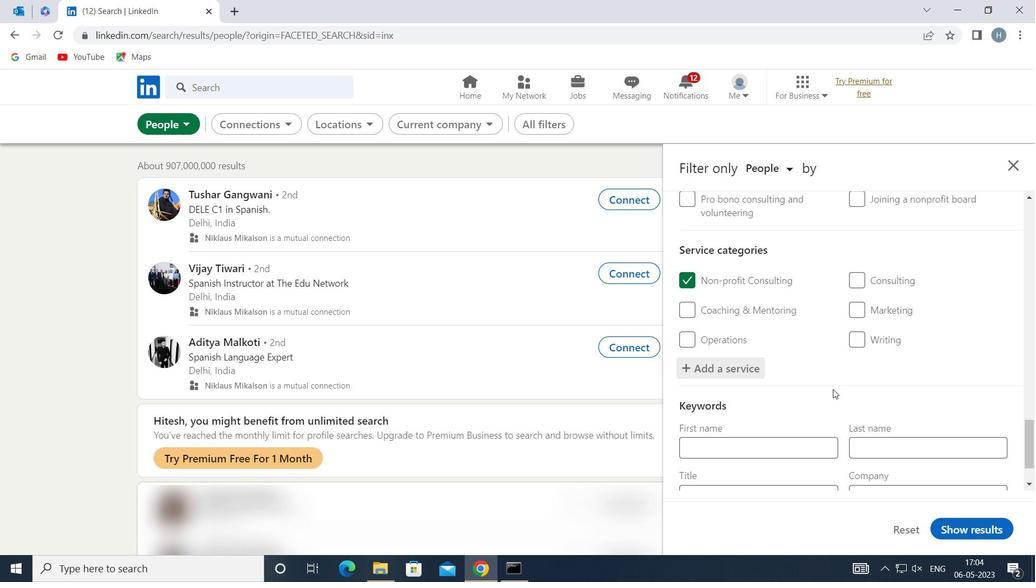 
Action: Mouse scrolled (833, 388) with delta (0, 0)
Screenshot: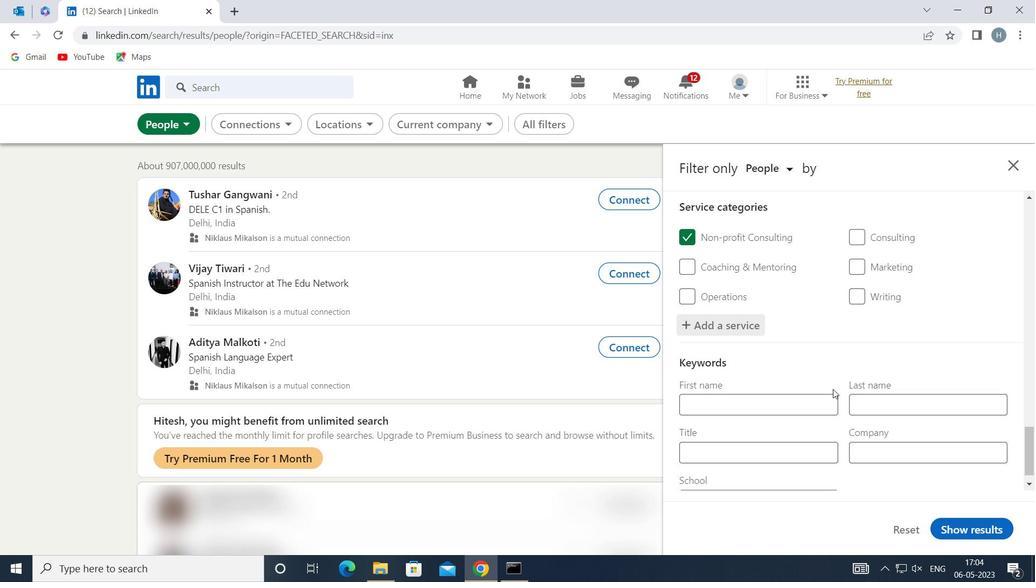 
Action: Mouse scrolled (833, 388) with delta (0, 0)
Screenshot: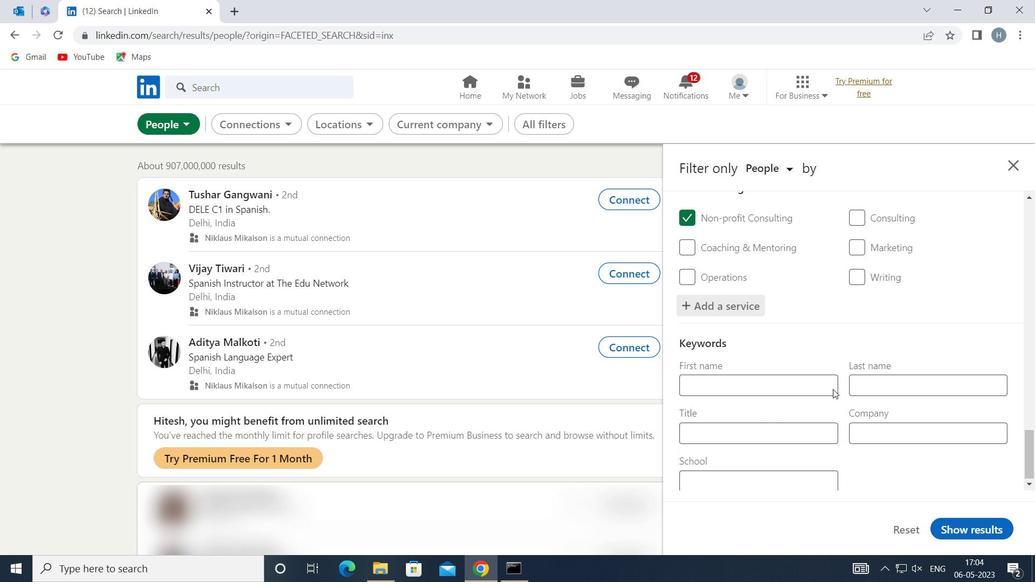 
Action: Mouse moved to (799, 425)
Screenshot: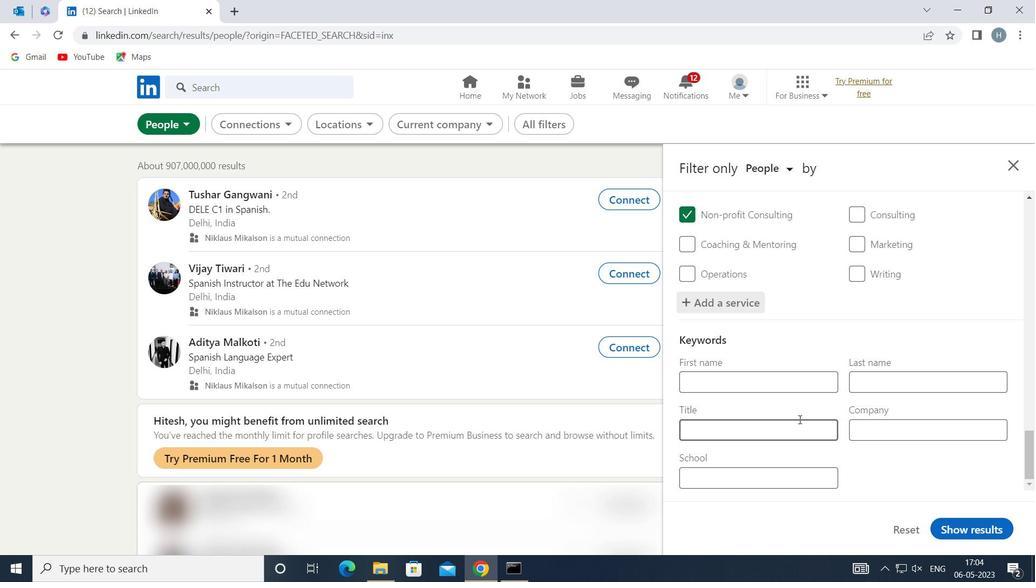 
Action: Mouse pressed left at (799, 425)
Screenshot: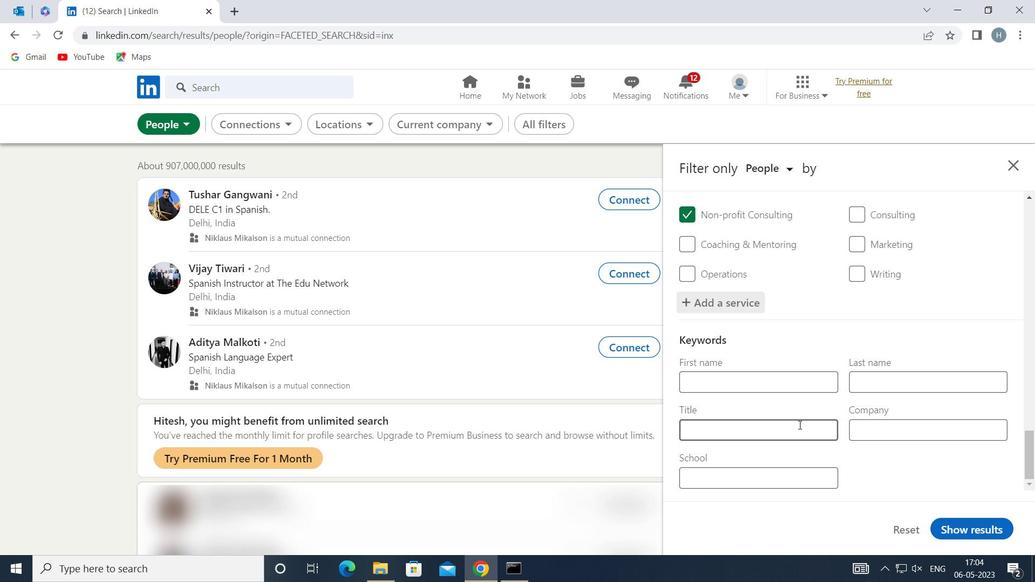 
Action: Key pressed <Key.shift>CHIEF<Key.space><Key.shift>TECHNOLOGY<Key.space><Key.shift>OFFICER<Key.space><Key.shift_r>(<Key.shift>CTO<Key.shift_r>)
Screenshot: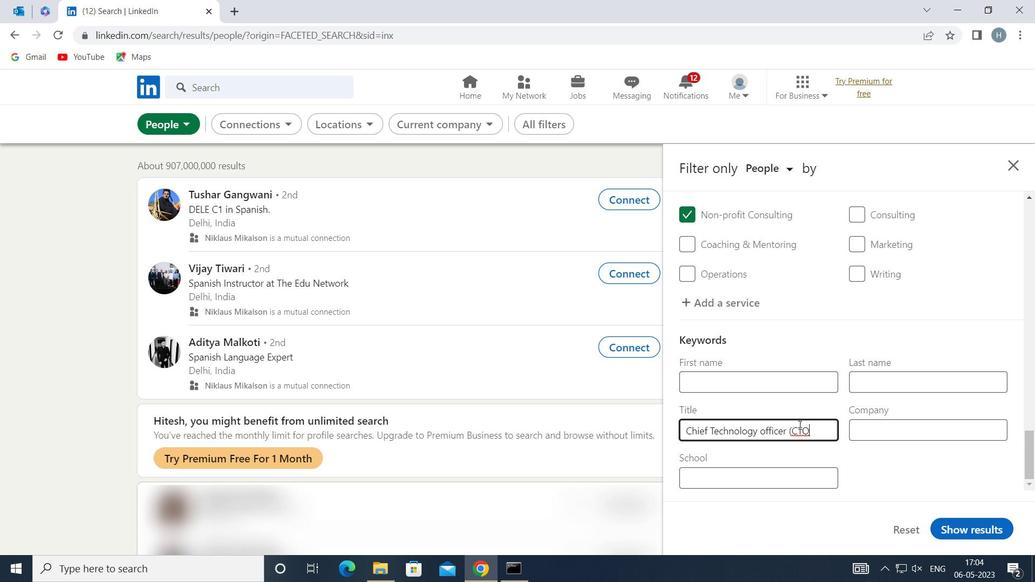 
Action: Mouse moved to (968, 525)
Screenshot: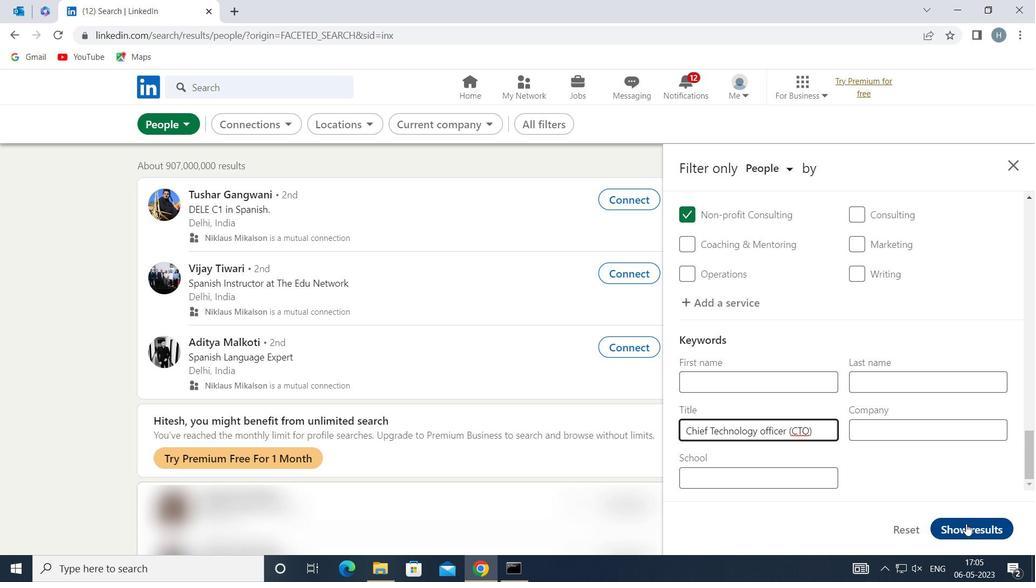 
Action: Mouse pressed left at (968, 525)
Screenshot: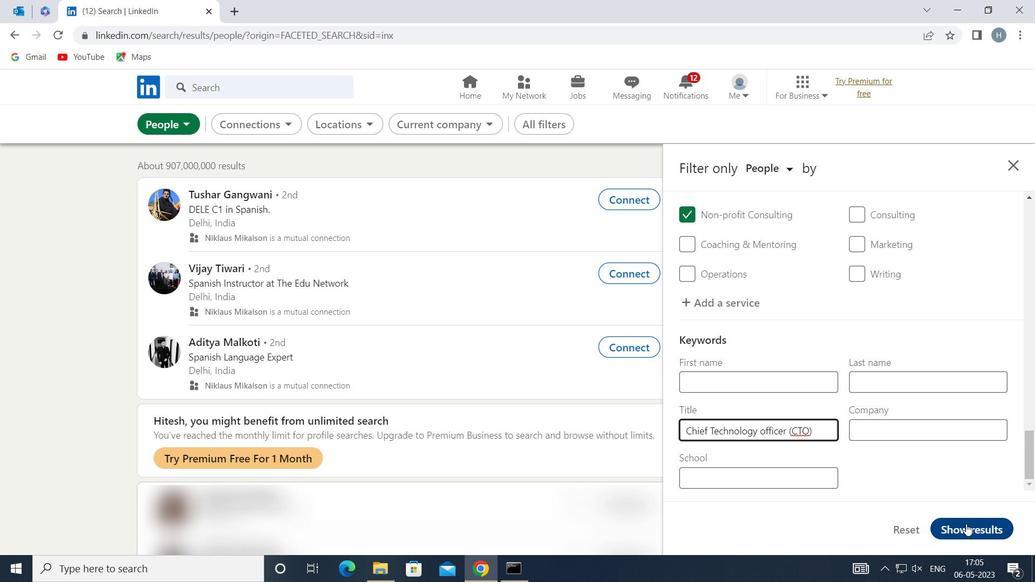 
Action: Mouse moved to (782, 381)
Screenshot: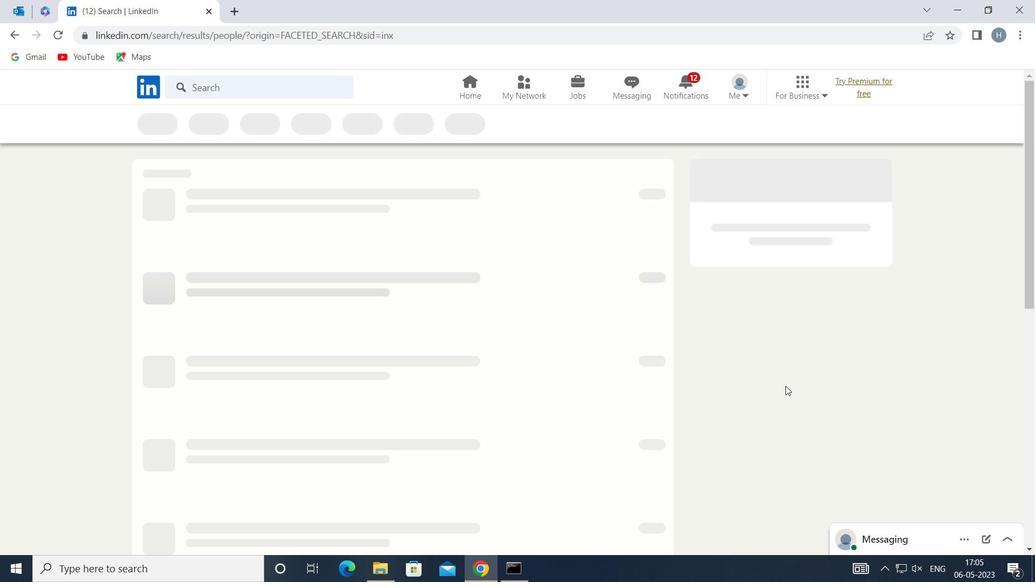 
